 Task: Buy 4 EGR Valve Vacuum Solenoids from Exhaust & Emissions section under best seller category for shipping address: Elle Wilson, 1130 Star Trek Drive, Pensacola, Florida 32501, Cell Number 8503109646. Pay from credit card ending with 2005, CVV 3321
Action: Mouse moved to (21, 74)
Screenshot: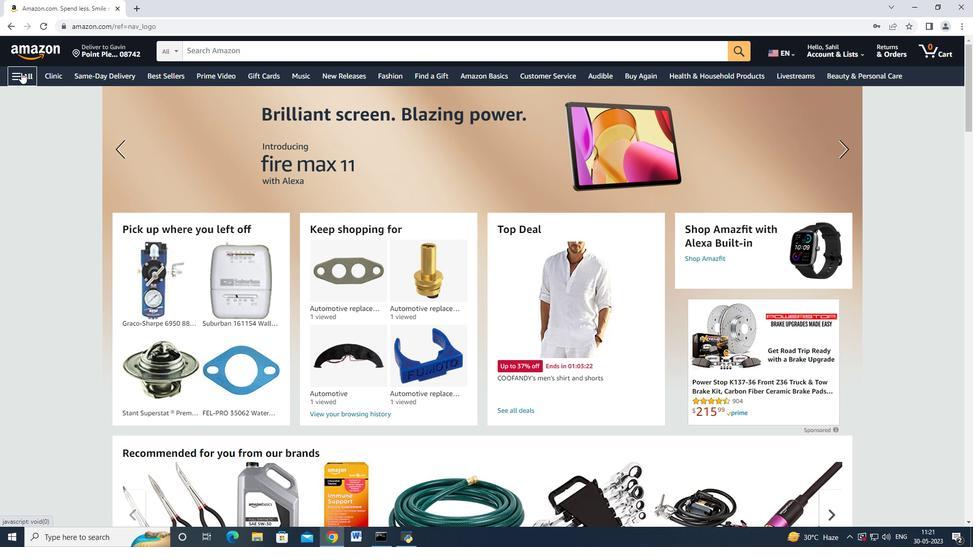 
Action: Mouse pressed left at (21, 74)
Screenshot: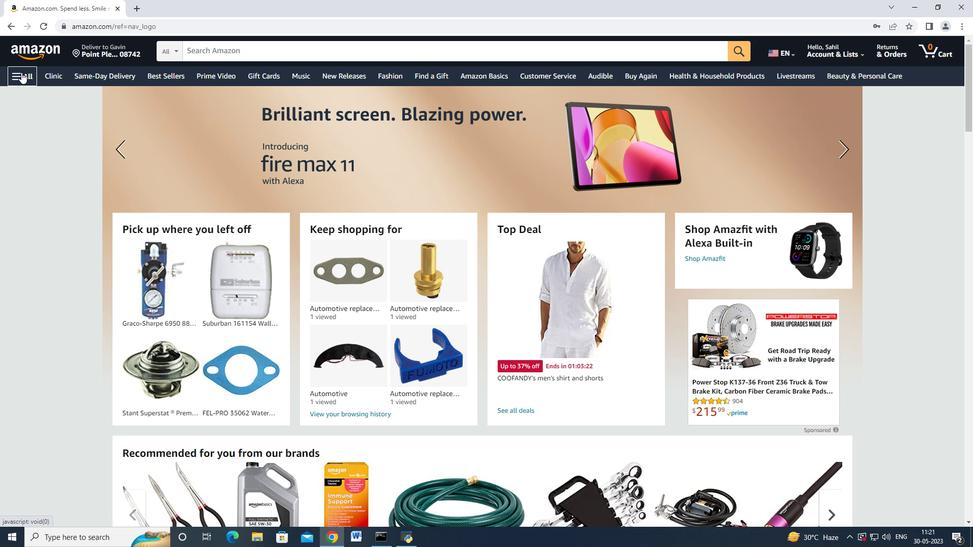 
Action: Mouse moved to (92, 237)
Screenshot: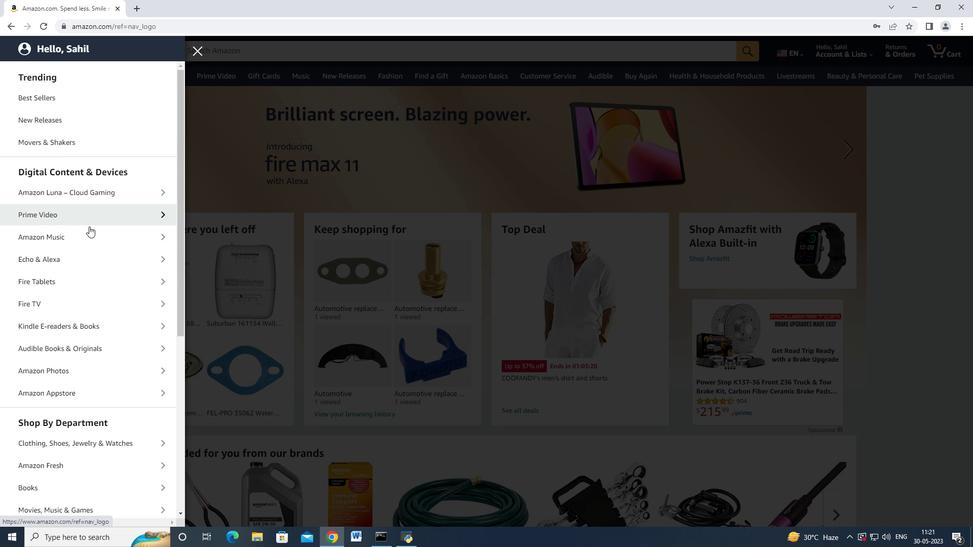
Action: Mouse scrolled (92, 237) with delta (0, 0)
Screenshot: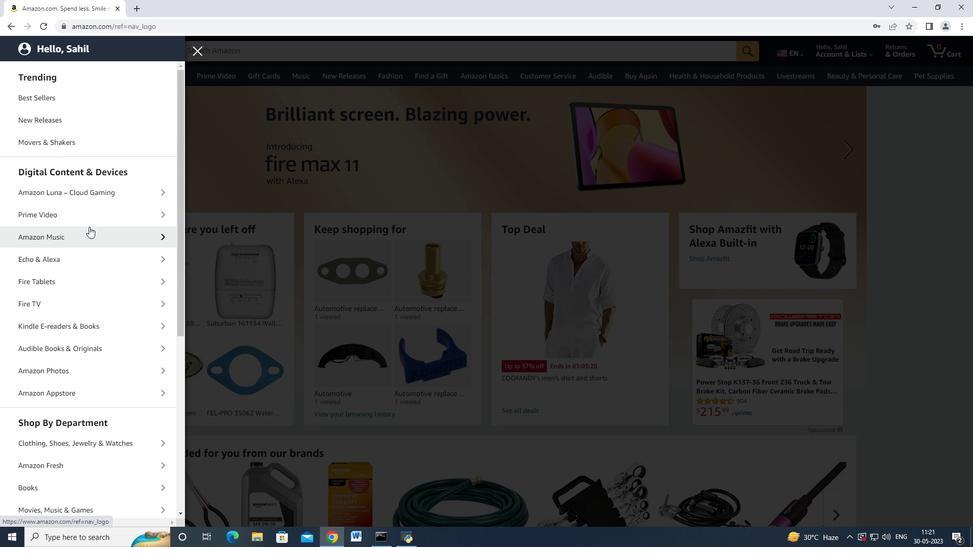 
Action: Mouse scrolled (92, 237) with delta (0, 0)
Screenshot: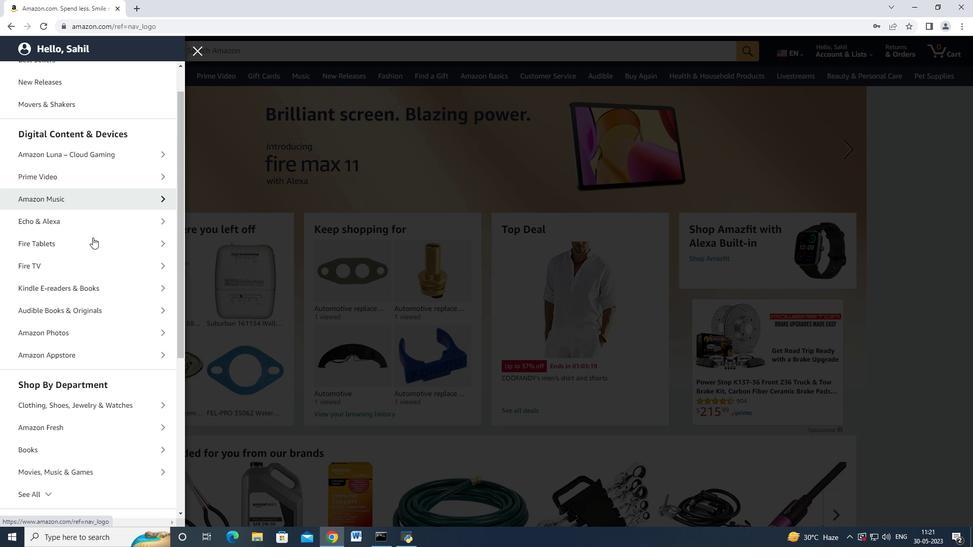 
Action: Mouse scrolled (92, 237) with delta (0, 0)
Screenshot: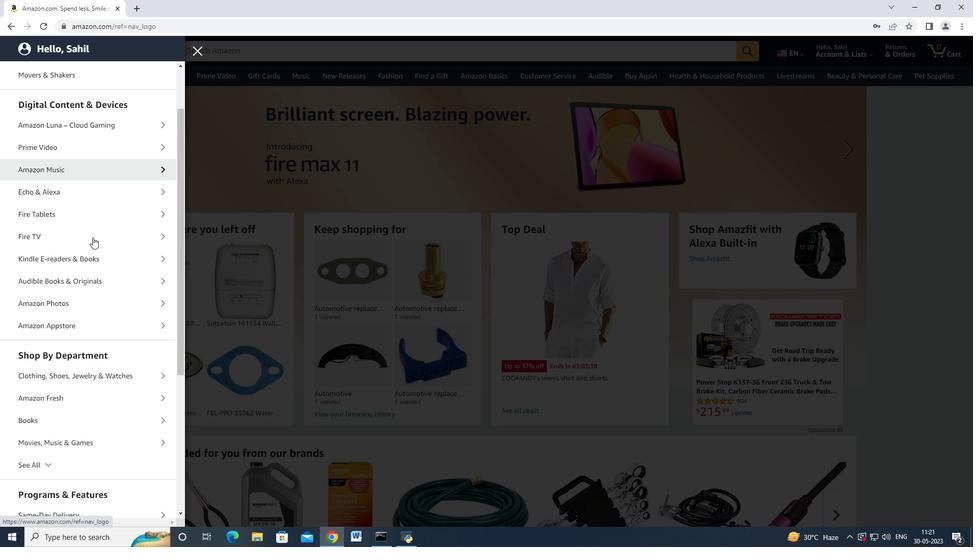 
Action: Mouse scrolled (92, 237) with delta (0, 0)
Screenshot: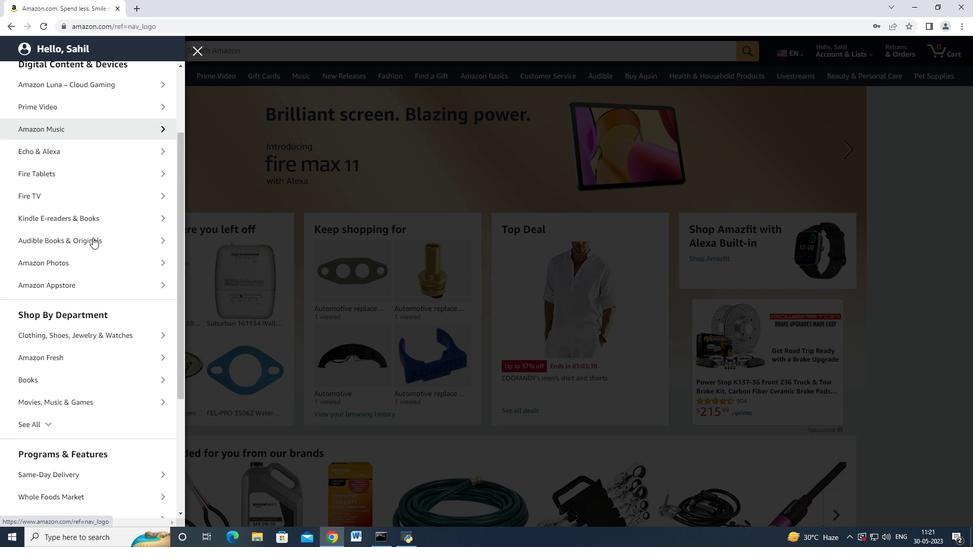 
Action: Mouse moved to (93, 237)
Screenshot: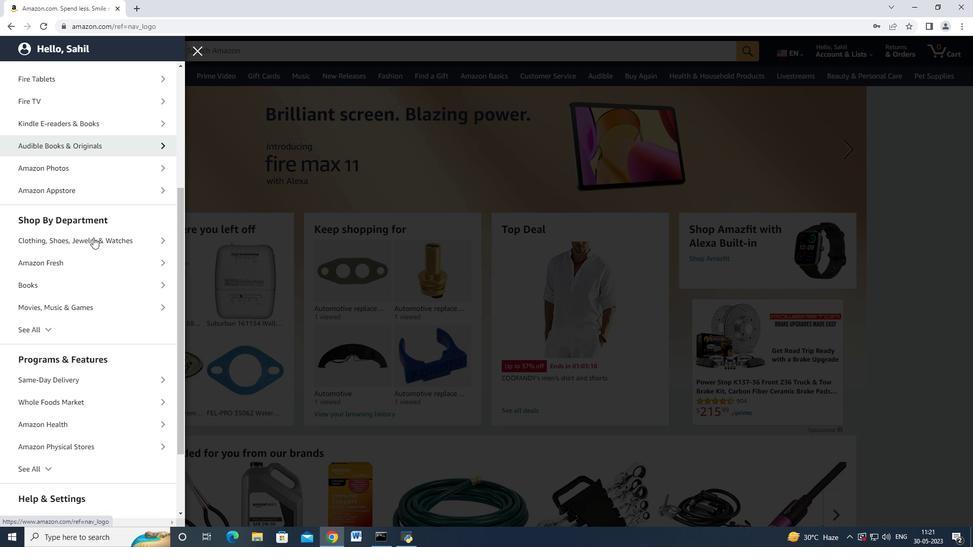 
Action: Mouse scrolled (93, 237) with delta (0, 0)
Screenshot: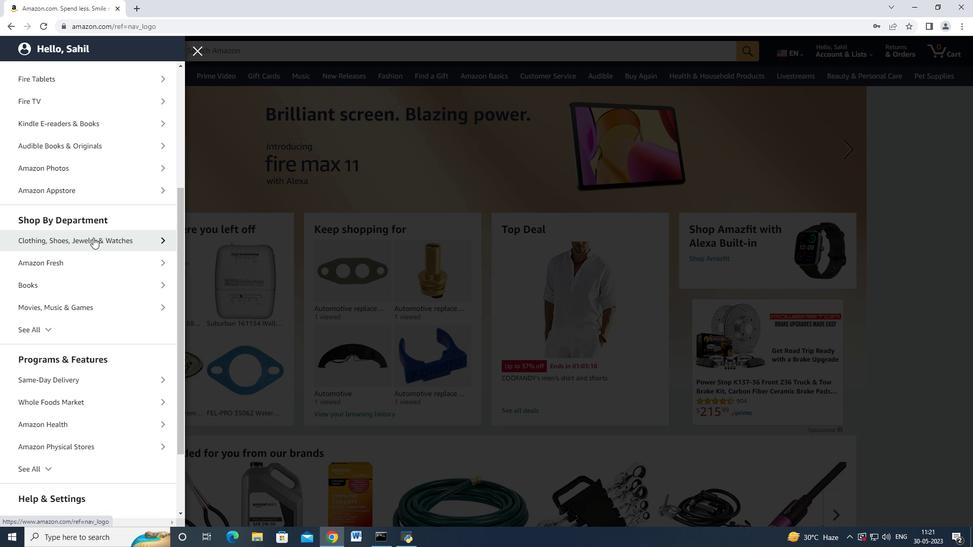 
Action: Mouse moved to (93, 232)
Screenshot: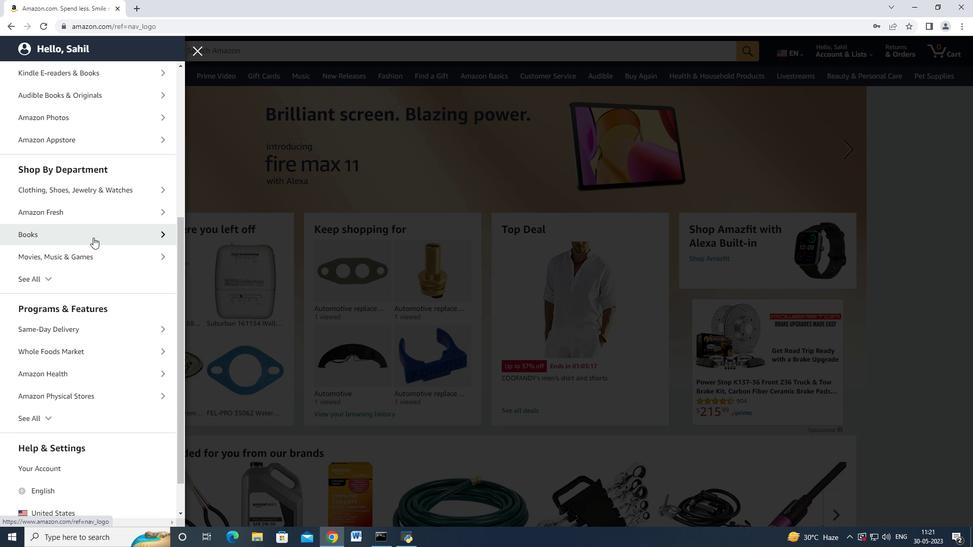 
Action: Mouse scrolled (93, 231) with delta (0, 0)
Screenshot: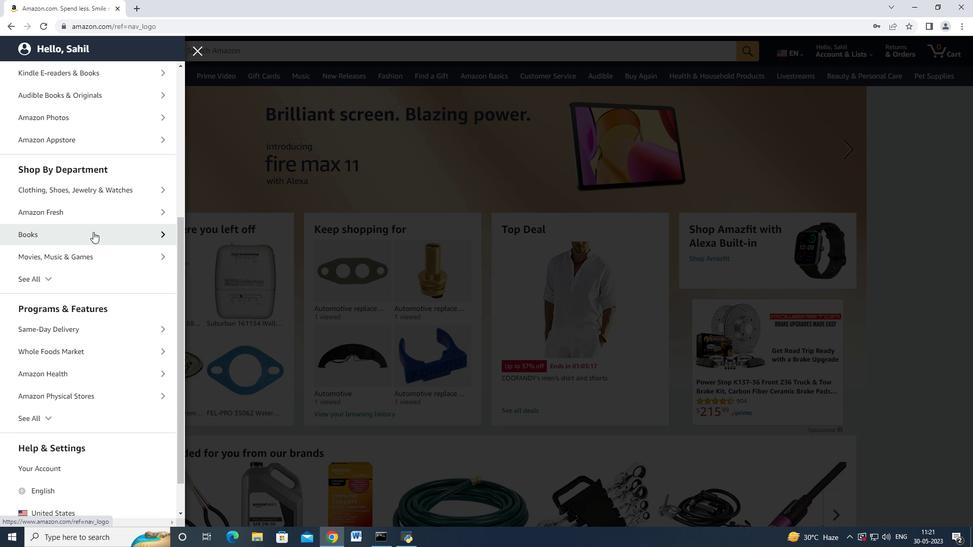
Action: Mouse scrolled (93, 231) with delta (0, 0)
Screenshot: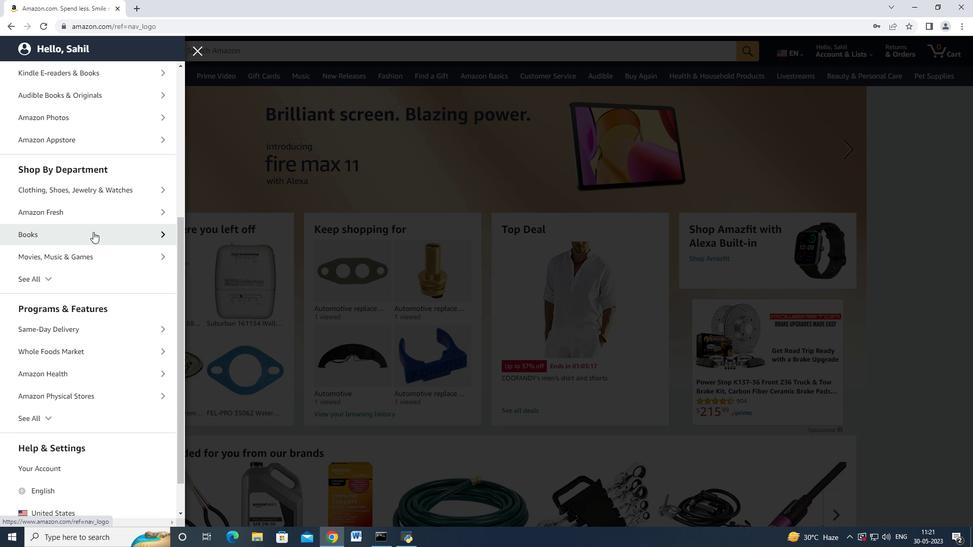 
Action: Mouse moved to (86, 240)
Screenshot: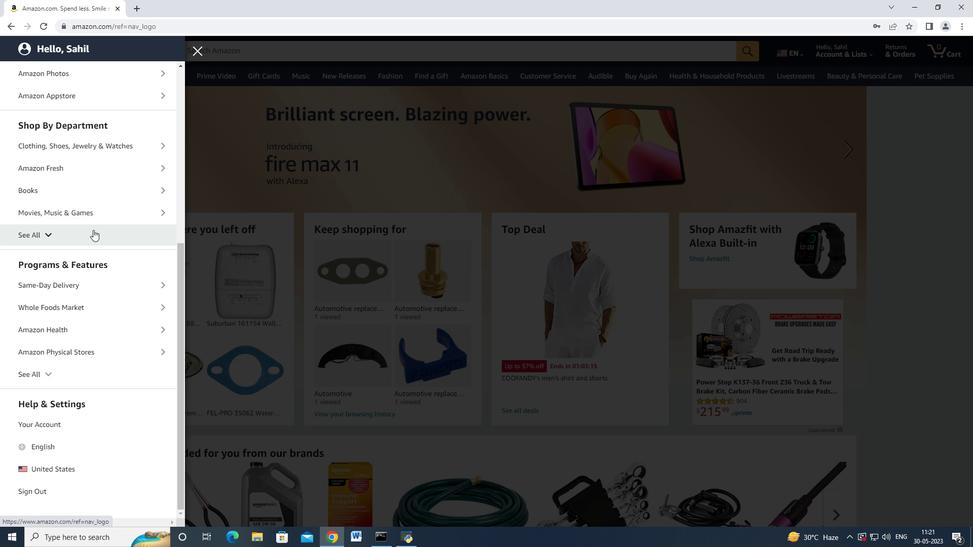 
Action: Mouse scrolled (86, 240) with delta (0, 0)
Screenshot: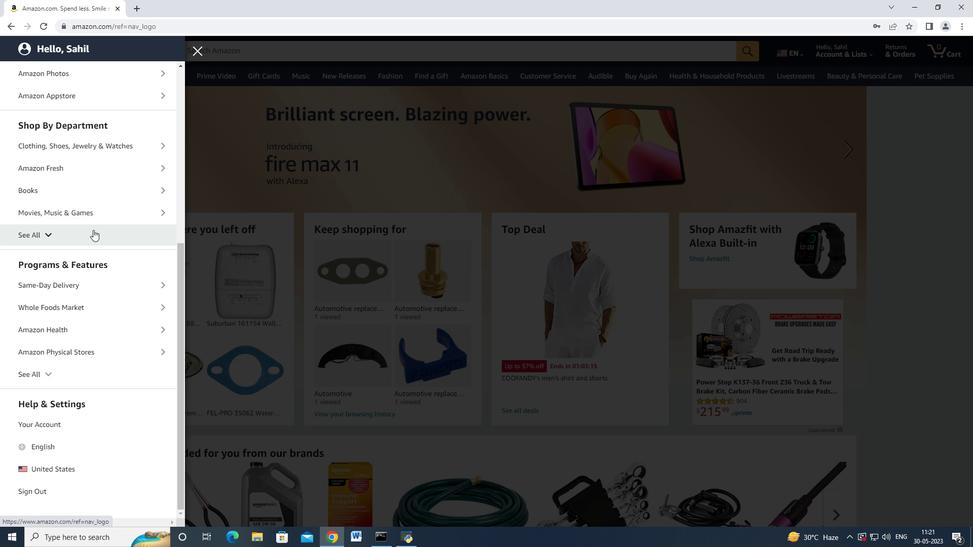 
Action: Mouse moved to (60, 286)
Screenshot: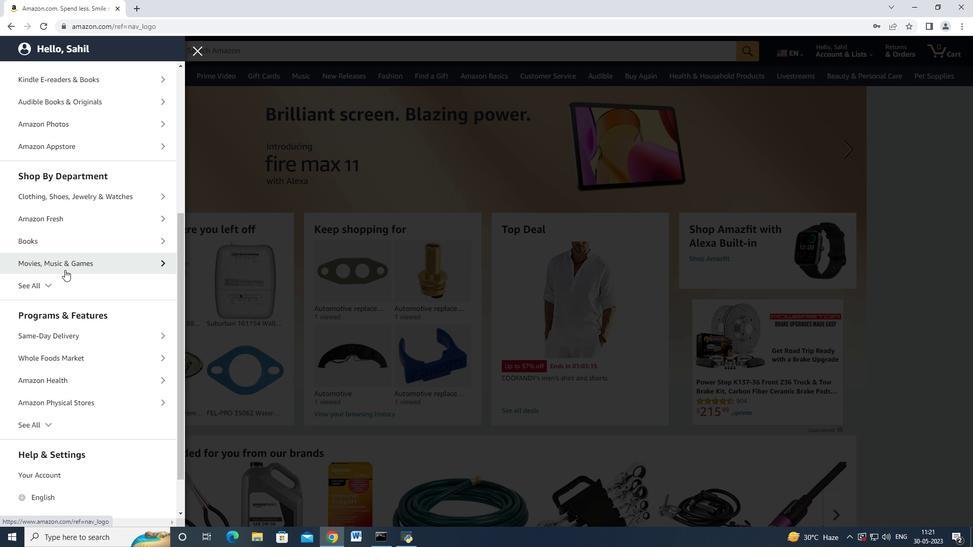 
Action: Mouse pressed left at (60, 286)
Screenshot: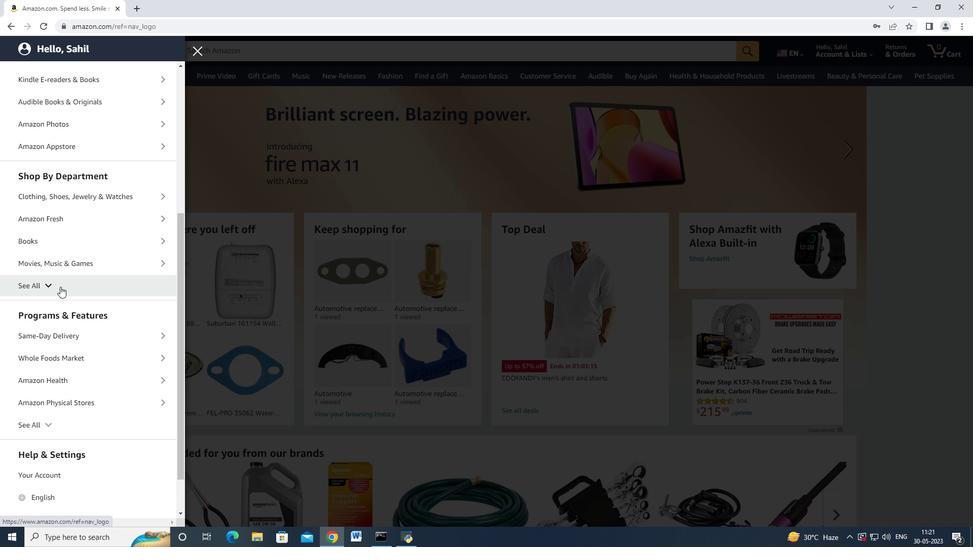 
Action: Mouse moved to (66, 282)
Screenshot: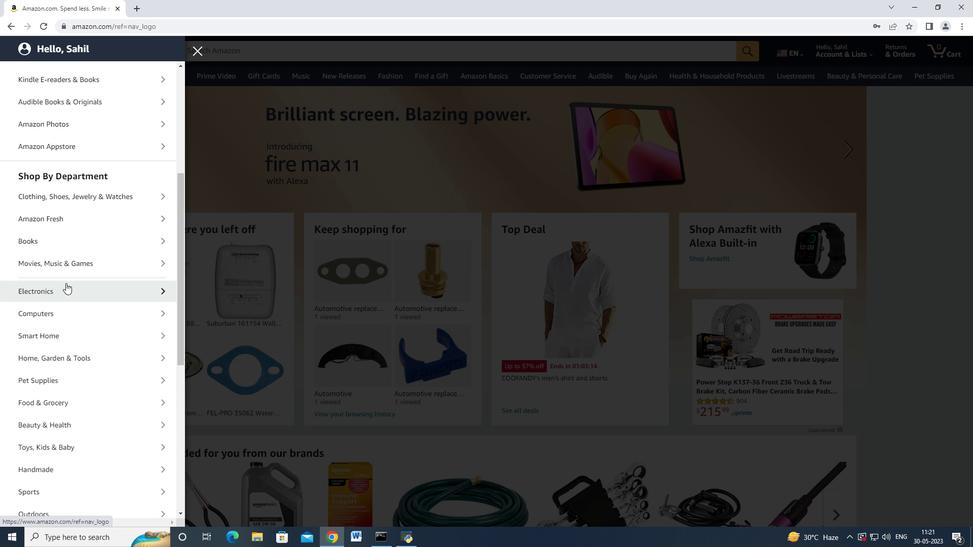
Action: Mouse scrolled (66, 281) with delta (0, 0)
Screenshot: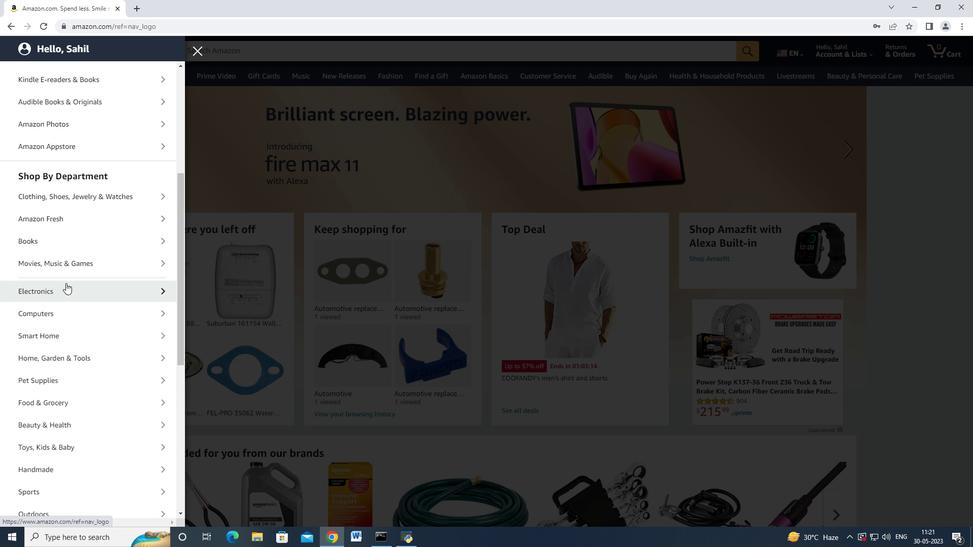 
Action: Mouse scrolled (66, 281) with delta (0, 0)
Screenshot: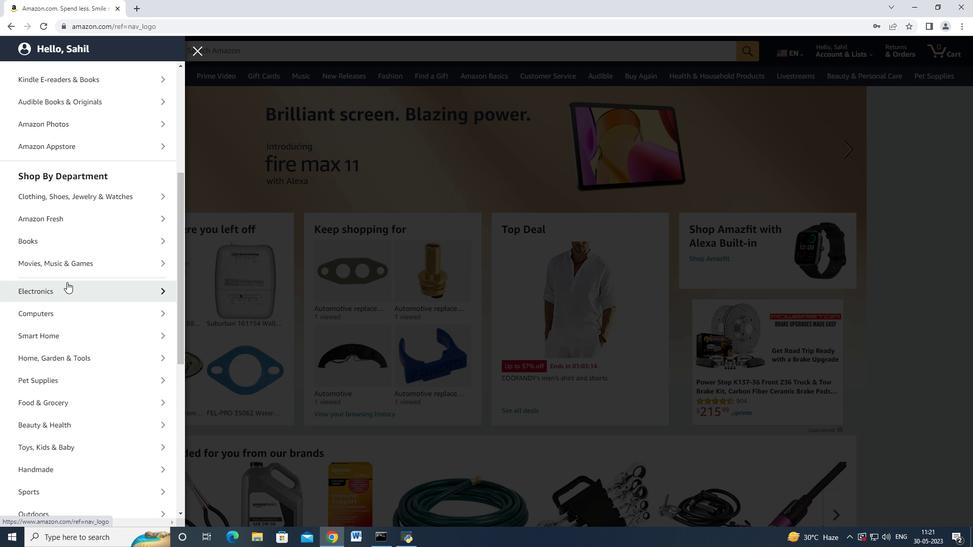 
Action: Mouse scrolled (66, 281) with delta (0, 0)
Screenshot: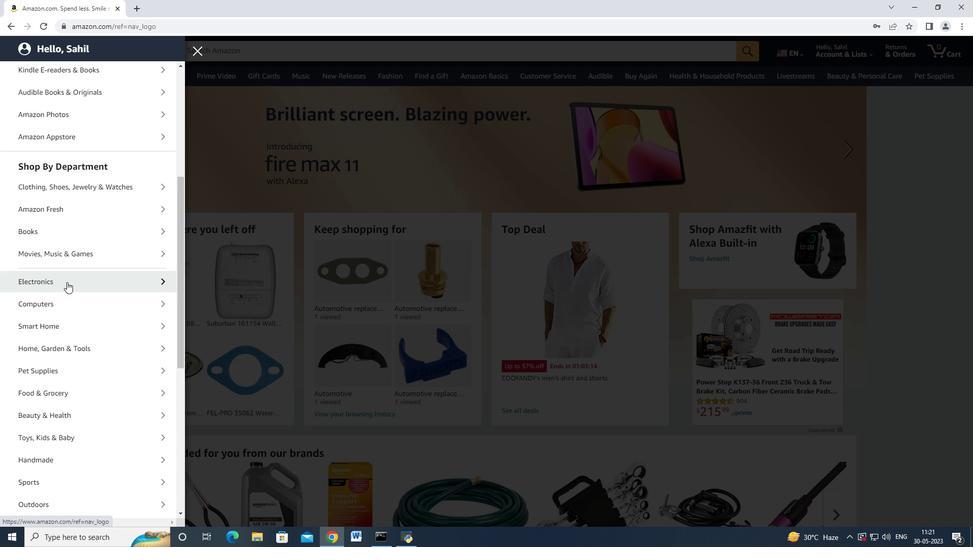 
Action: Mouse moved to (64, 380)
Screenshot: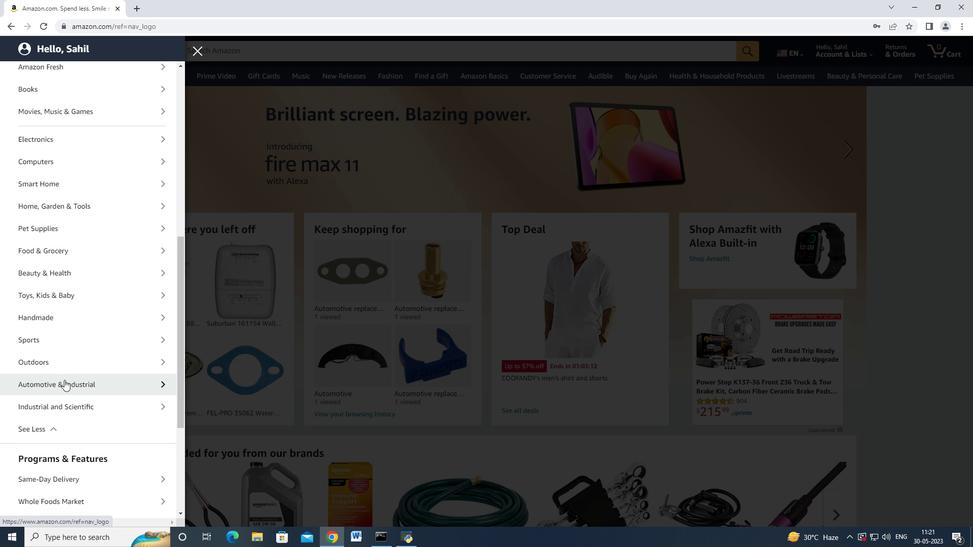 
Action: Mouse pressed left at (64, 380)
Screenshot: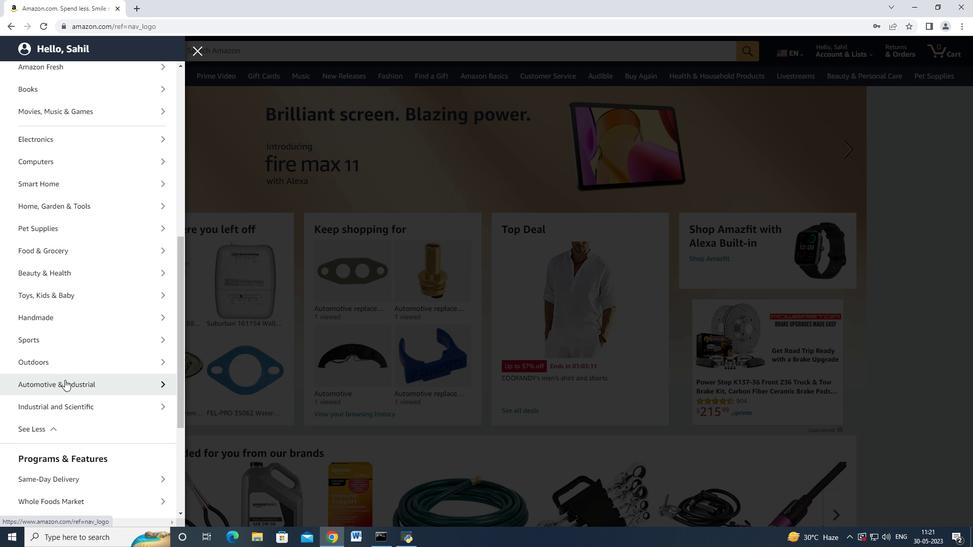 
Action: Mouse moved to (85, 127)
Screenshot: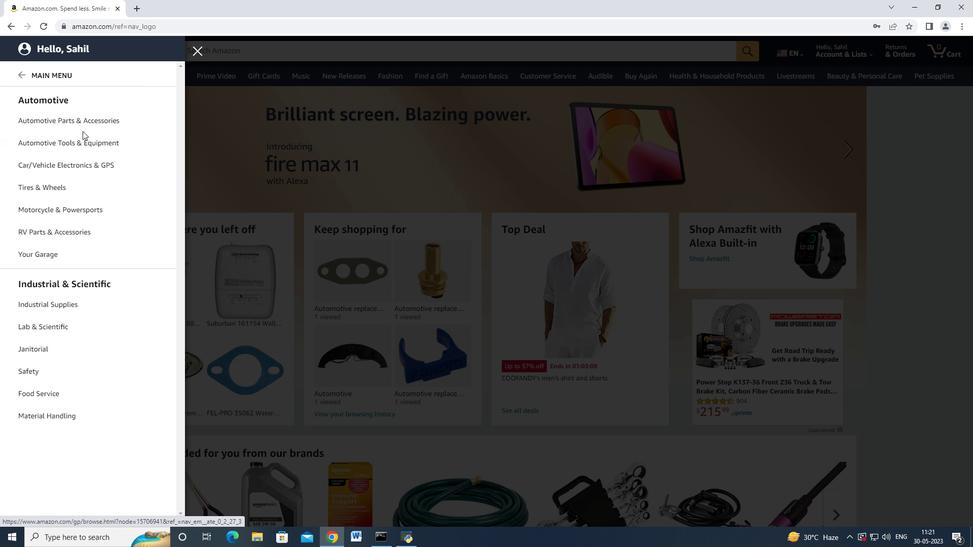 
Action: Mouse pressed left at (85, 127)
Screenshot: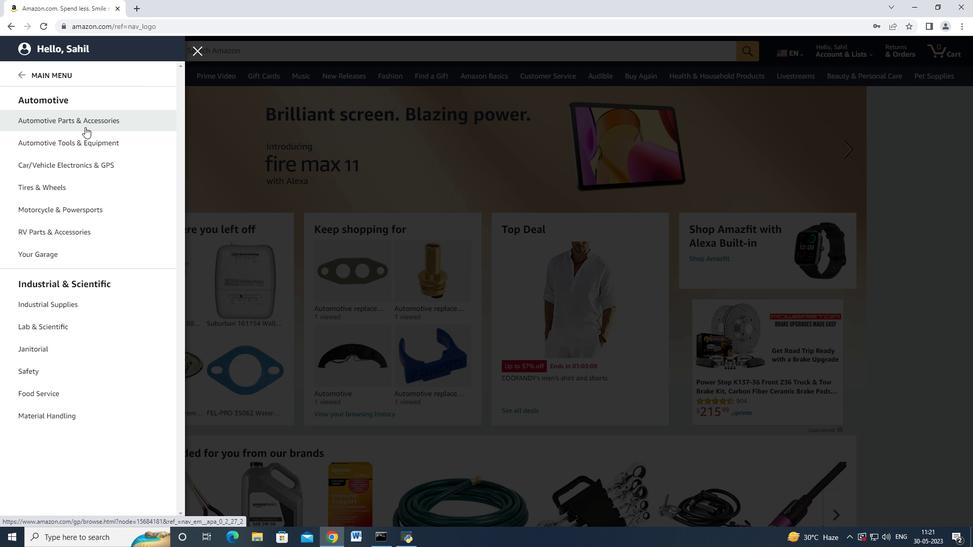 
Action: Mouse moved to (131, 187)
Screenshot: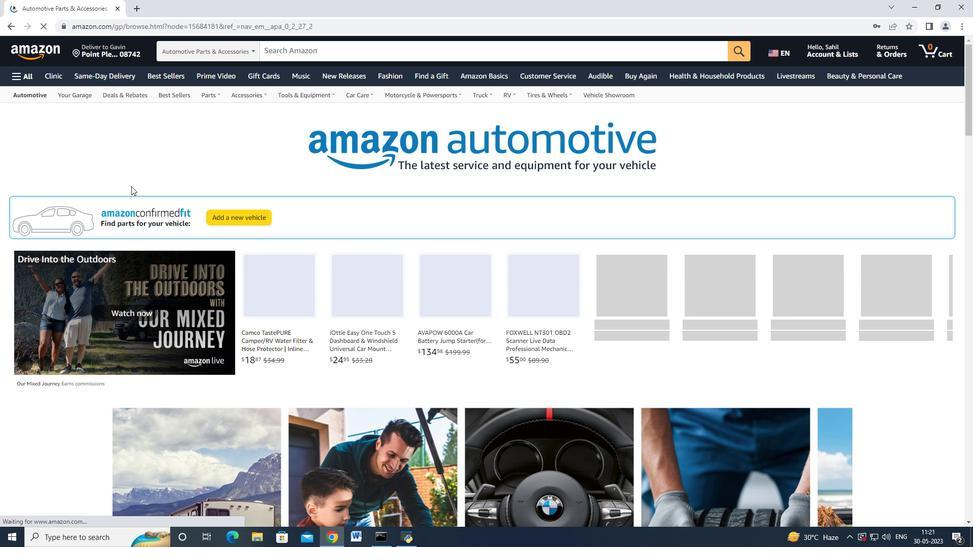 
Action: Mouse scrolled (131, 186) with delta (0, 0)
Screenshot: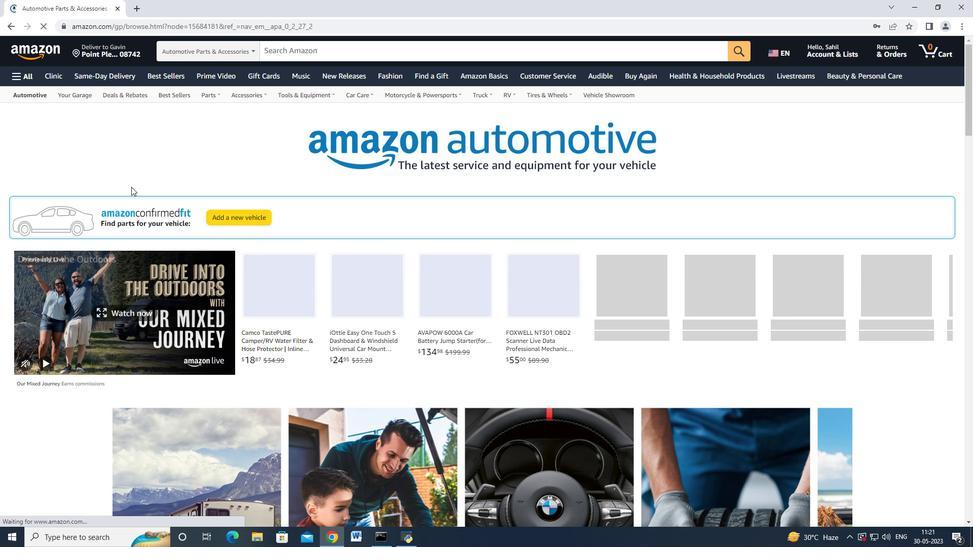 
Action: Mouse moved to (131, 187)
Screenshot: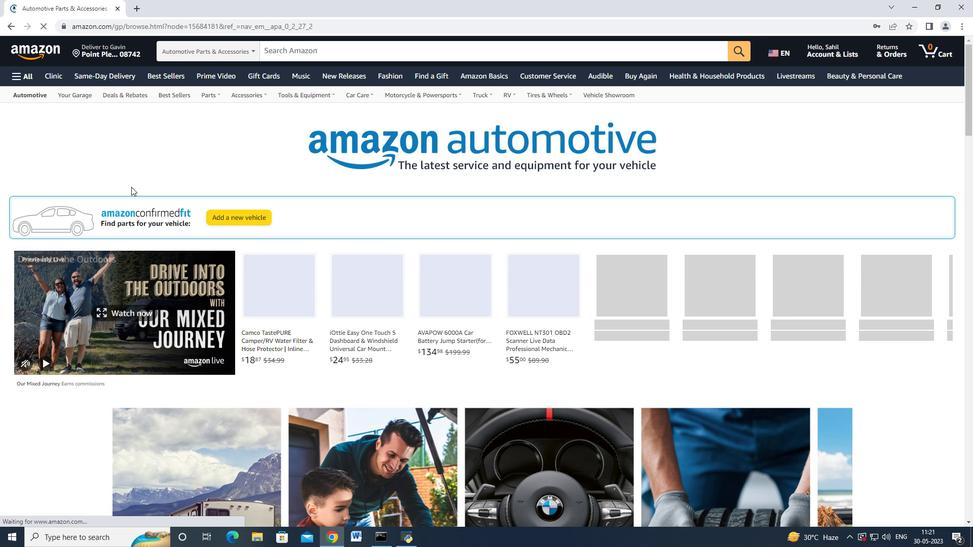 
Action: Mouse scrolled (131, 188) with delta (0, 0)
Screenshot: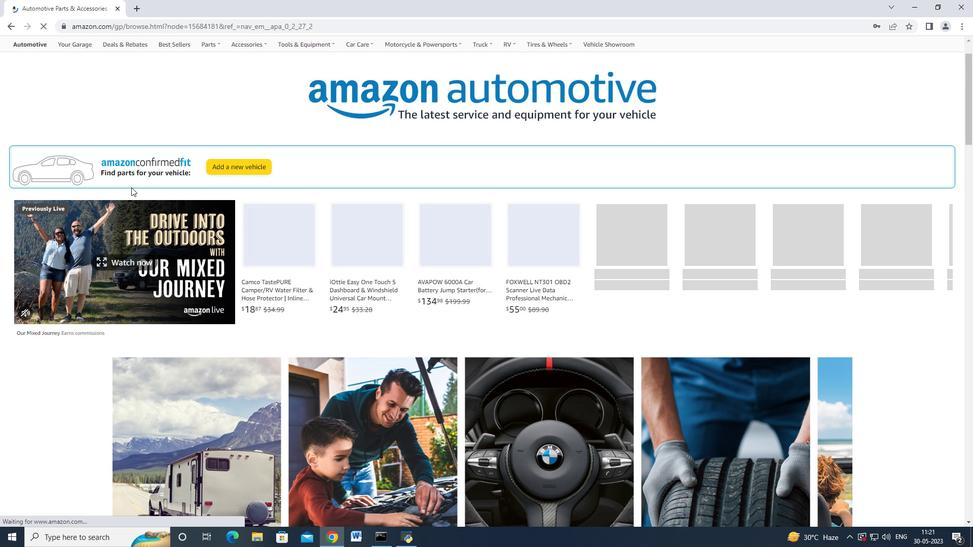 
Action: Mouse moved to (175, 93)
Screenshot: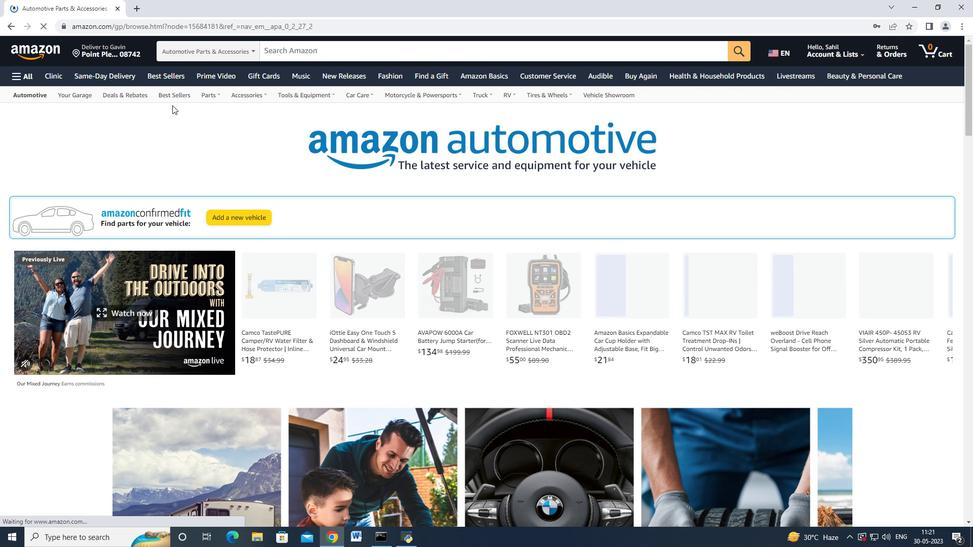 
Action: Mouse pressed left at (175, 93)
Screenshot: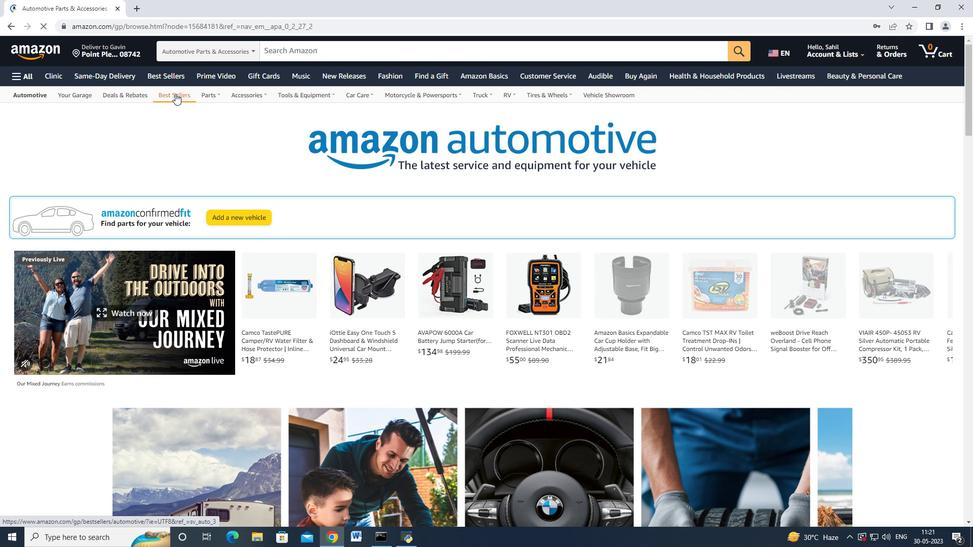 
Action: Mouse moved to (69, 323)
Screenshot: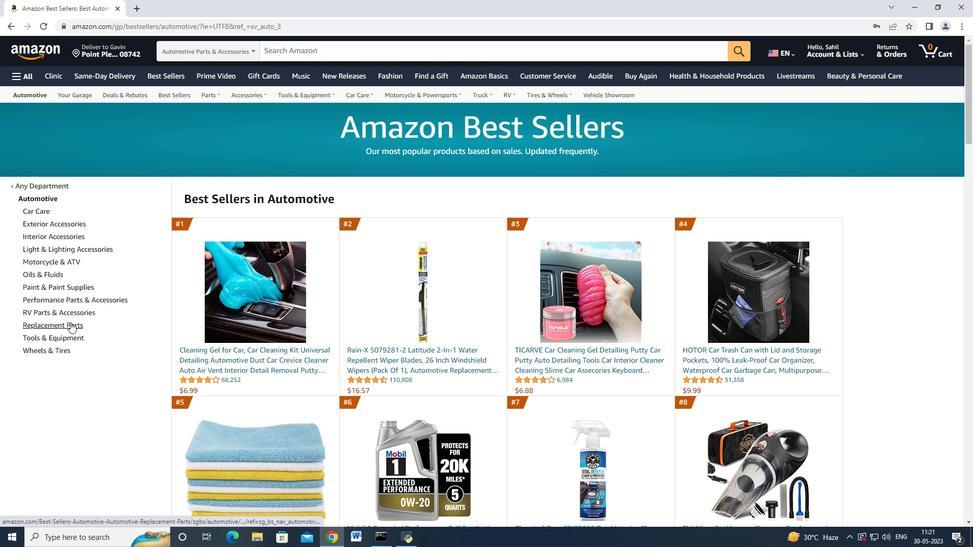 
Action: Mouse pressed left at (69, 323)
Screenshot: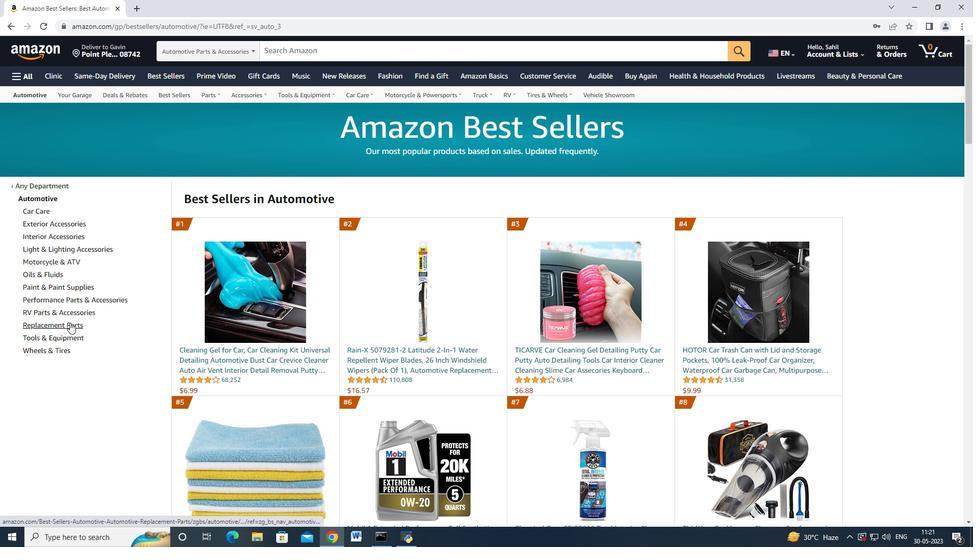 
Action: Mouse moved to (79, 307)
Screenshot: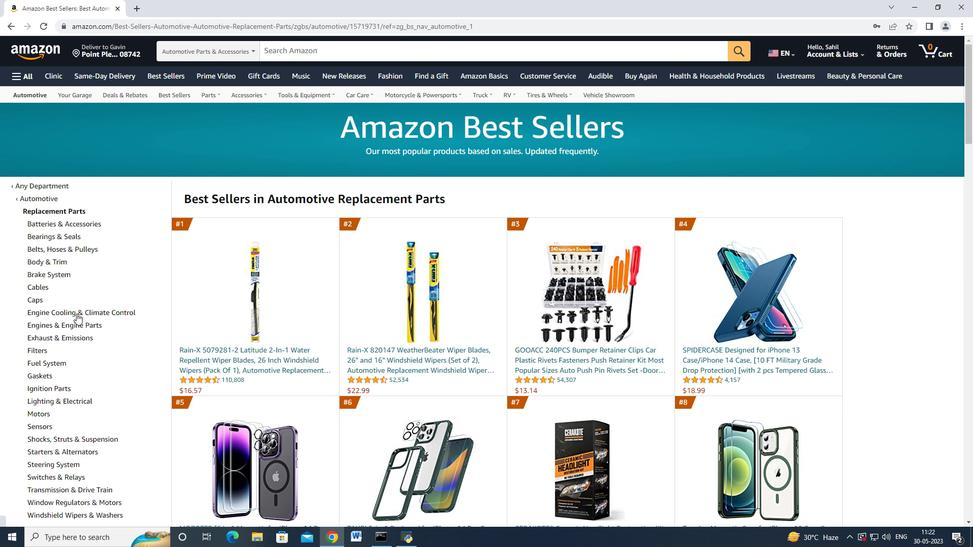 
Action: Mouse scrolled (79, 307) with delta (0, 0)
Screenshot: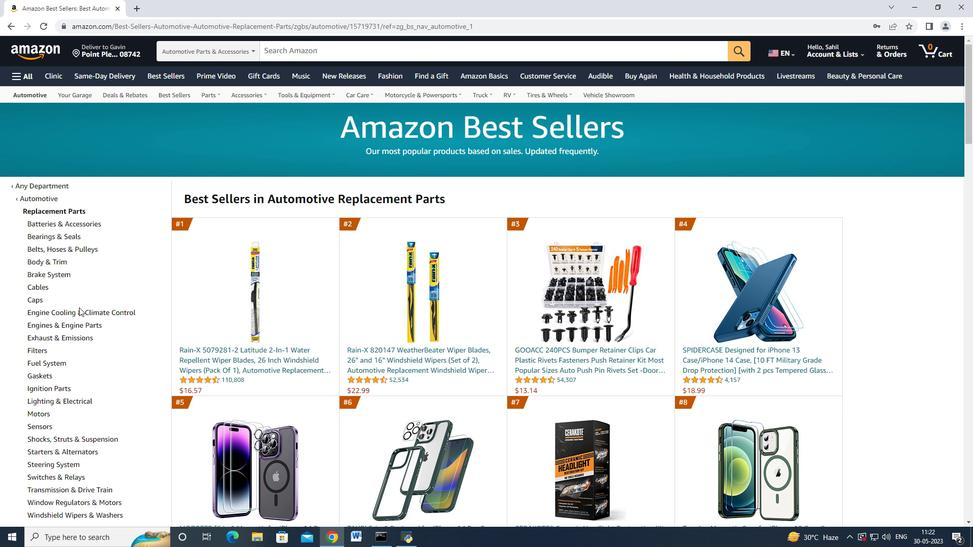
Action: Mouse moved to (77, 285)
Screenshot: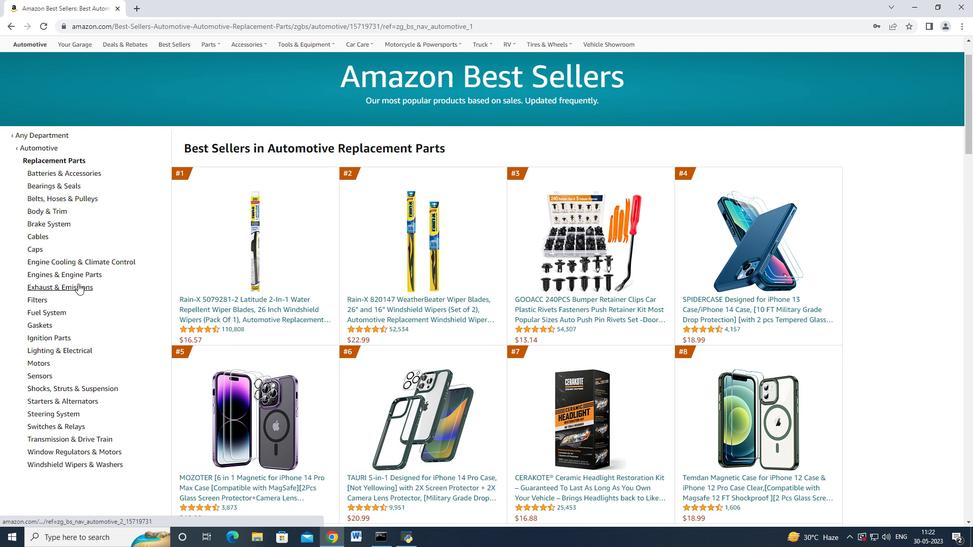 
Action: Mouse pressed left at (77, 285)
Screenshot: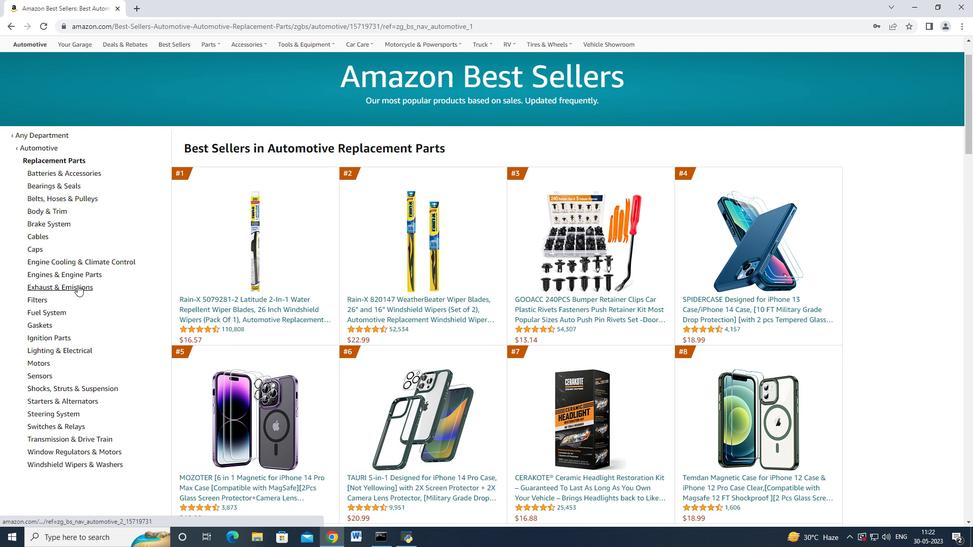 
Action: Mouse moved to (88, 259)
Screenshot: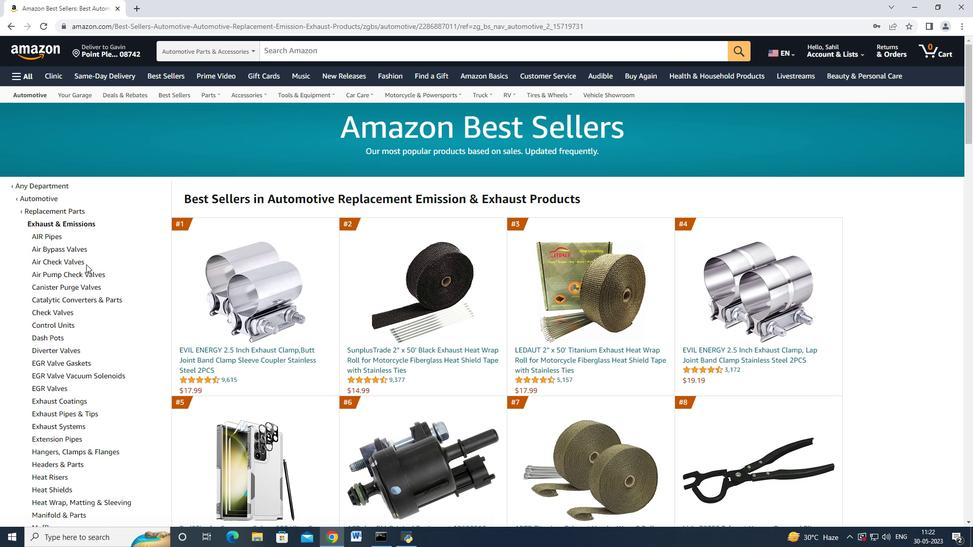 
Action: Mouse scrolled (88, 259) with delta (0, 0)
Screenshot: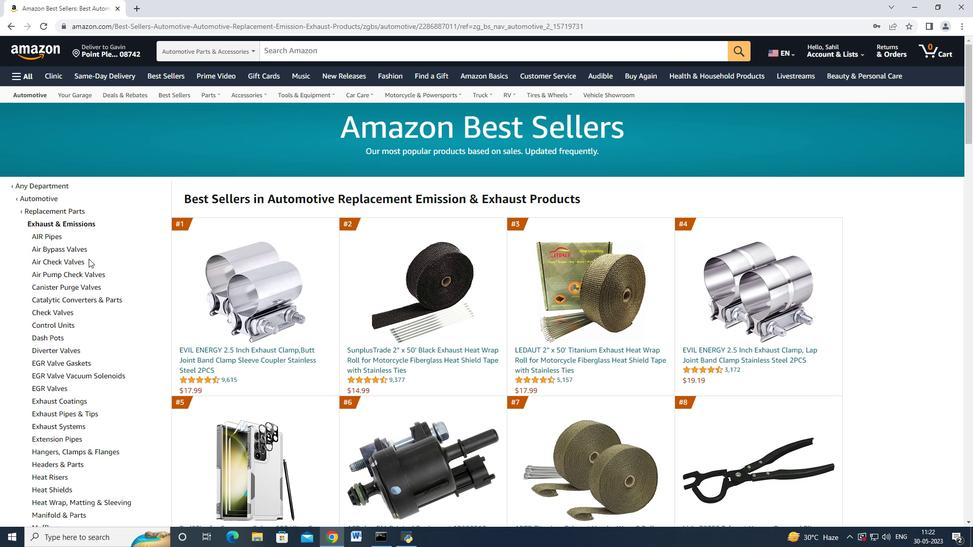 
Action: Mouse moved to (88, 259)
Screenshot: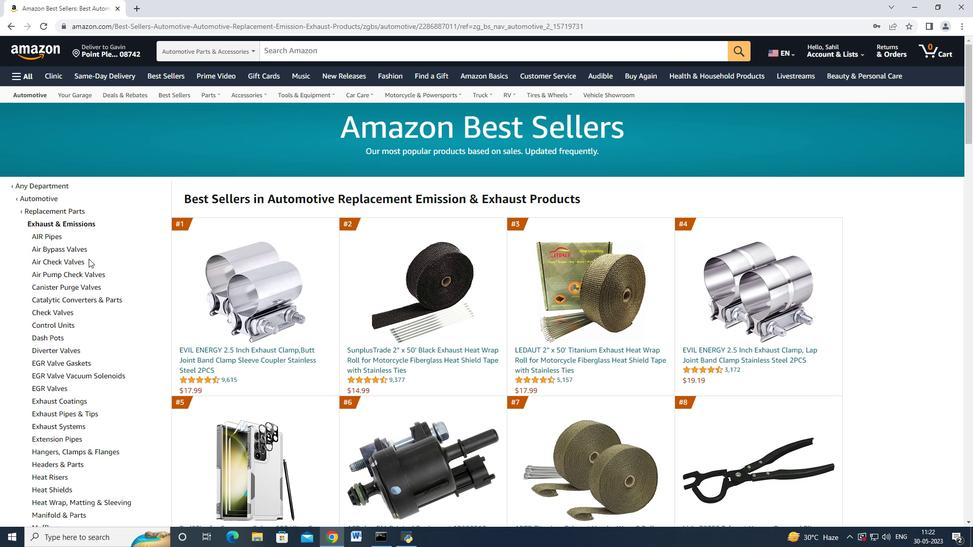 
Action: Mouse scrolled (88, 259) with delta (0, 0)
Screenshot: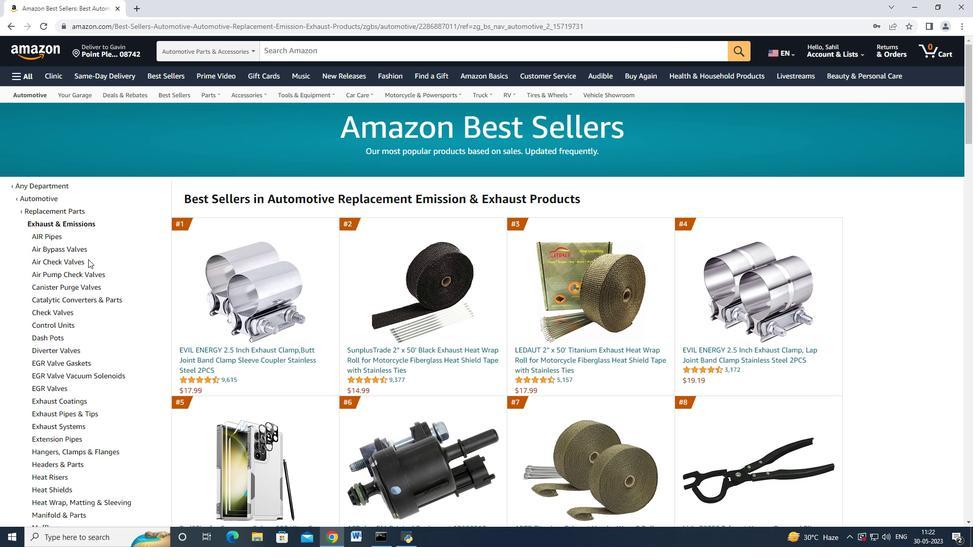 
Action: Mouse moved to (87, 260)
Screenshot: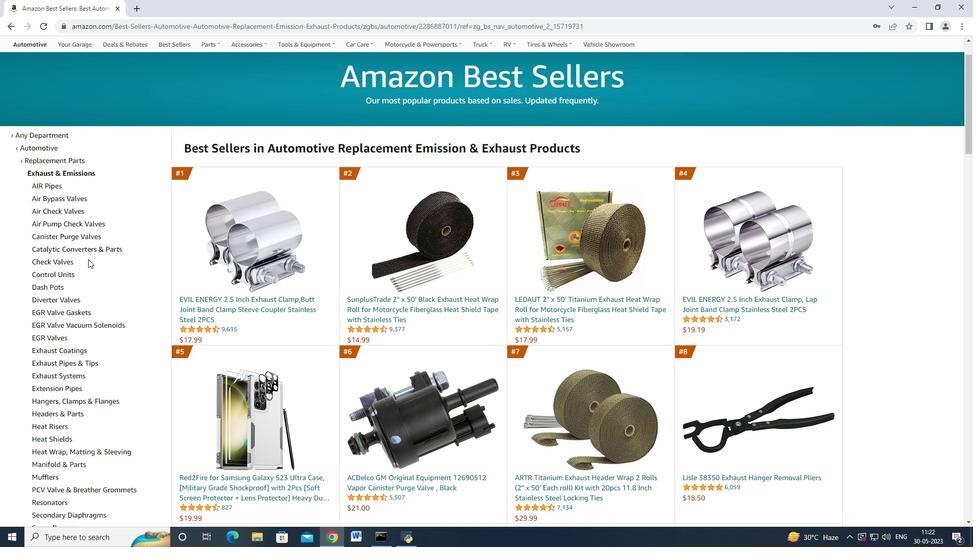 
Action: Mouse scrolled (87, 259) with delta (0, 0)
Screenshot: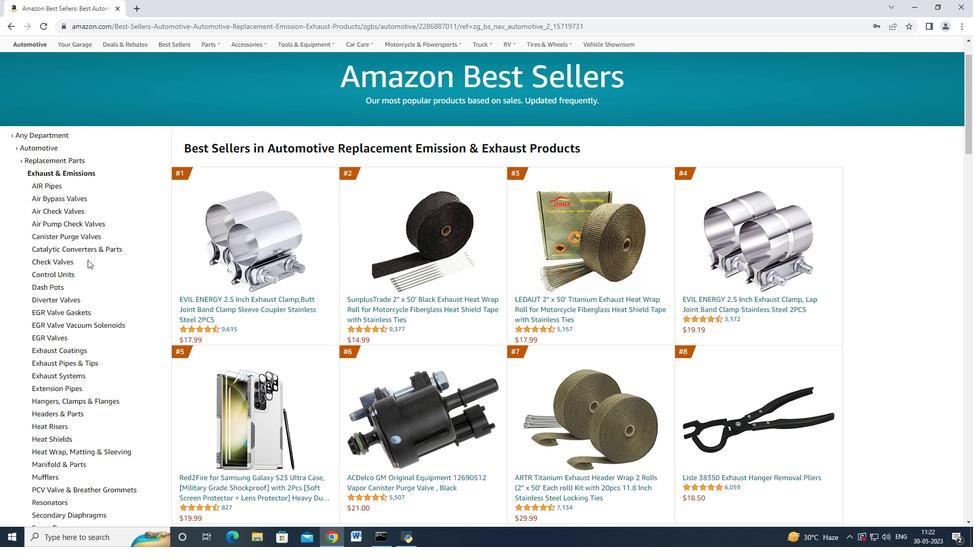 
Action: Mouse moved to (88, 273)
Screenshot: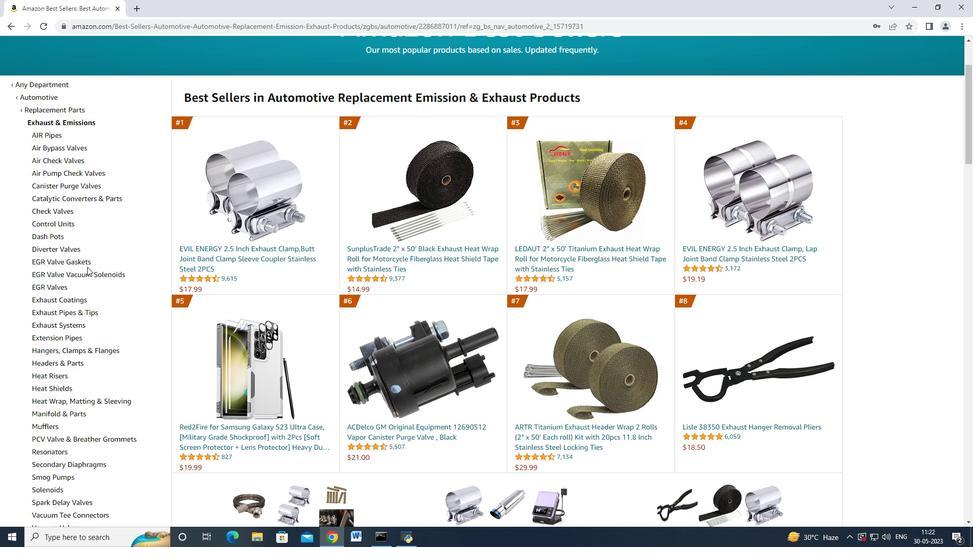 
Action: Mouse pressed left at (88, 273)
Screenshot: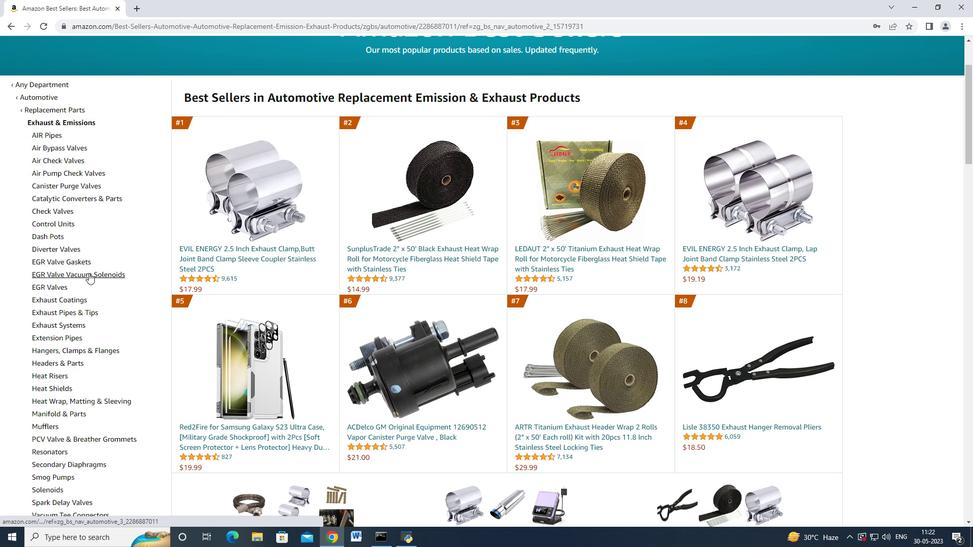
Action: Mouse moved to (292, 267)
Screenshot: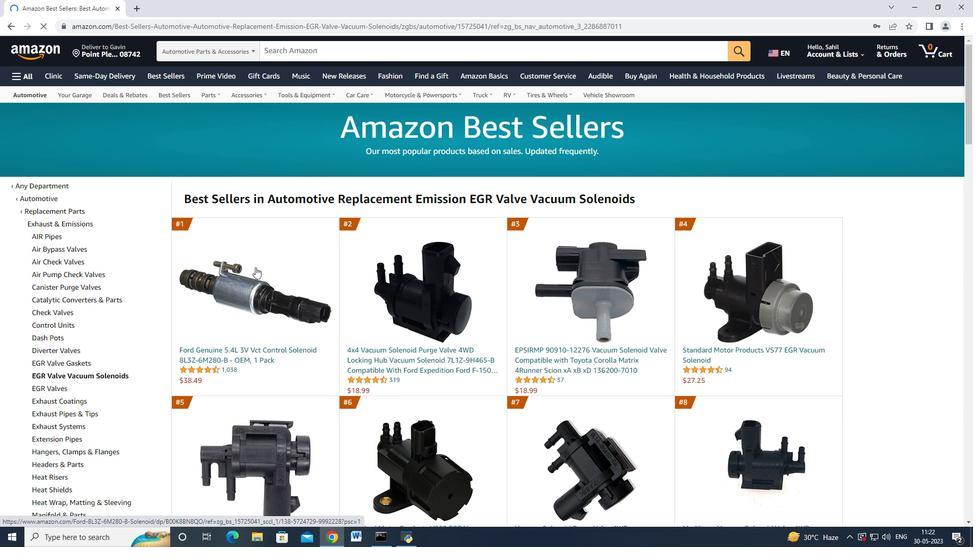 
Action: Mouse scrolled (292, 267) with delta (0, 0)
Screenshot: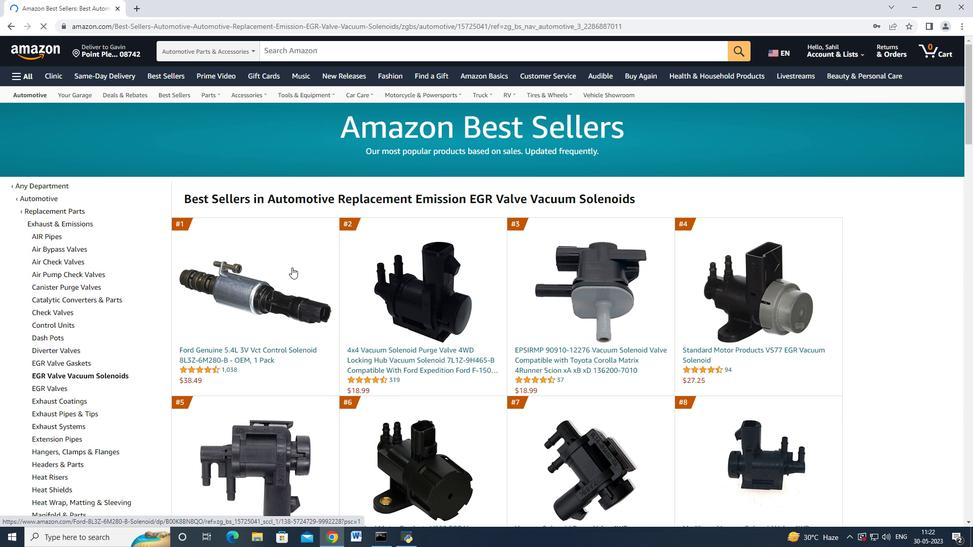 
Action: Mouse moved to (332, 270)
Screenshot: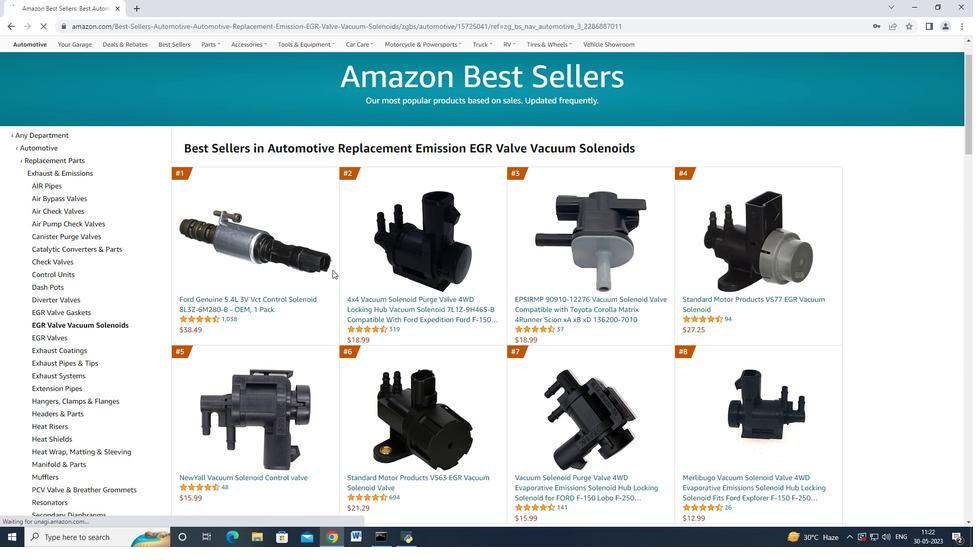 
Action: Mouse scrolled (332, 270) with delta (0, 0)
Screenshot: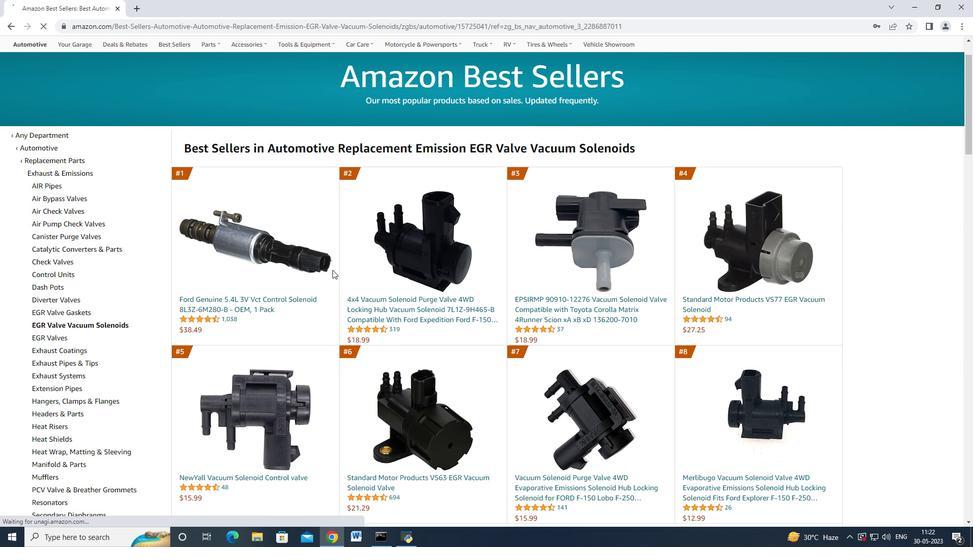 
Action: Mouse moved to (366, 252)
Screenshot: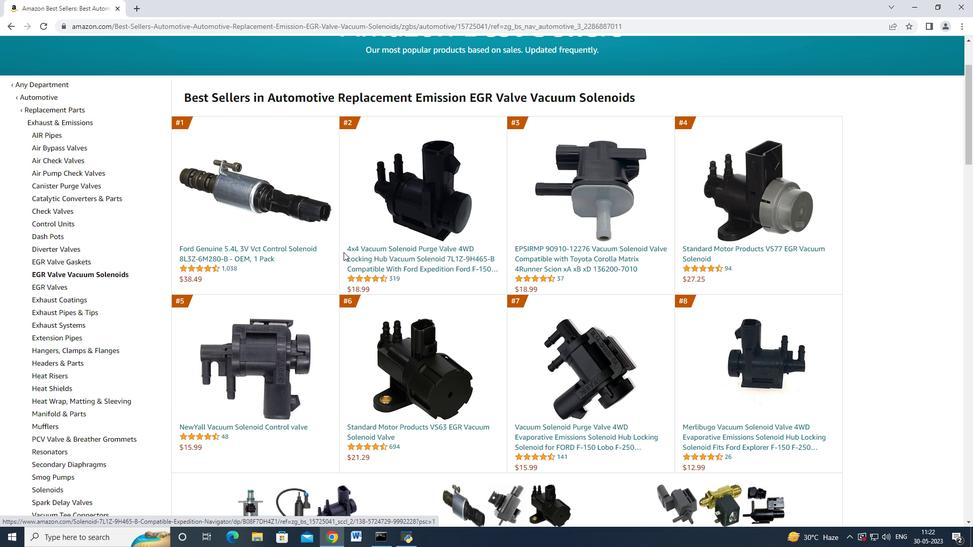 
Action: Mouse pressed left at (366, 252)
Screenshot: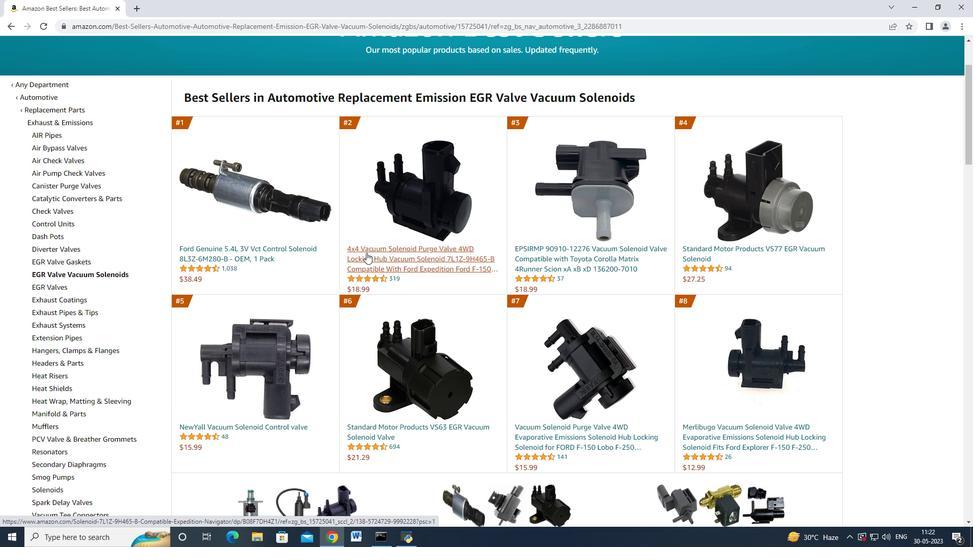 
Action: Mouse moved to (422, 319)
Screenshot: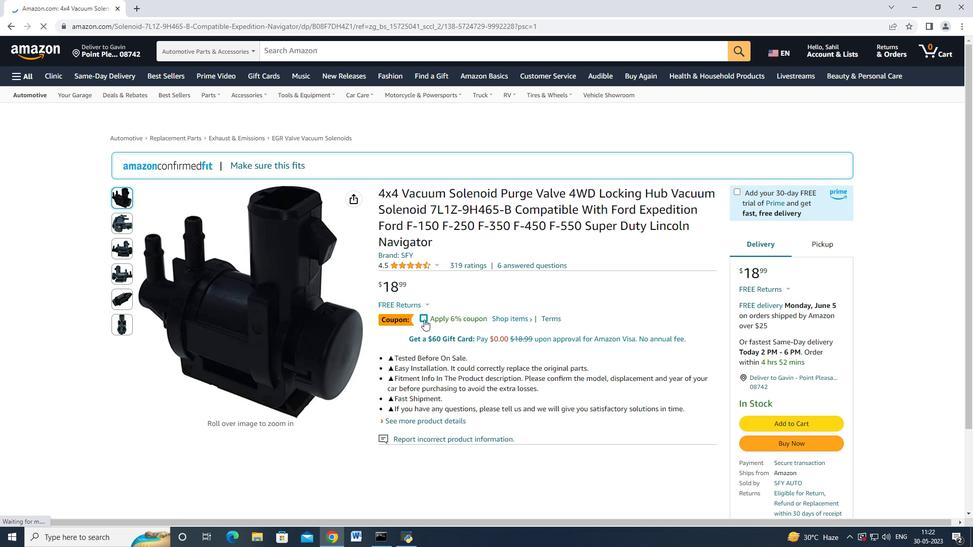 
Action: Mouse pressed left at (422, 319)
Screenshot: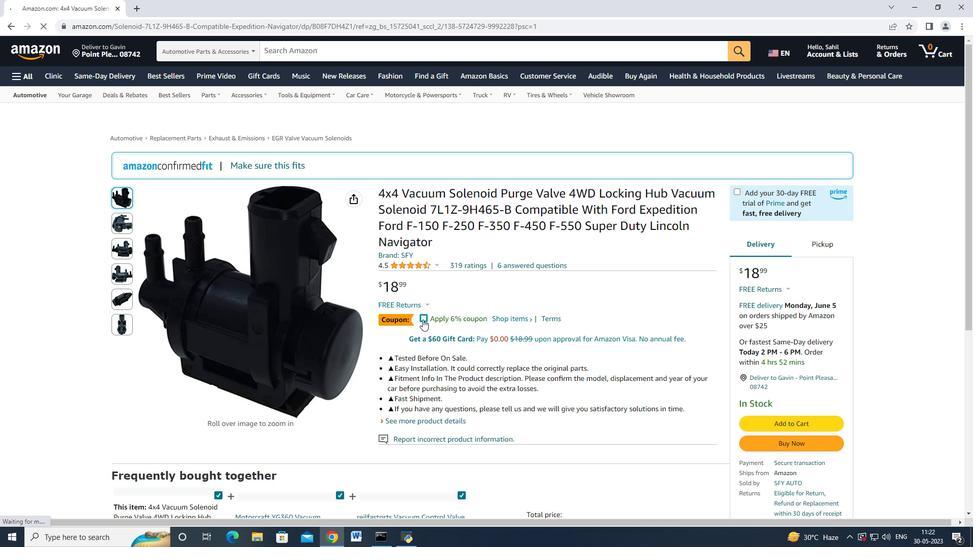 
Action: Mouse moved to (547, 295)
Screenshot: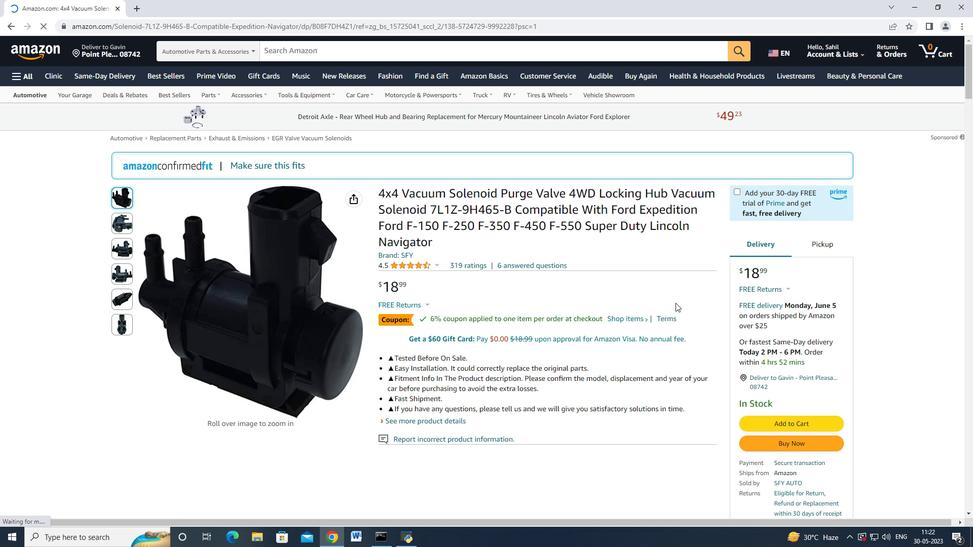 
Action: Mouse scrolled (547, 295) with delta (0, 0)
Screenshot: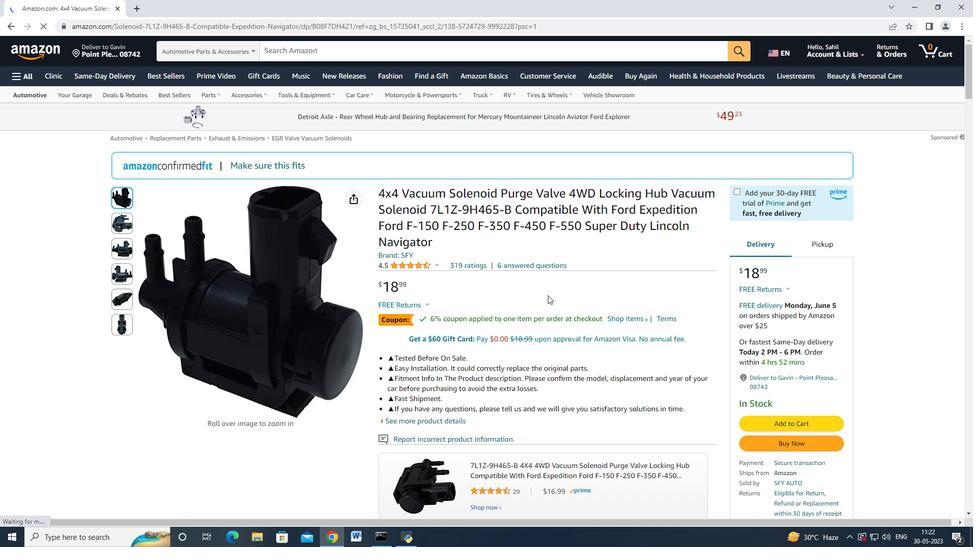 
Action: Mouse scrolled (547, 295) with delta (0, 0)
Screenshot: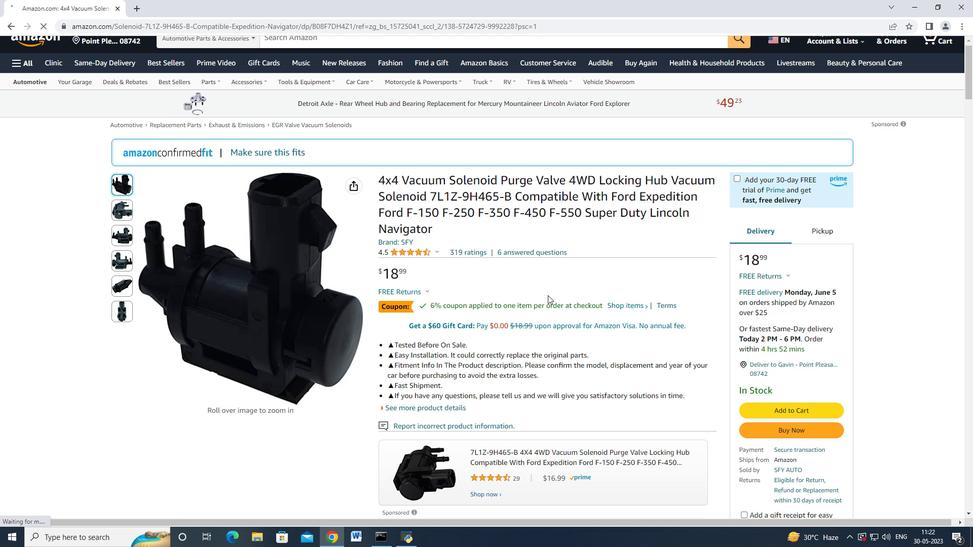 
Action: Mouse moved to (764, 322)
Screenshot: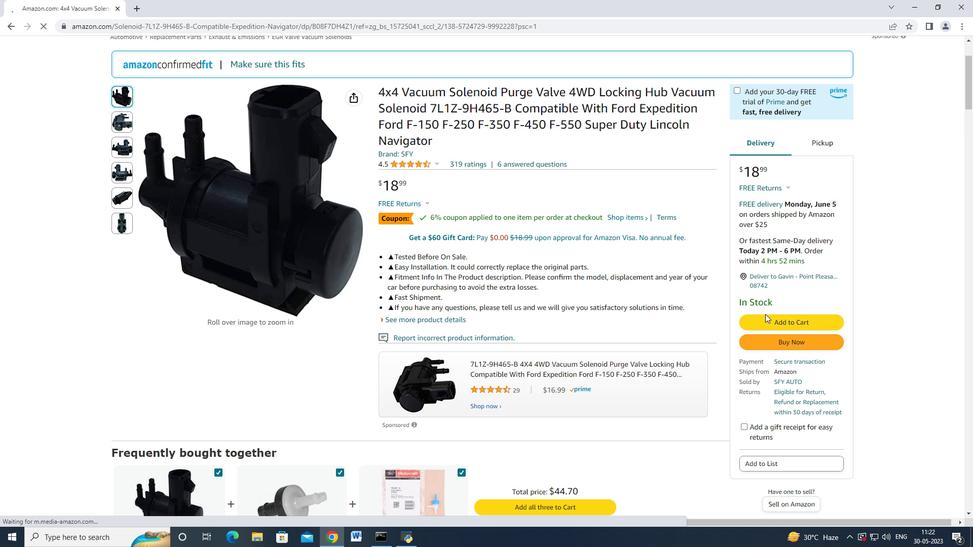 
Action: Mouse pressed left at (764, 322)
Screenshot: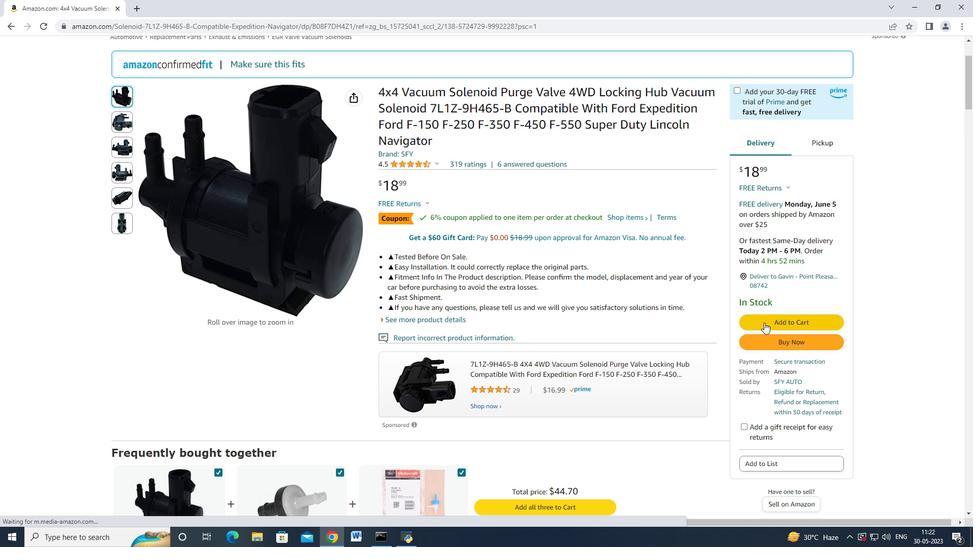 
Action: Mouse moved to (922, 214)
Screenshot: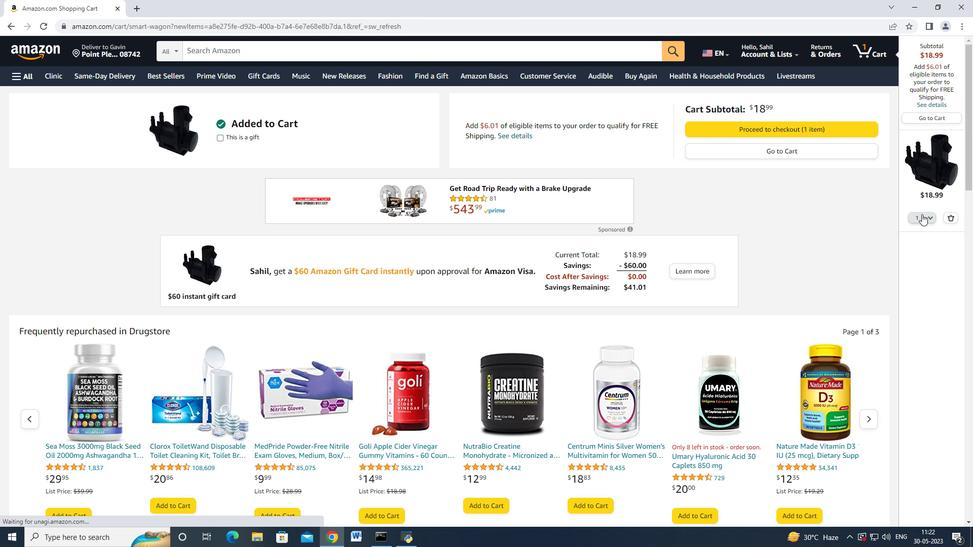 
Action: Mouse pressed left at (922, 214)
Screenshot: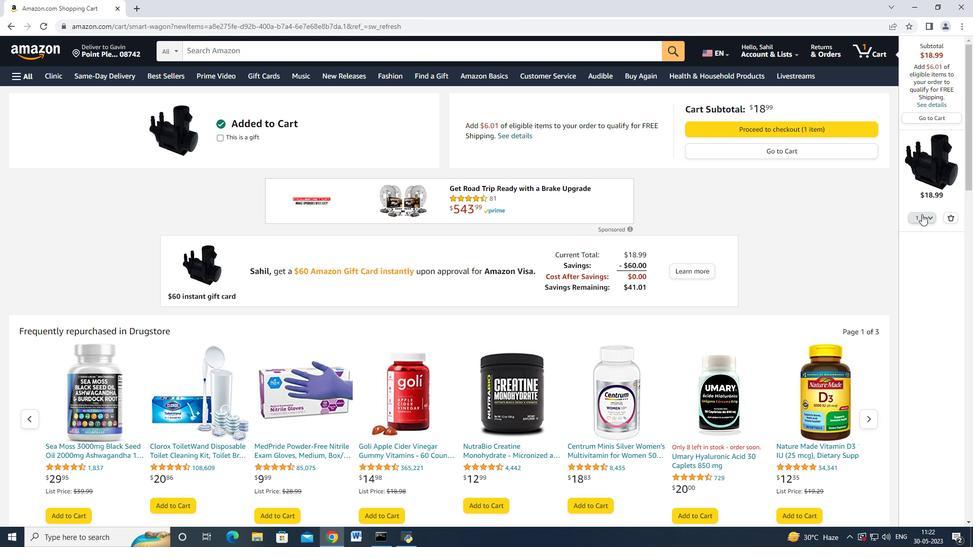 
Action: Mouse moved to (902, 279)
Screenshot: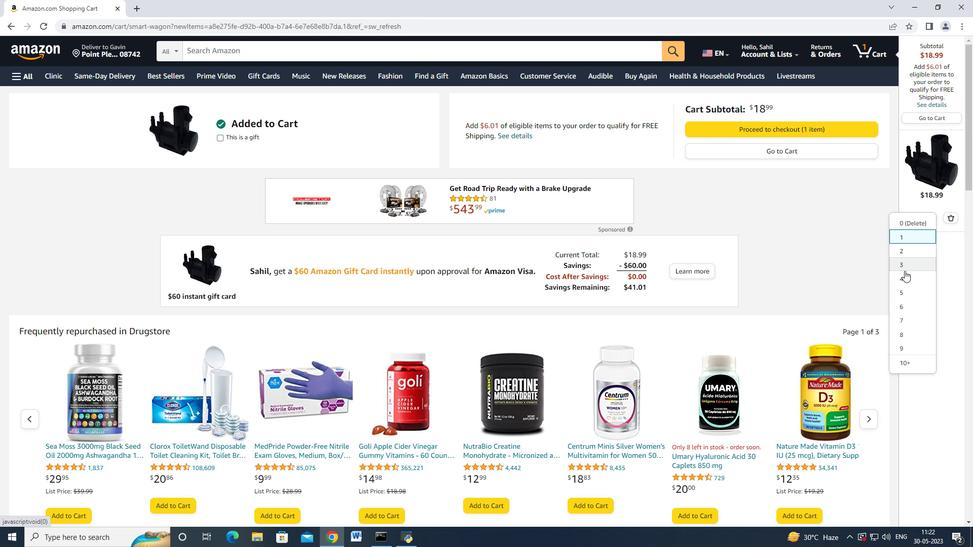 
Action: Mouse pressed left at (902, 279)
Screenshot: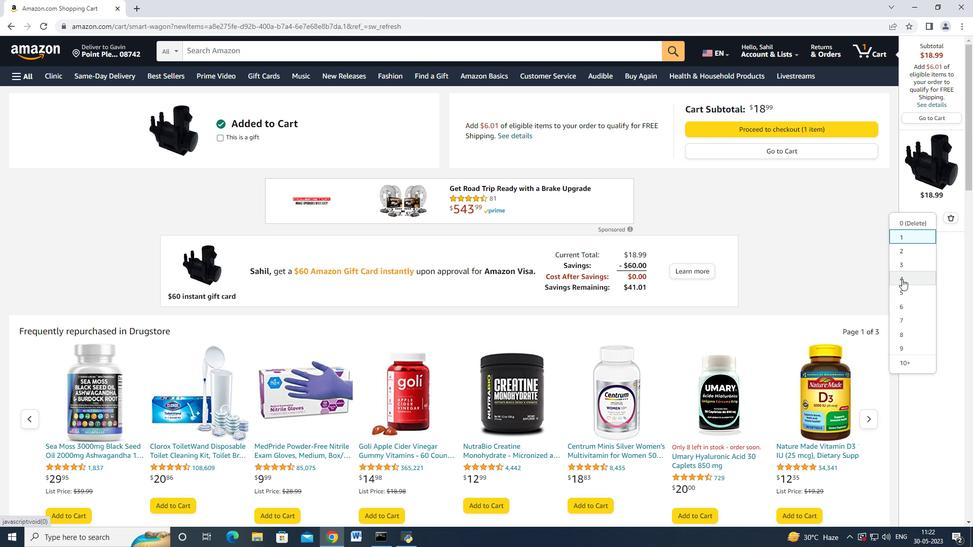 
Action: Mouse moved to (913, 214)
Screenshot: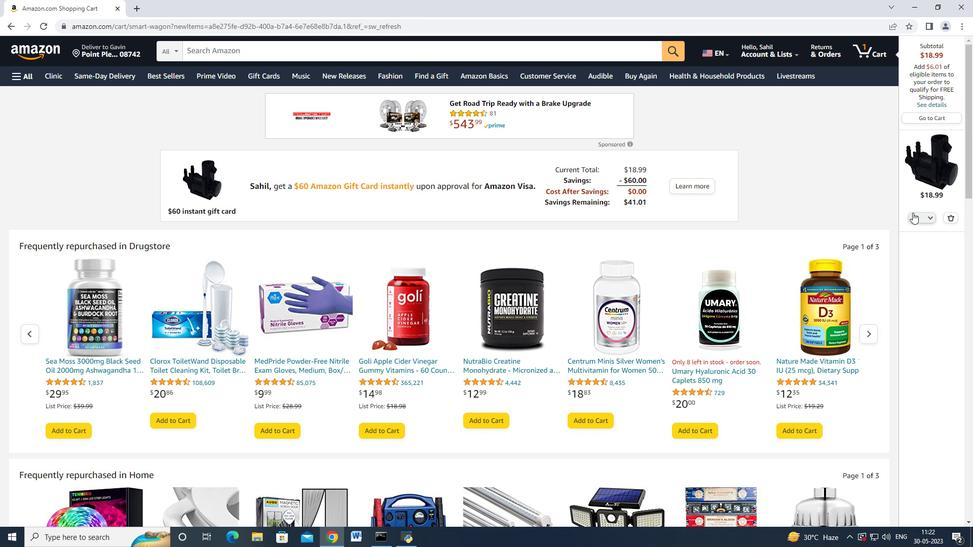
Action: Mouse pressed left at (913, 214)
Screenshot: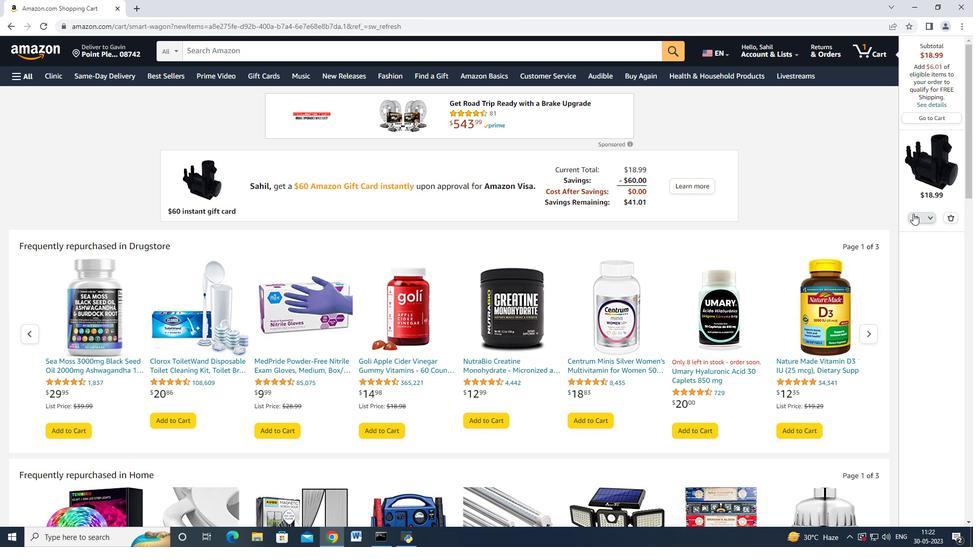 
Action: Mouse moved to (902, 275)
Screenshot: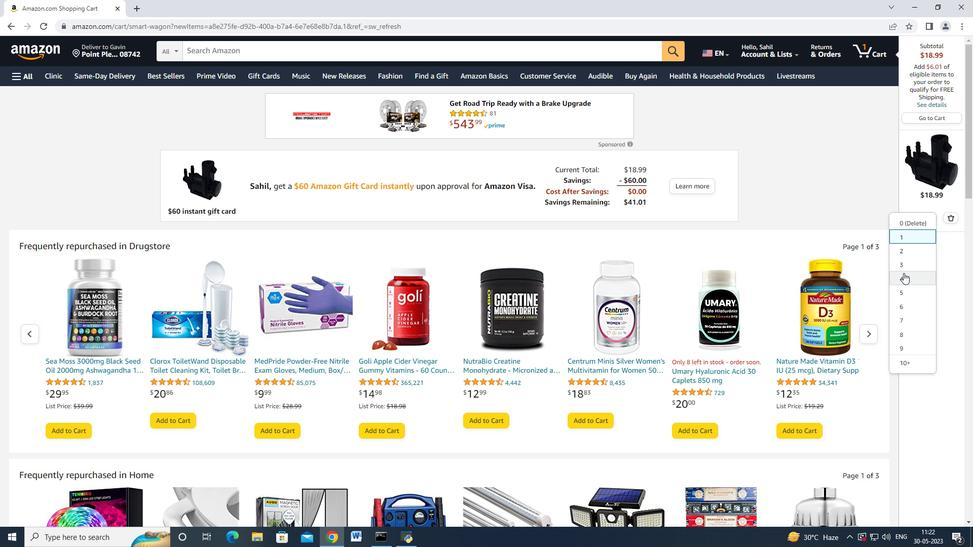 
Action: Mouse pressed left at (902, 275)
Screenshot: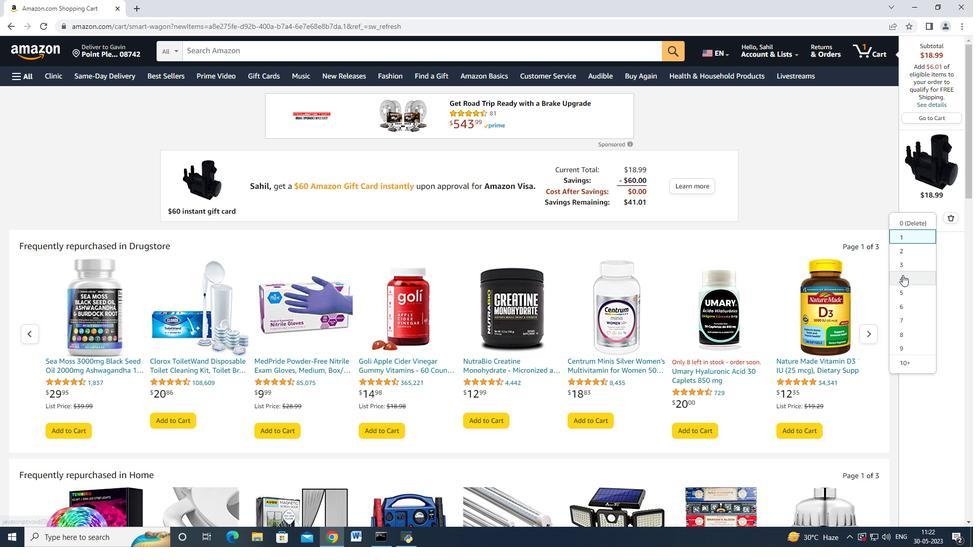 
Action: Mouse moved to (927, 215)
Screenshot: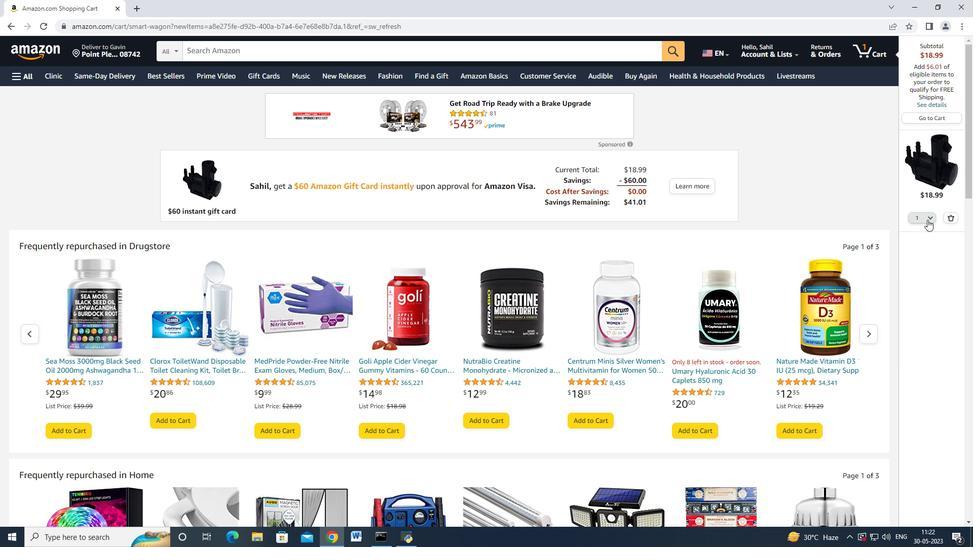 
Action: Mouse pressed left at (927, 215)
Screenshot: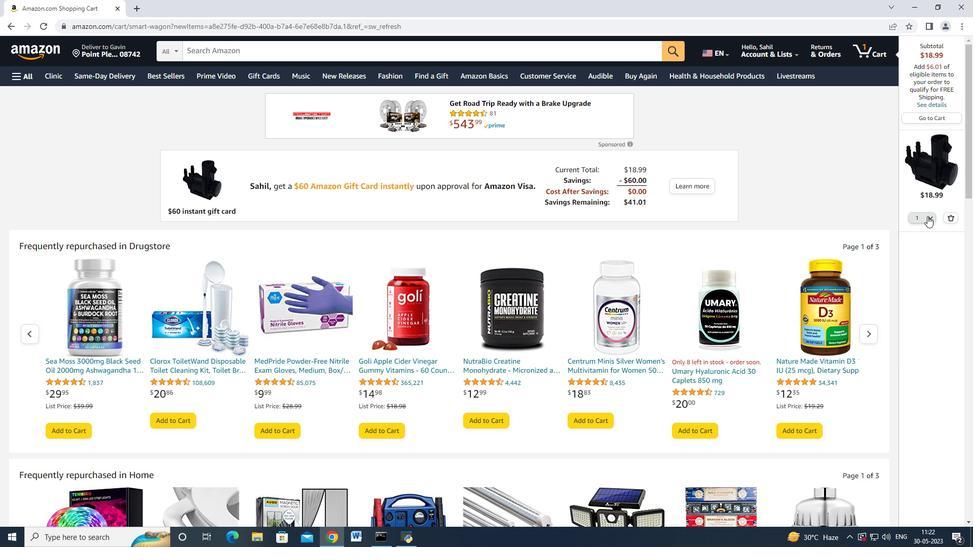 
Action: Mouse moved to (809, 150)
Screenshot: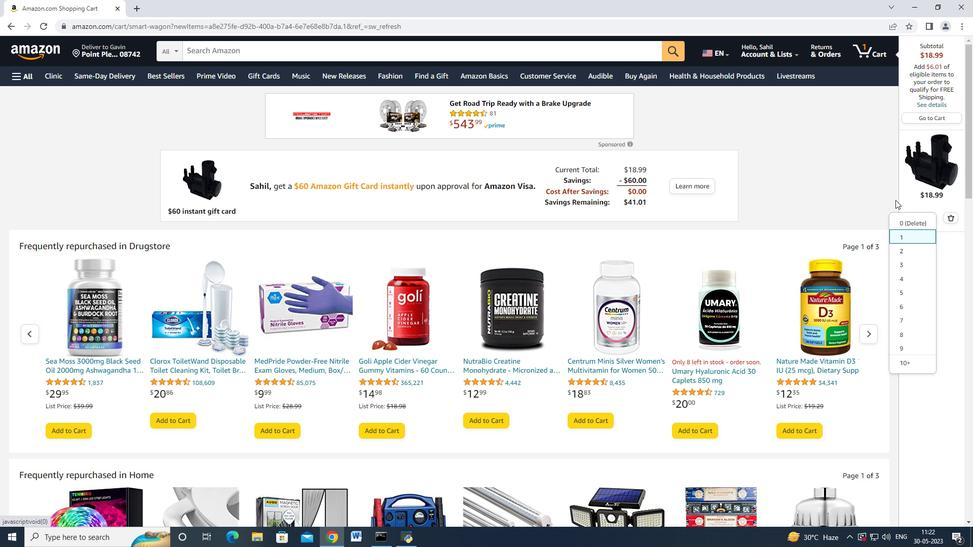 
Action: Mouse pressed left at (809, 150)
Screenshot: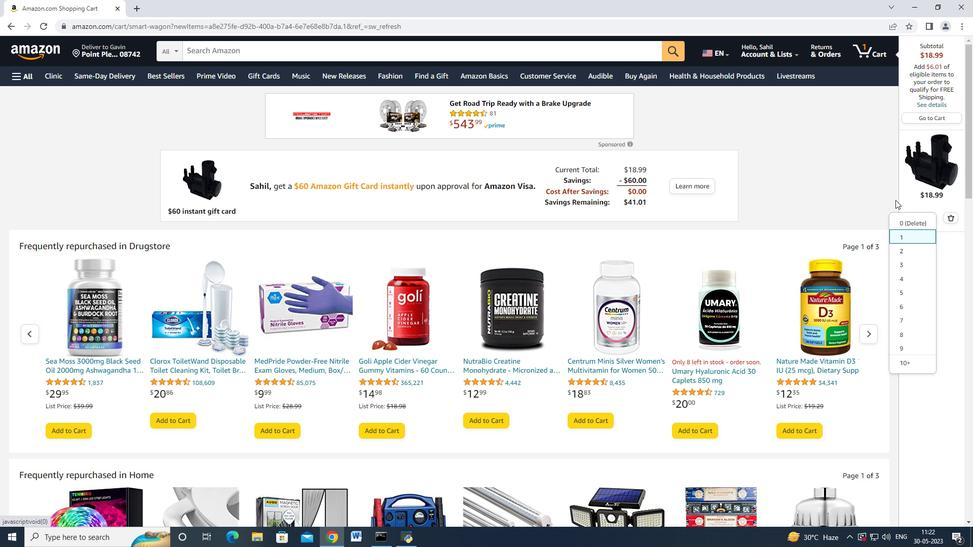 
Action: Mouse moved to (0, 22)
Screenshot: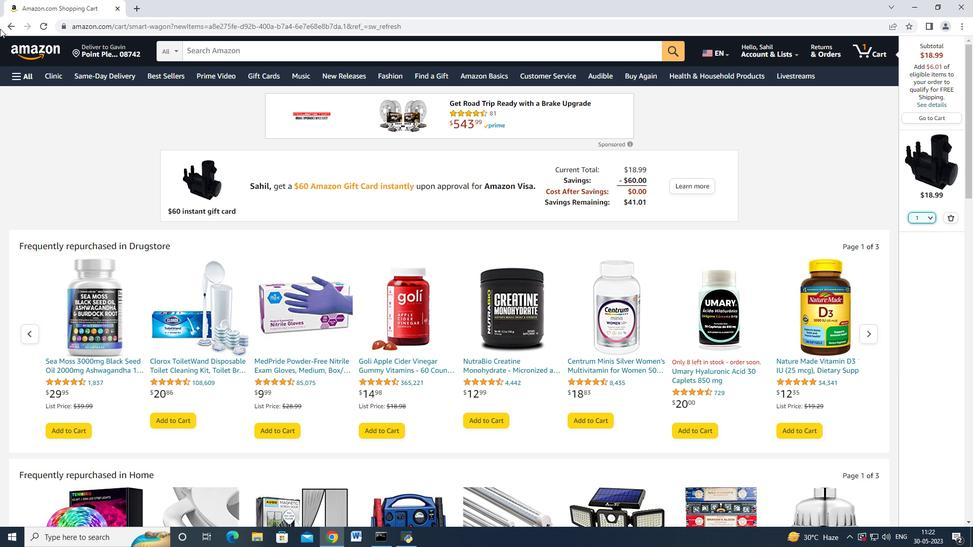 
Action: Mouse pressed left at (0, 22)
Screenshot: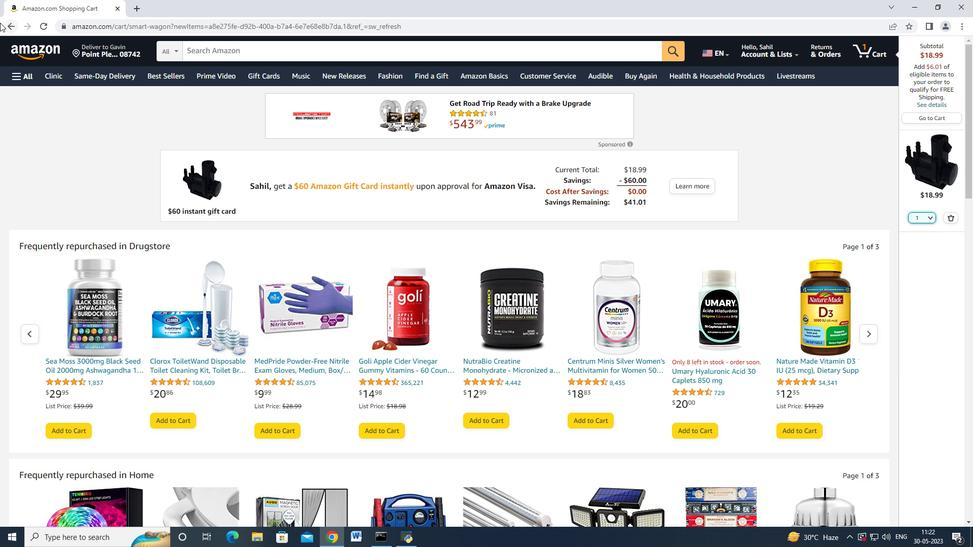 
Action: Mouse moved to (0, 22)
Screenshot: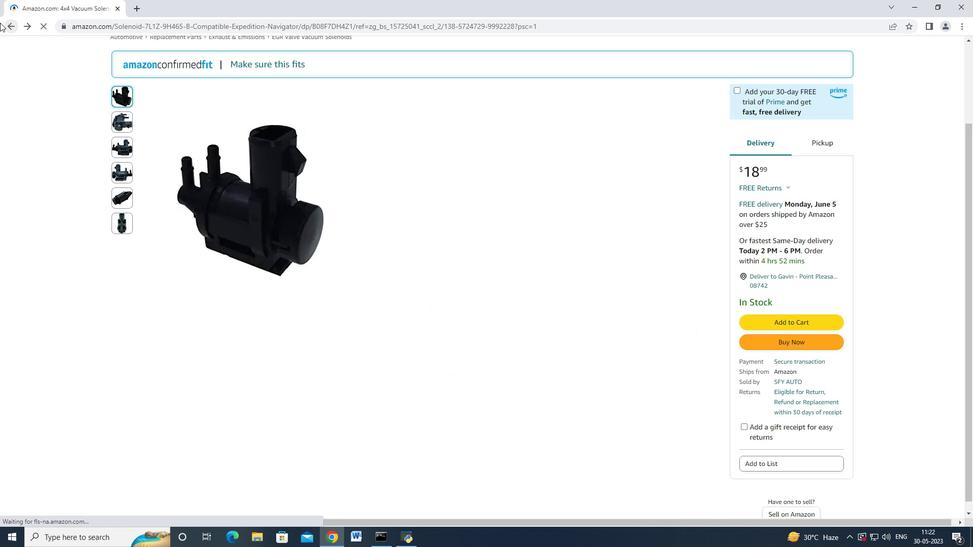 
Action: Mouse pressed left at (0, 22)
Screenshot: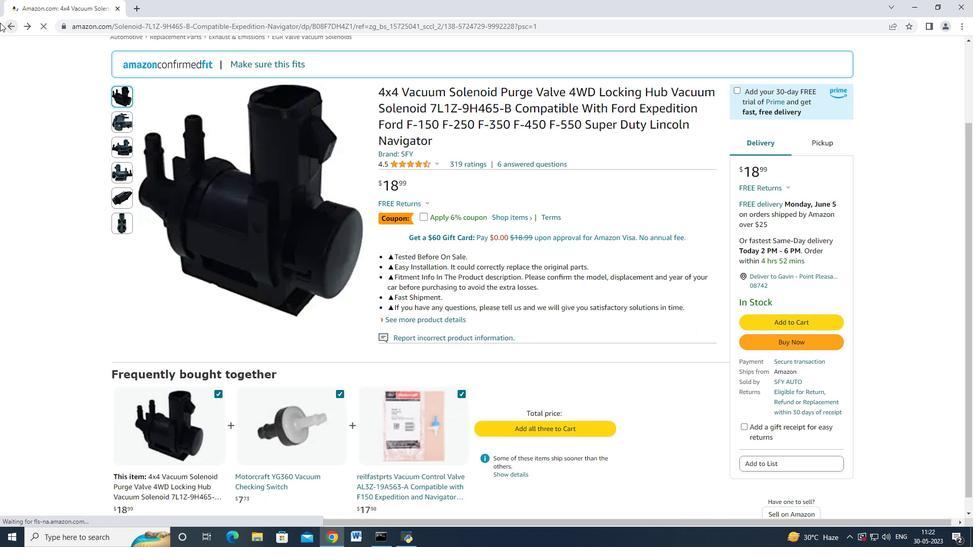 
Action: Mouse moved to (554, 267)
Screenshot: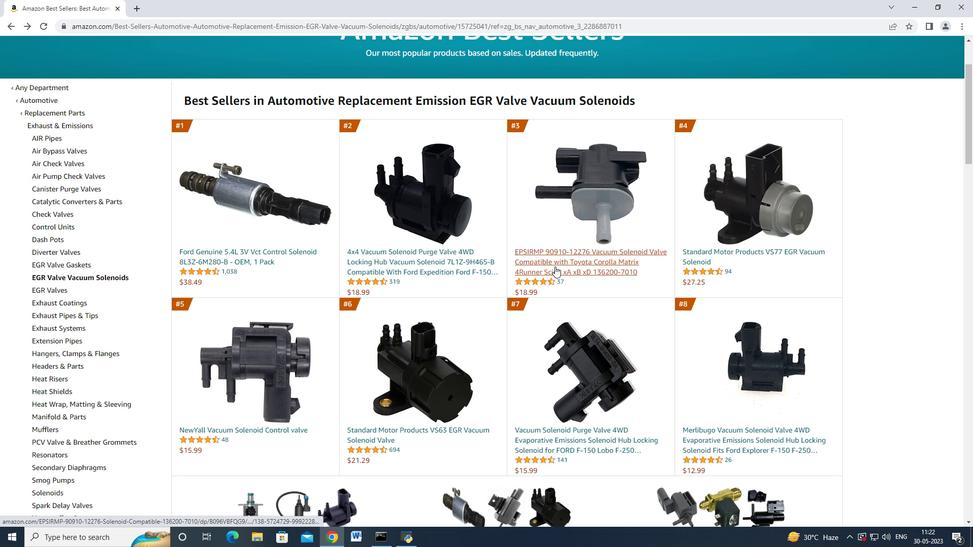 
Action: Mouse pressed left at (554, 267)
Screenshot: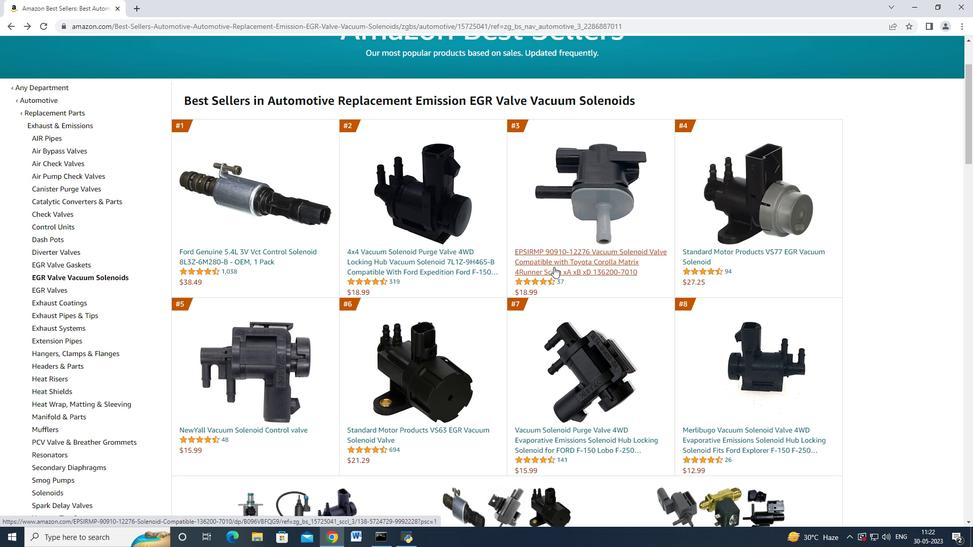 
Action: Mouse moved to (728, 386)
Screenshot: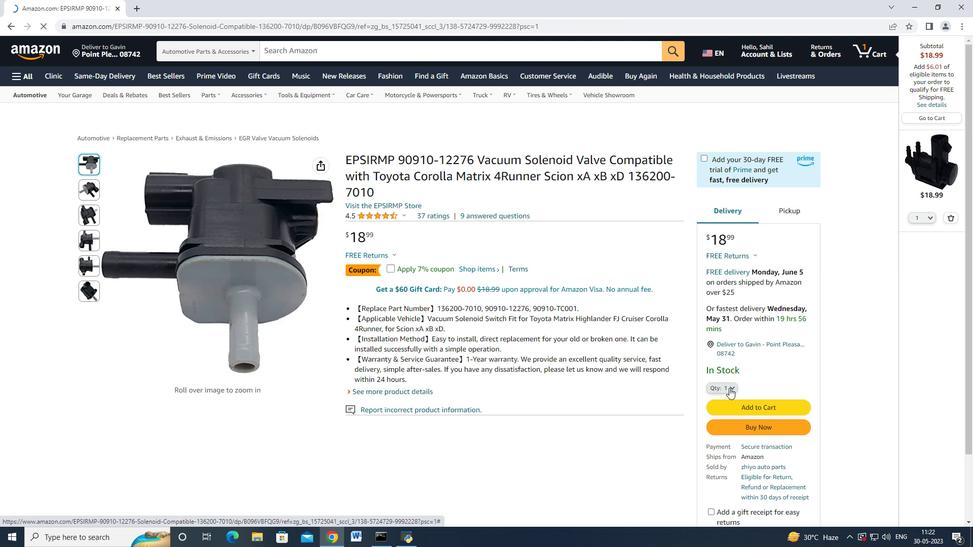 
Action: Mouse pressed left at (728, 386)
Screenshot: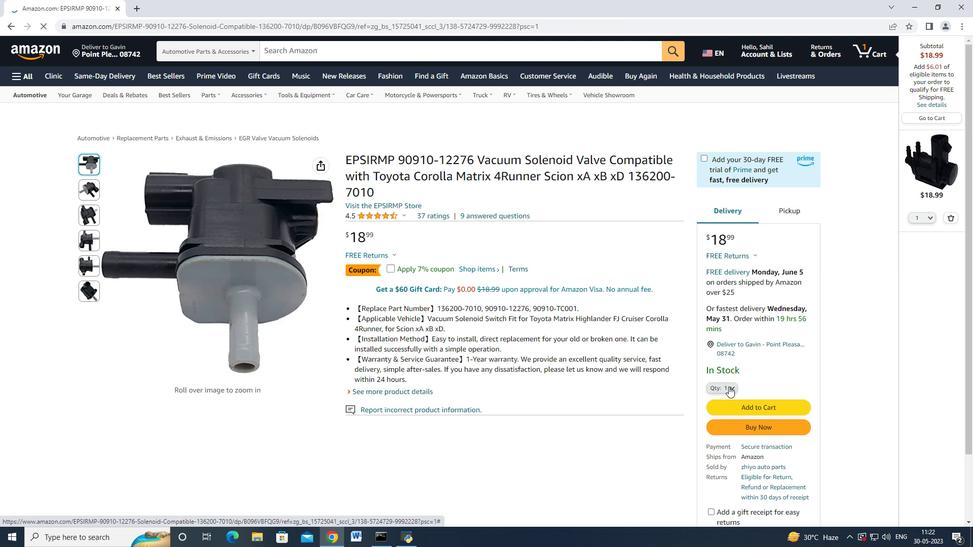 
Action: Mouse moved to (717, 85)
Screenshot: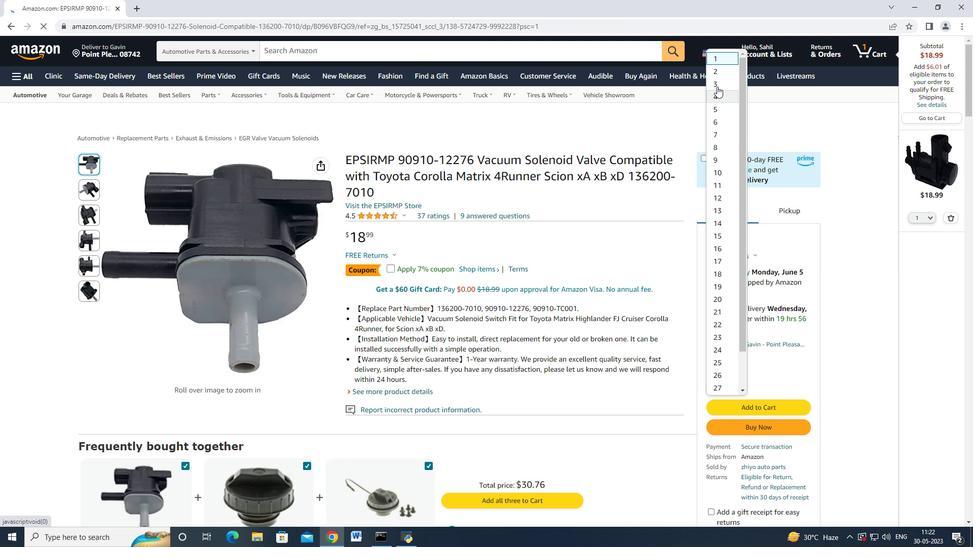 
Action: Mouse pressed left at (717, 85)
Screenshot: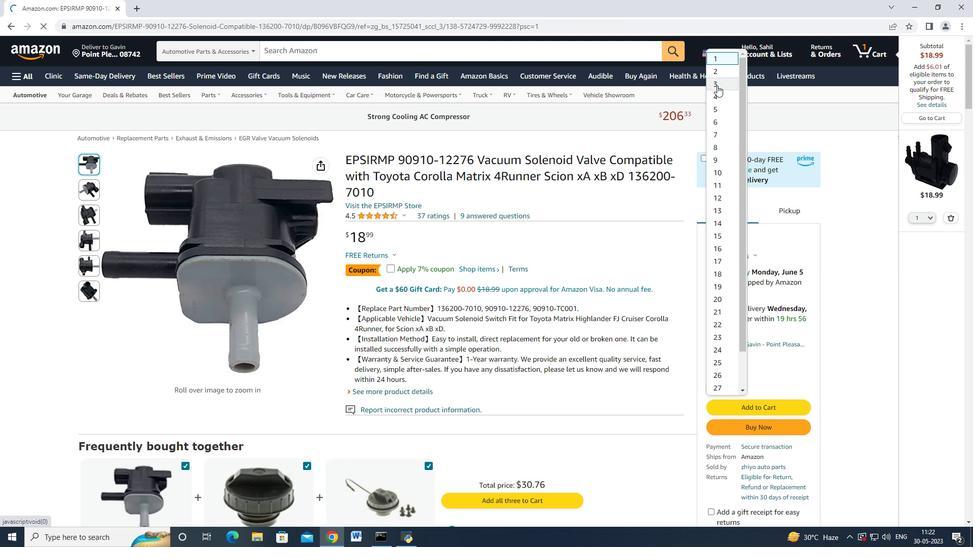
Action: Mouse moved to (753, 385)
Screenshot: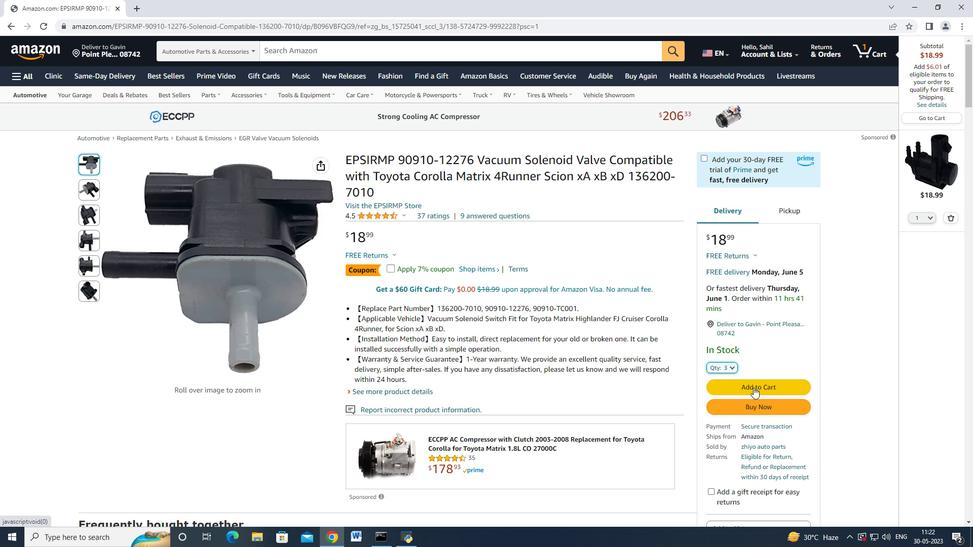 
Action: Mouse pressed left at (753, 385)
Screenshot: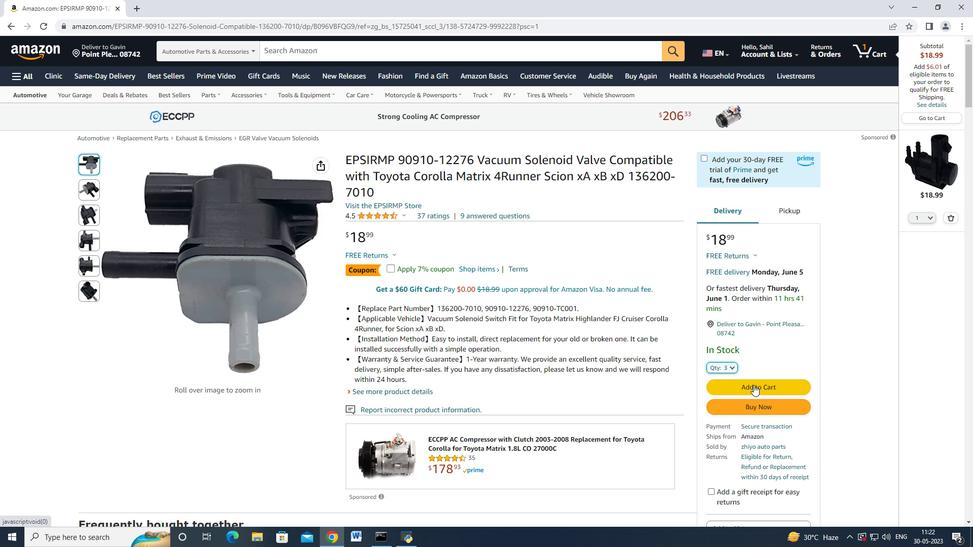 
Action: Mouse moved to (925, 205)
Screenshot: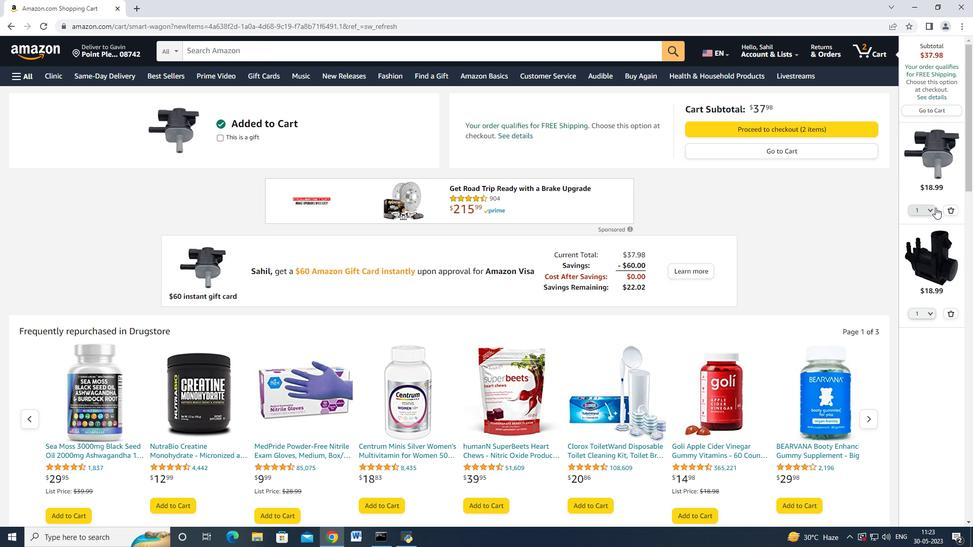 
Action: Mouse pressed left at (925, 205)
Screenshot: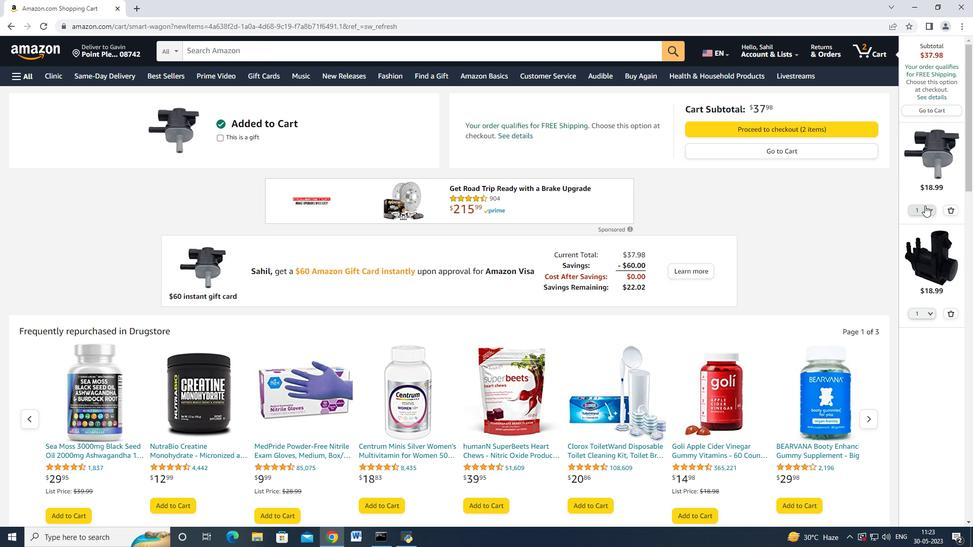 
Action: Mouse moved to (908, 256)
Screenshot: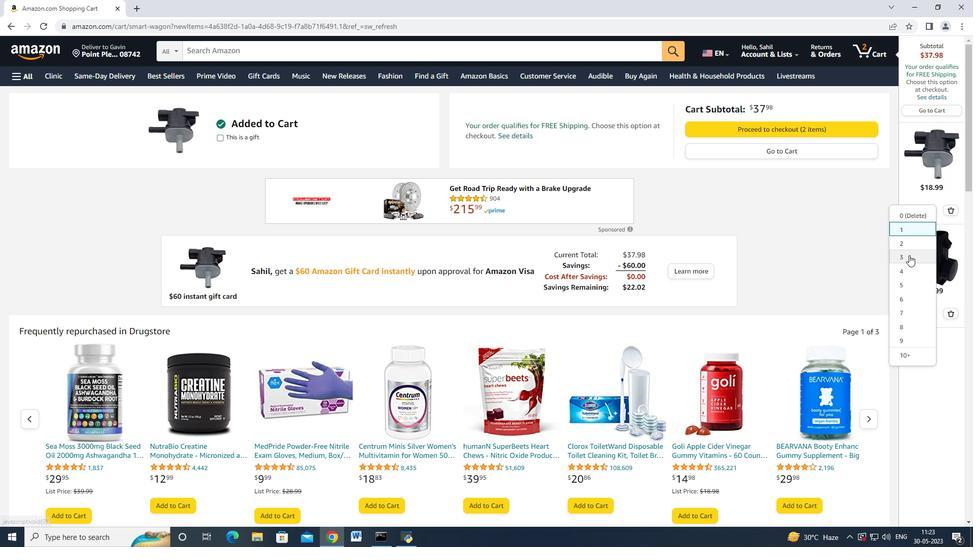 
Action: Mouse pressed left at (908, 256)
Screenshot: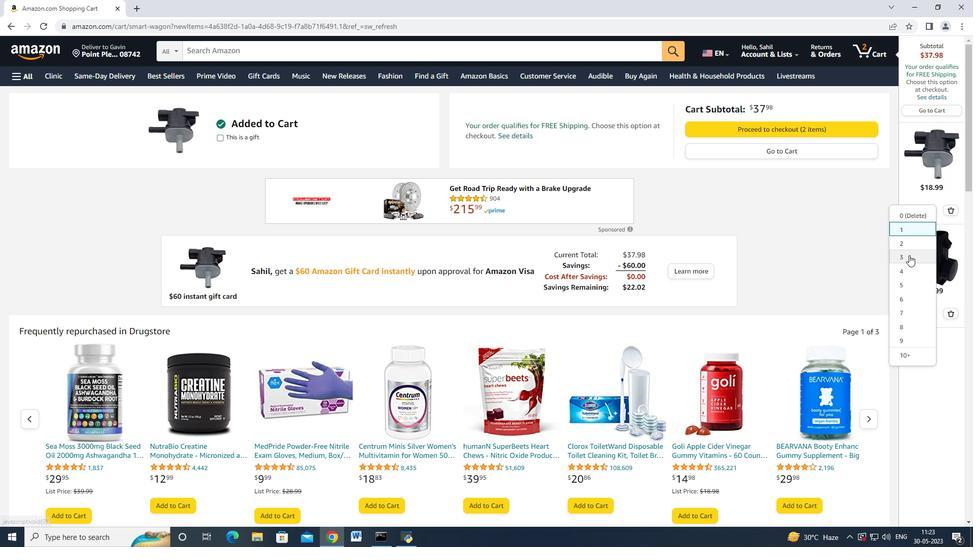 
Action: Mouse moved to (916, 109)
Screenshot: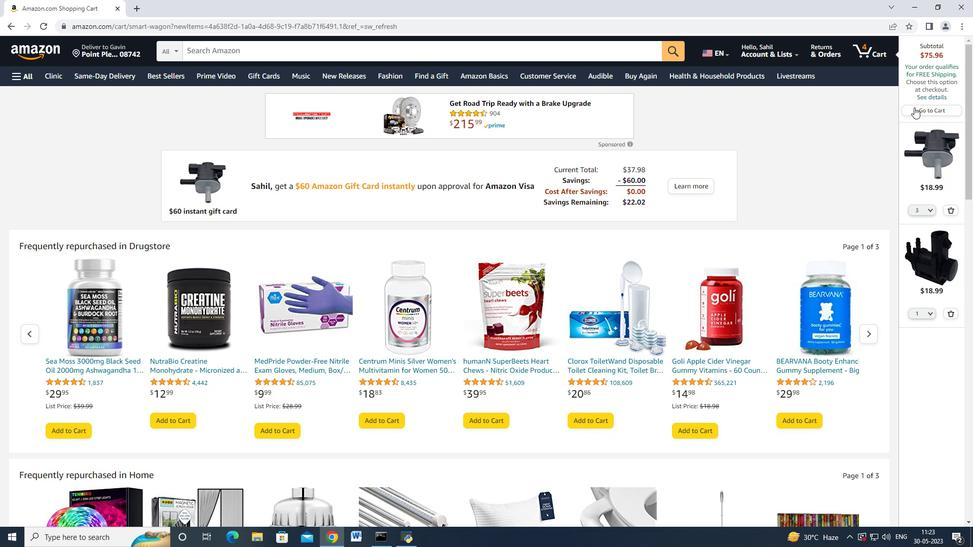 
Action: Mouse pressed left at (916, 109)
Screenshot: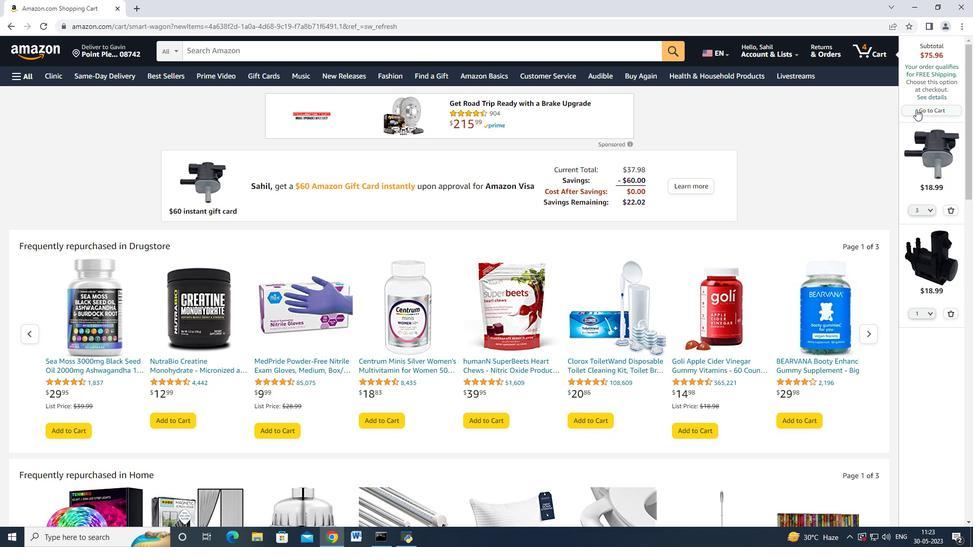 
Action: Mouse moved to (785, 238)
Screenshot: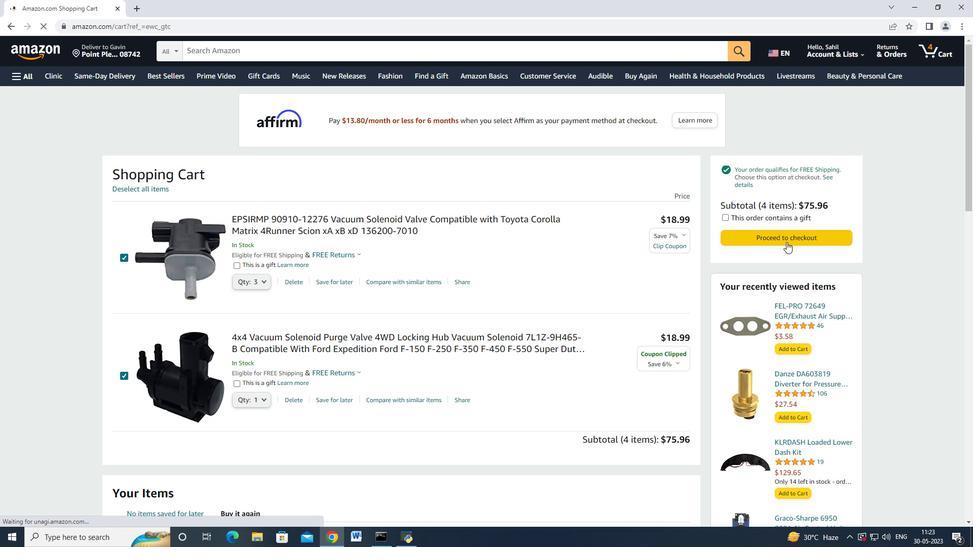 
Action: Mouse pressed left at (785, 238)
Screenshot: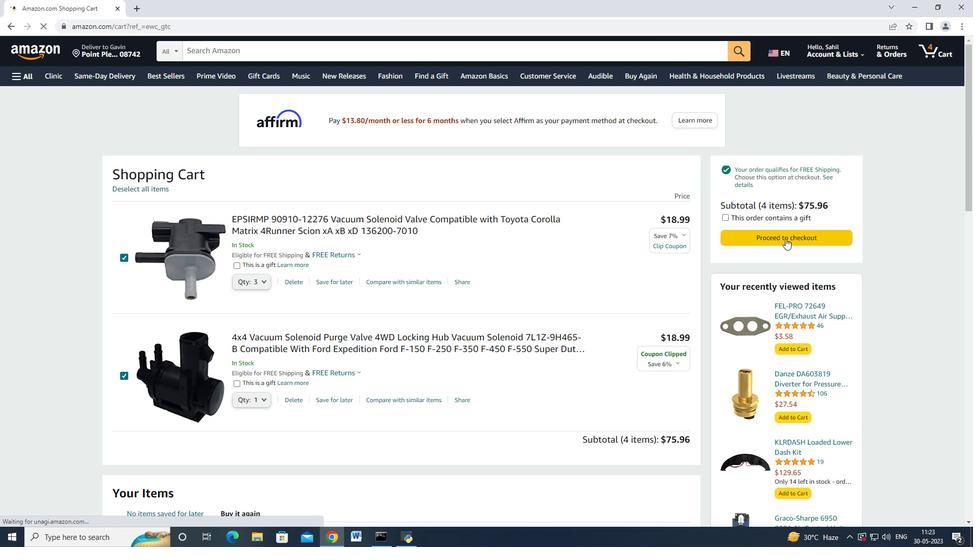 
Action: Mouse moved to (349, 265)
Screenshot: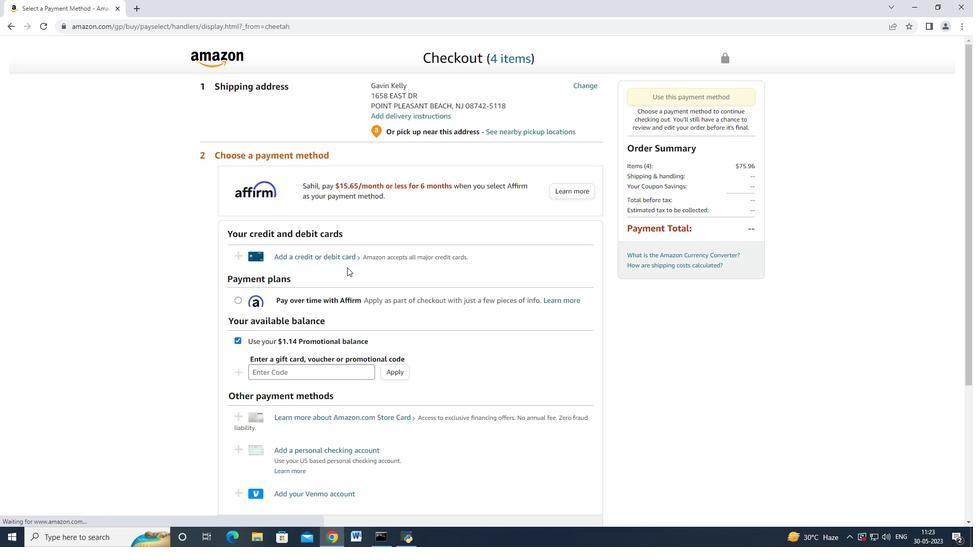 
Action: Mouse scrolled (349, 265) with delta (0, 0)
Screenshot: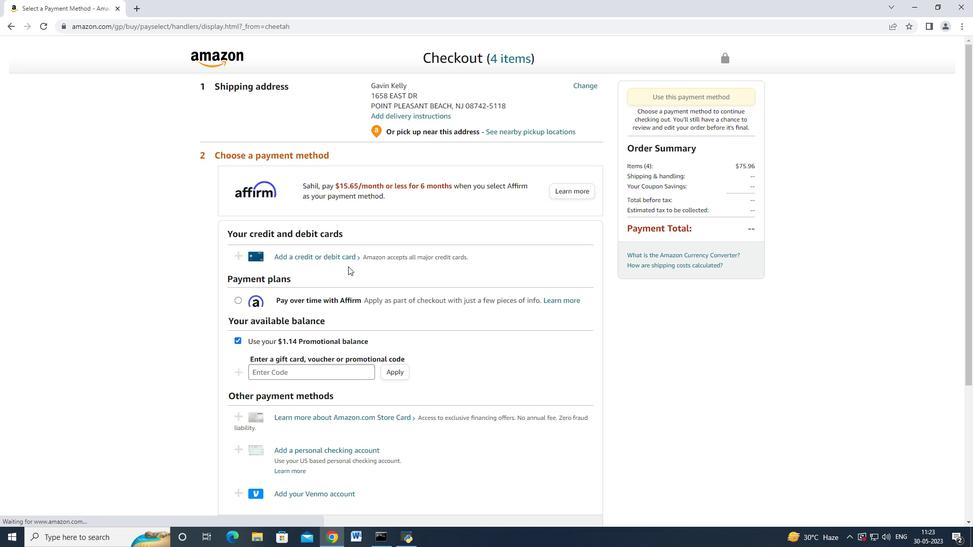 
Action: Mouse moved to (357, 191)
Screenshot: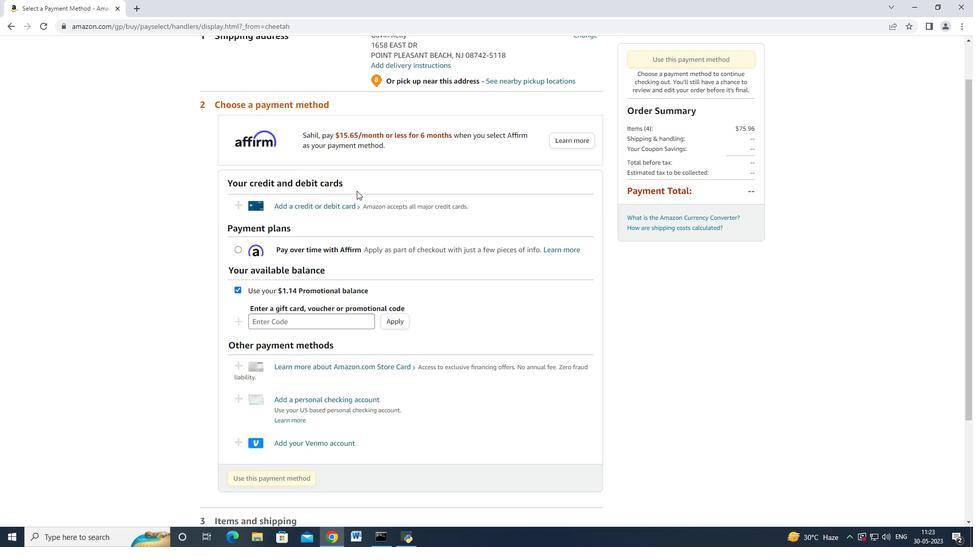 
Action: Mouse scrolled (357, 191) with delta (0, 0)
Screenshot: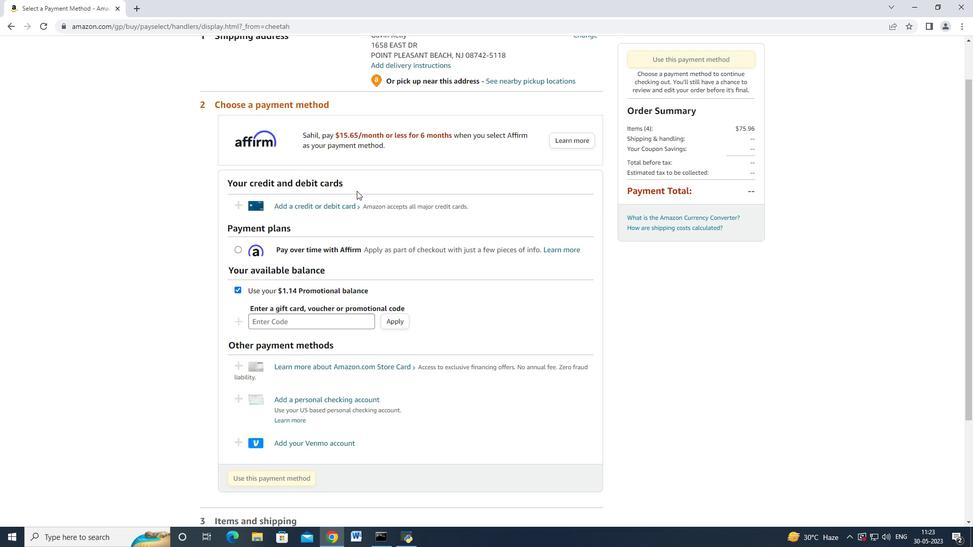 
Action: Mouse moved to (577, 83)
Screenshot: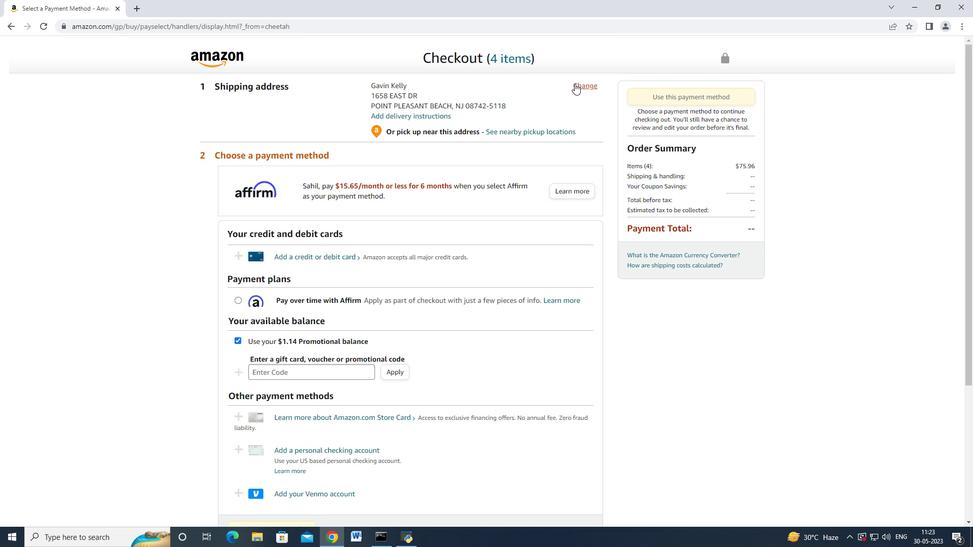
Action: Mouse pressed left at (577, 83)
Screenshot: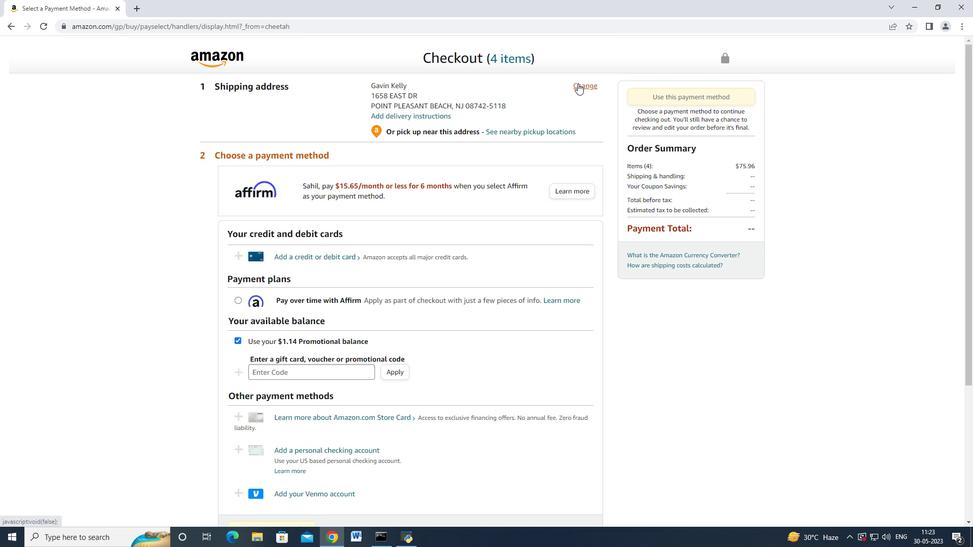 
Action: Mouse moved to (453, 142)
Screenshot: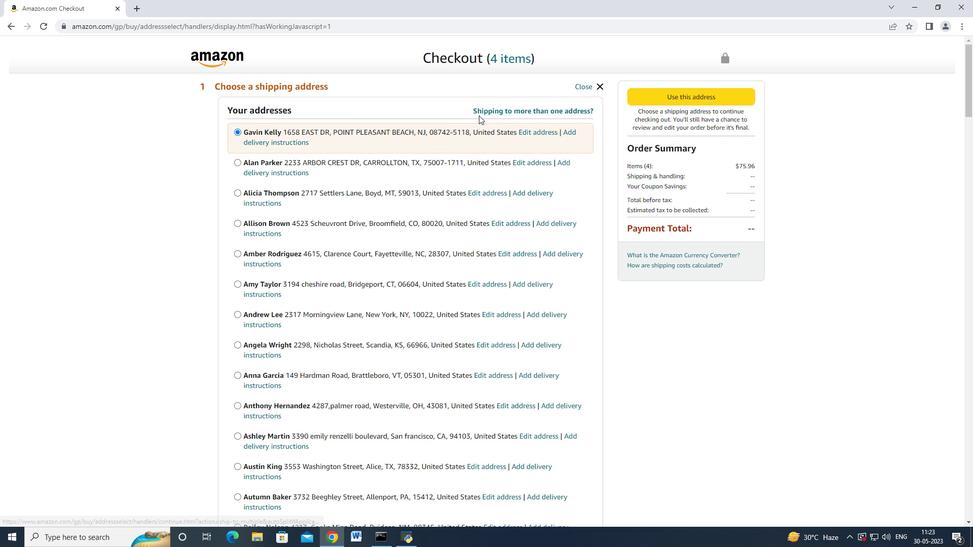 
Action: Mouse scrolled (474, 119) with delta (0, 0)
Screenshot: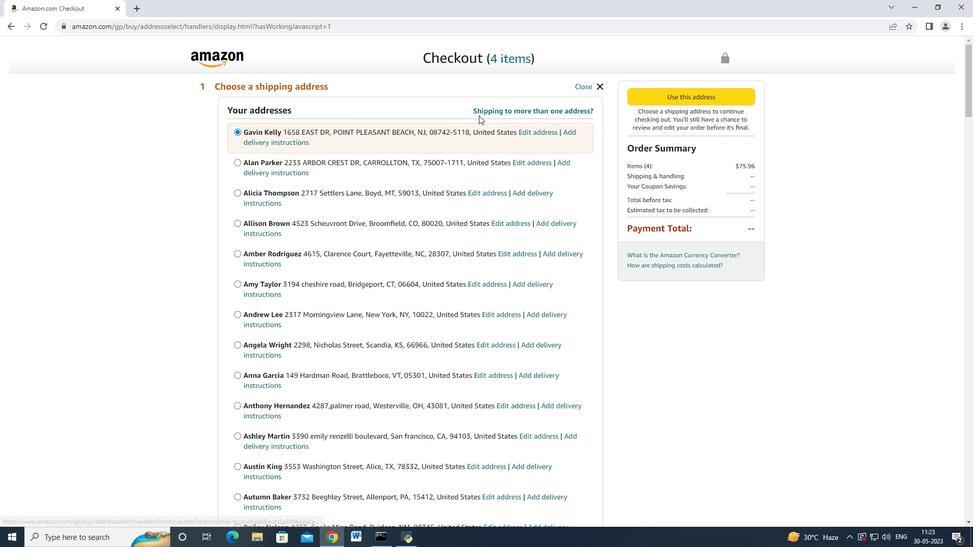 
Action: Mouse moved to (451, 143)
Screenshot: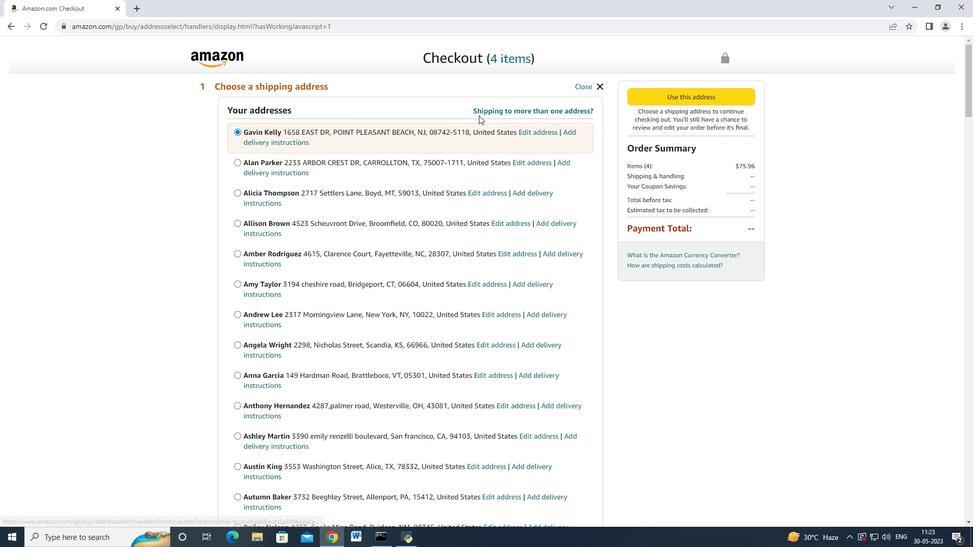 
Action: Mouse scrolled (462, 132) with delta (0, 0)
Screenshot: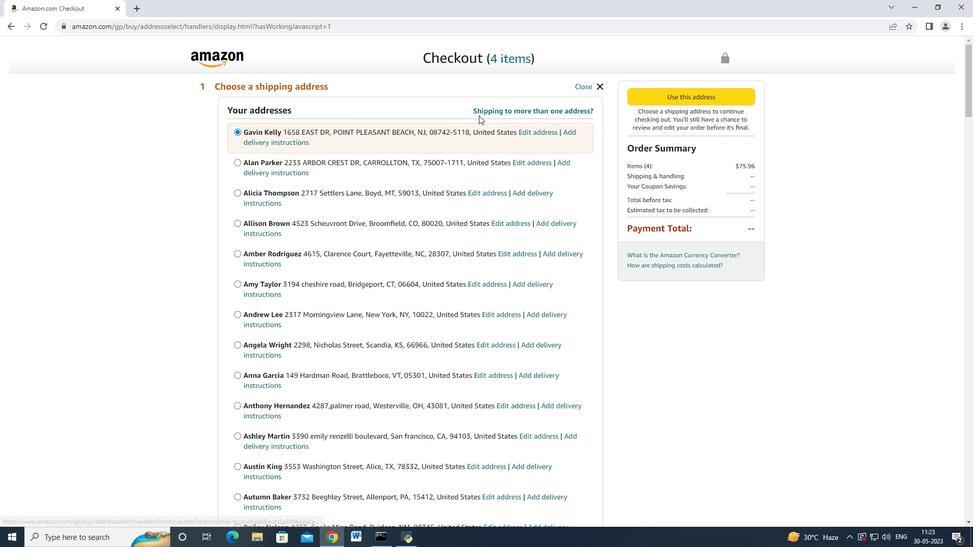 
Action: Mouse moved to (450, 144)
Screenshot: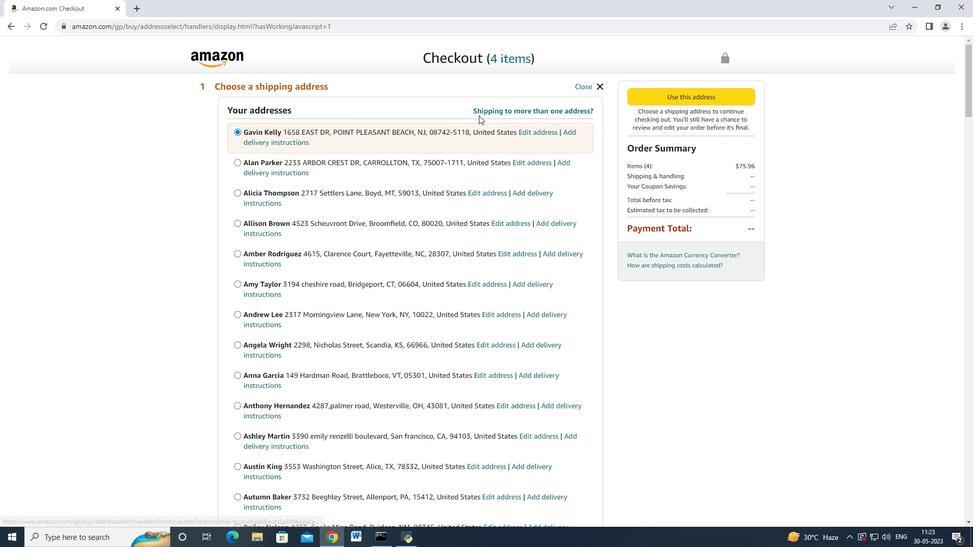 
Action: Mouse scrolled (455, 140) with delta (0, 0)
Screenshot: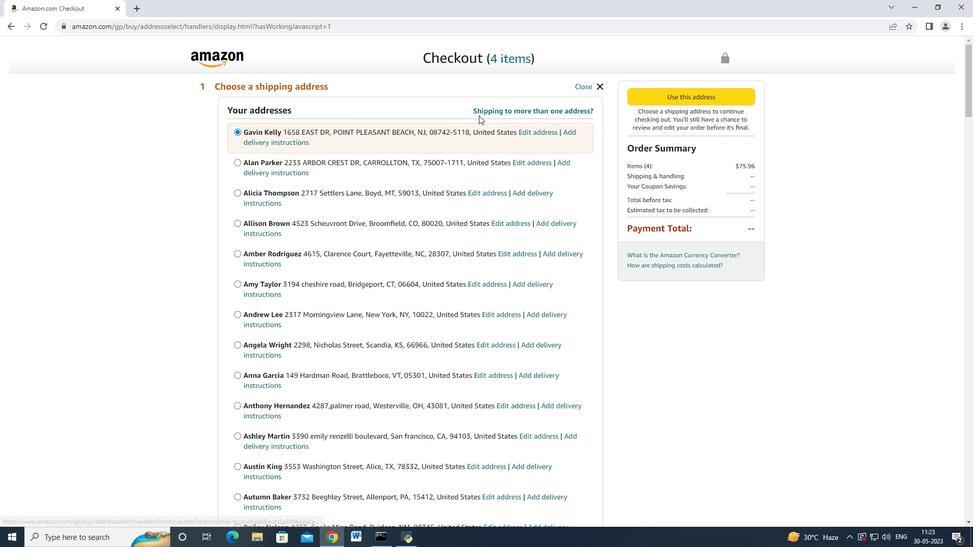 
Action: Mouse moved to (449, 145)
Screenshot: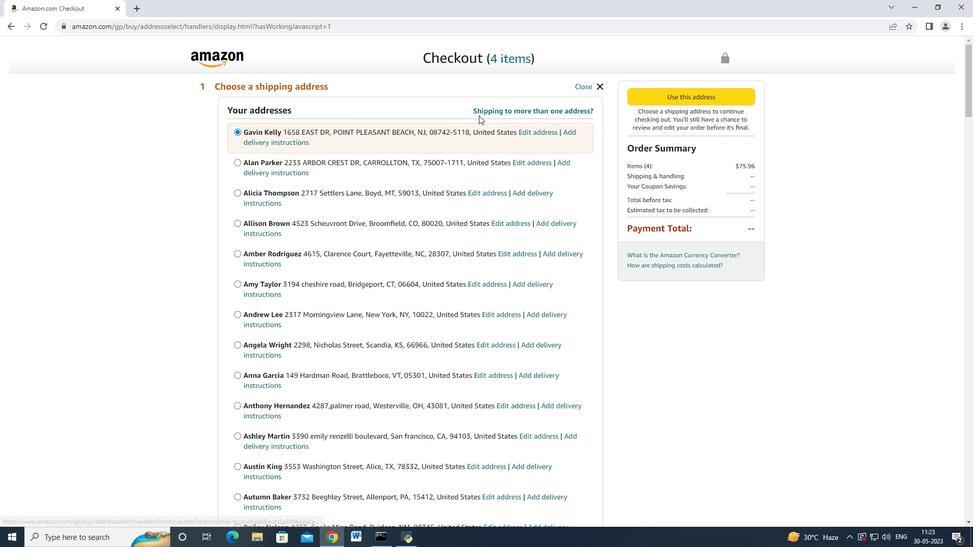 
Action: Mouse scrolled (451, 142) with delta (0, 0)
Screenshot: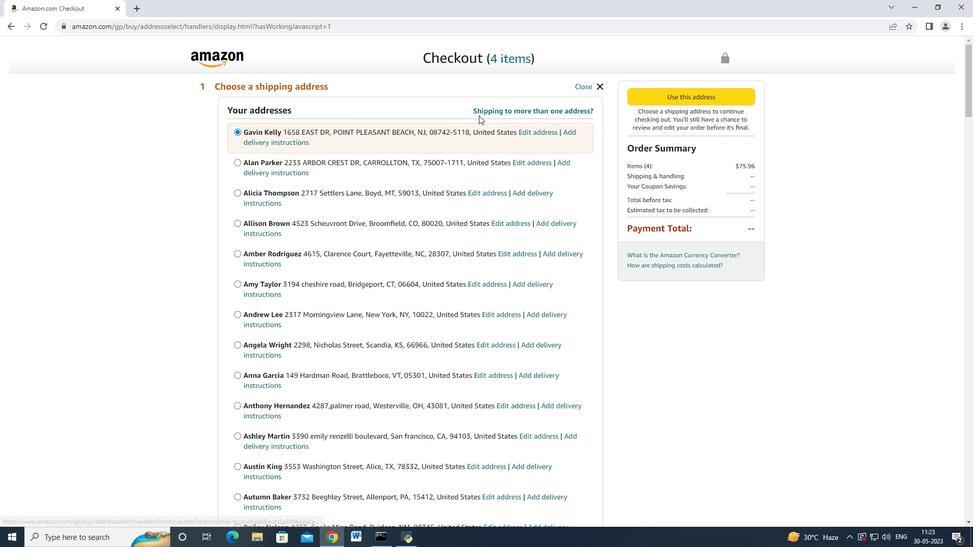 
Action: Mouse moved to (444, 150)
Screenshot: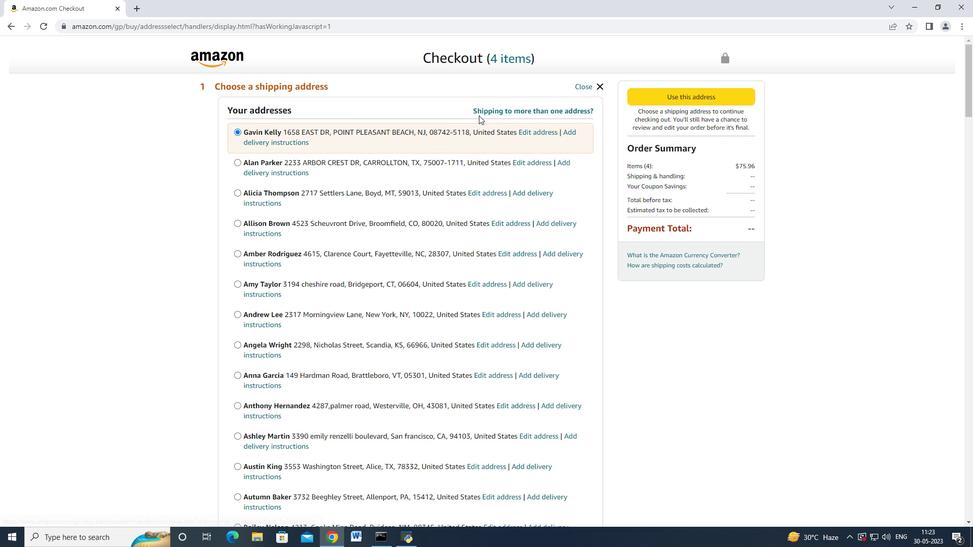 
Action: Mouse scrolled (449, 145) with delta (0, 0)
Screenshot: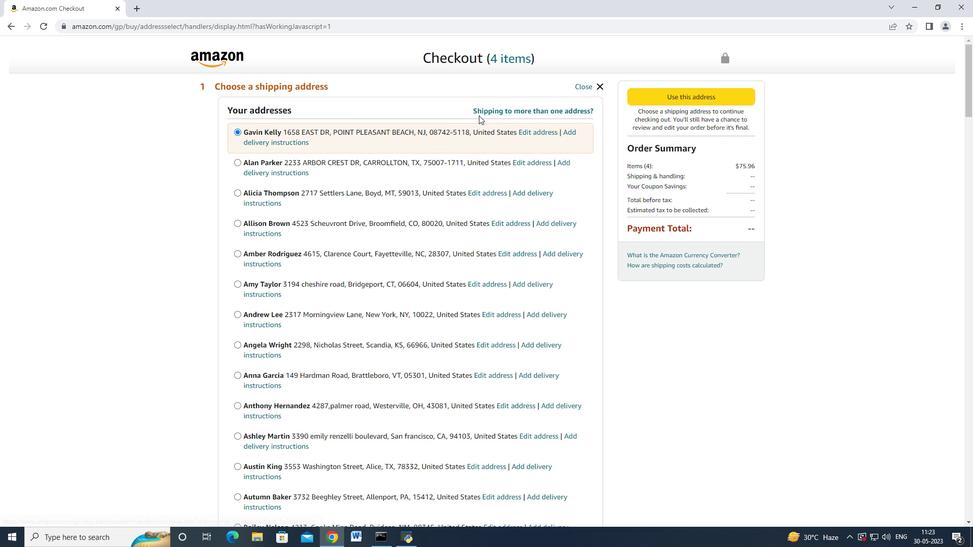 
Action: Mouse moved to (427, 161)
Screenshot: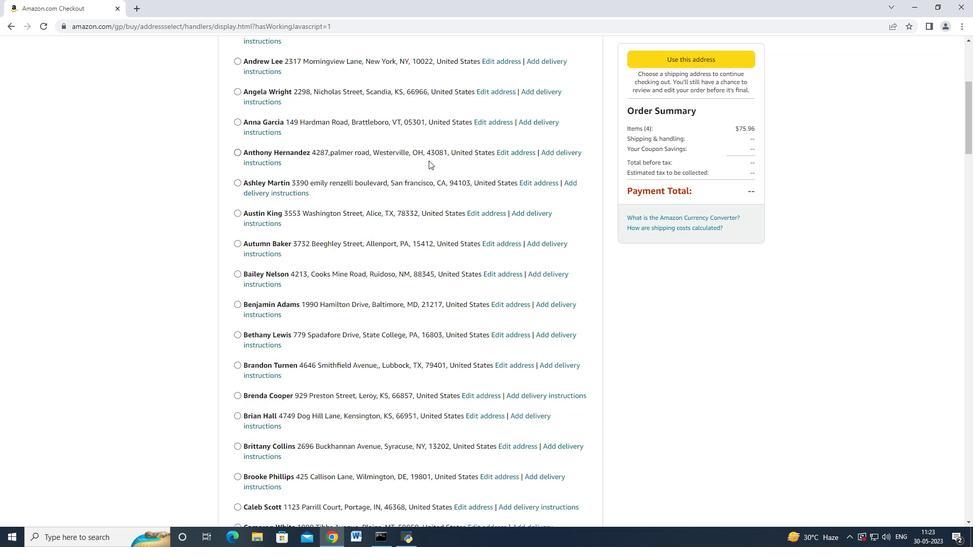 
Action: Mouse scrolled (427, 161) with delta (0, 0)
Screenshot: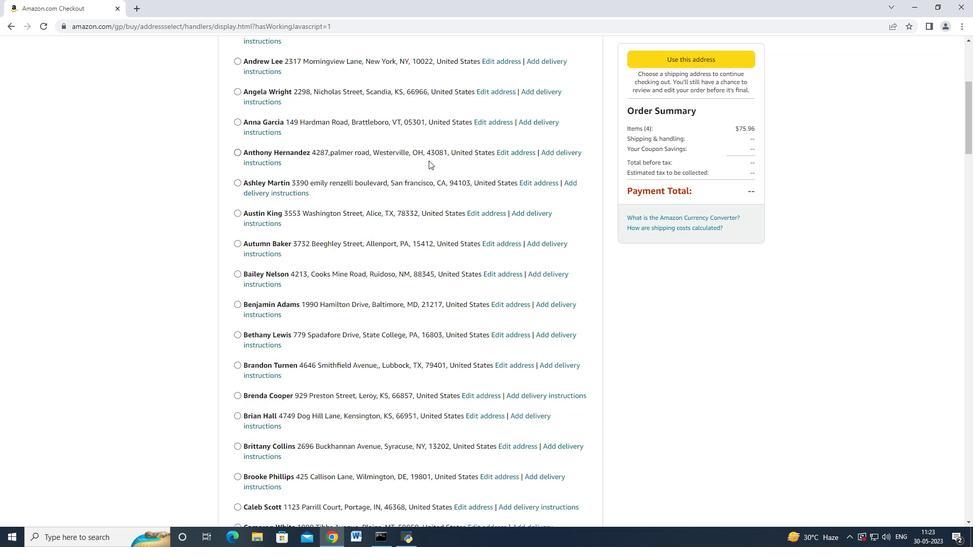 
Action: Mouse moved to (424, 166)
Screenshot: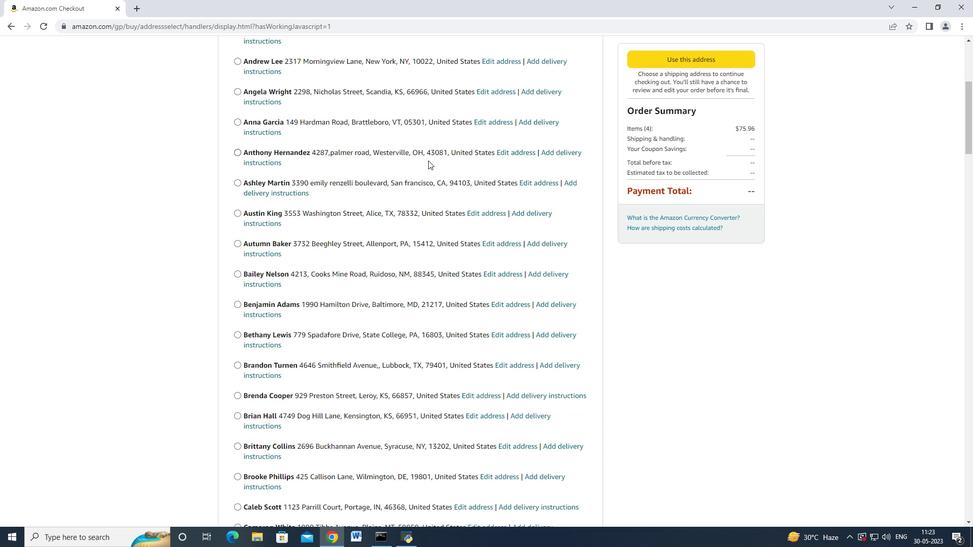
Action: Mouse scrolled (424, 165) with delta (0, 0)
Screenshot: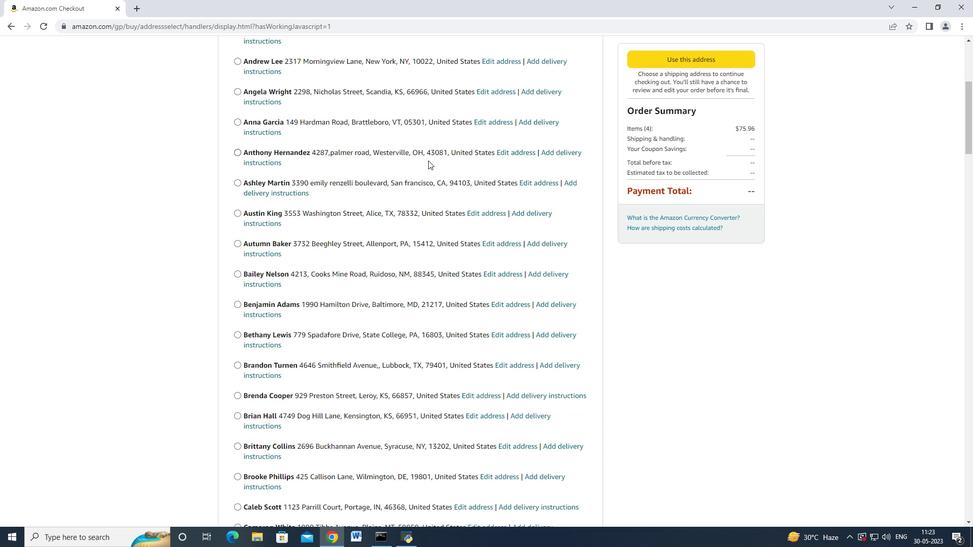 
Action: Mouse moved to (422, 167)
Screenshot: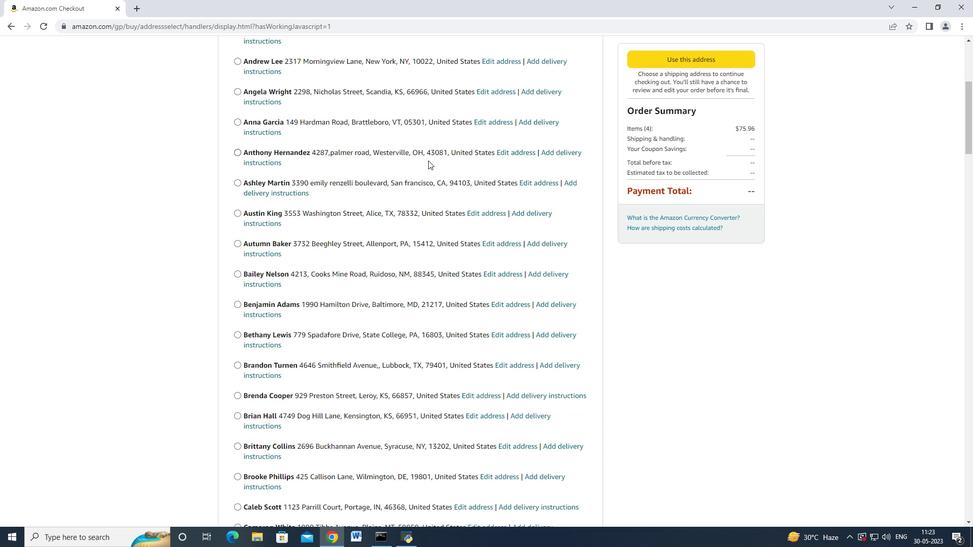 
Action: Mouse scrolled (423, 166) with delta (0, 0)
Screenshot: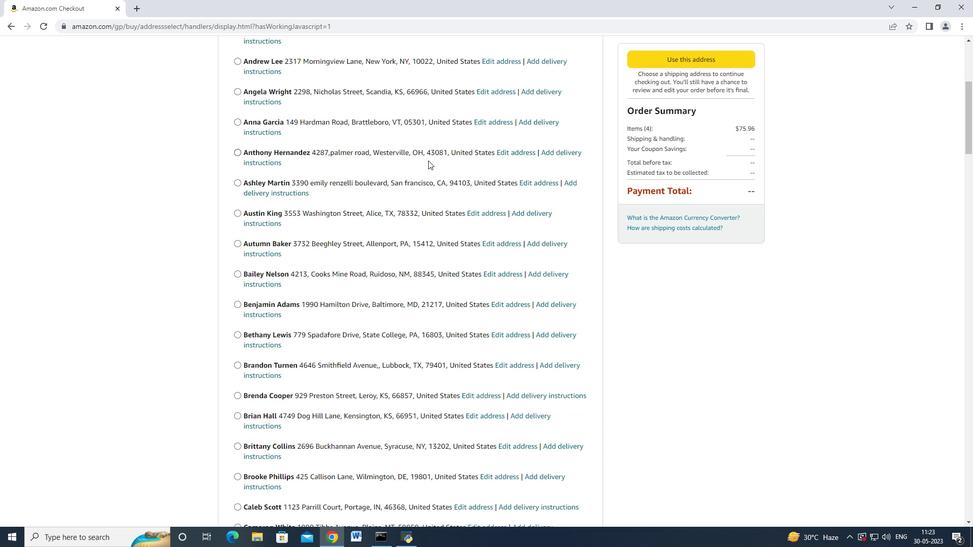 
Action: Mouse moved to (422, 168)
Screenshot: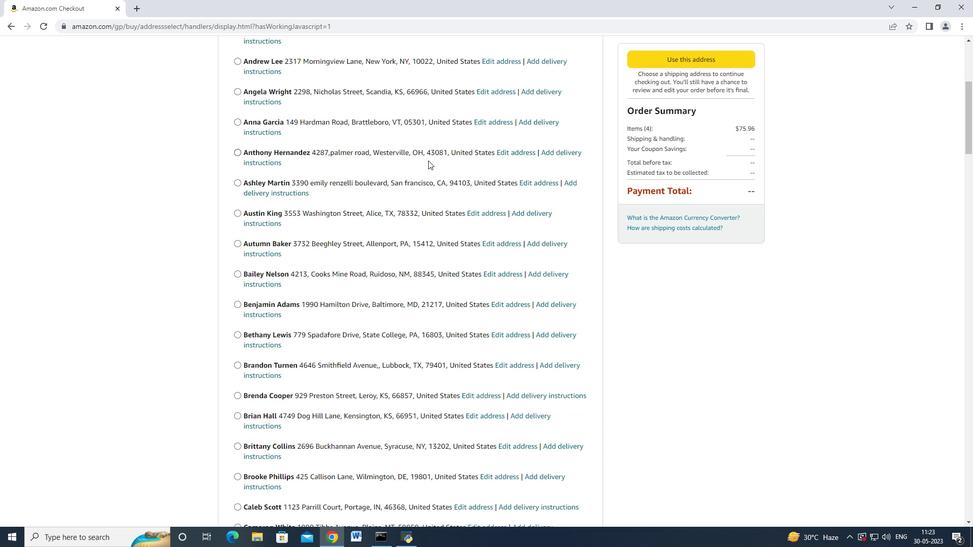 
Action: Mouse scrolled (422, 167) with delta (0, 0)
Screenshot: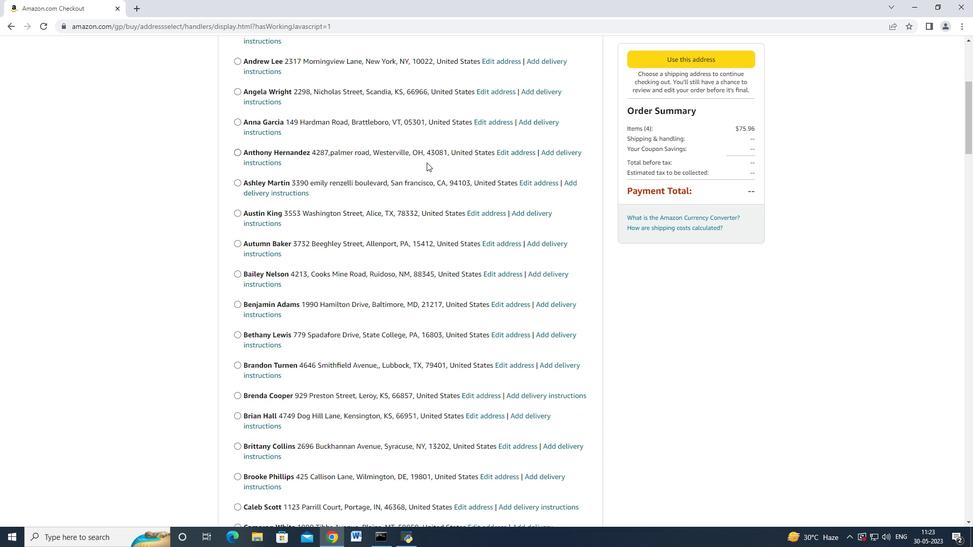 
Action: Mouse moved to (418, 172)
Screenshot: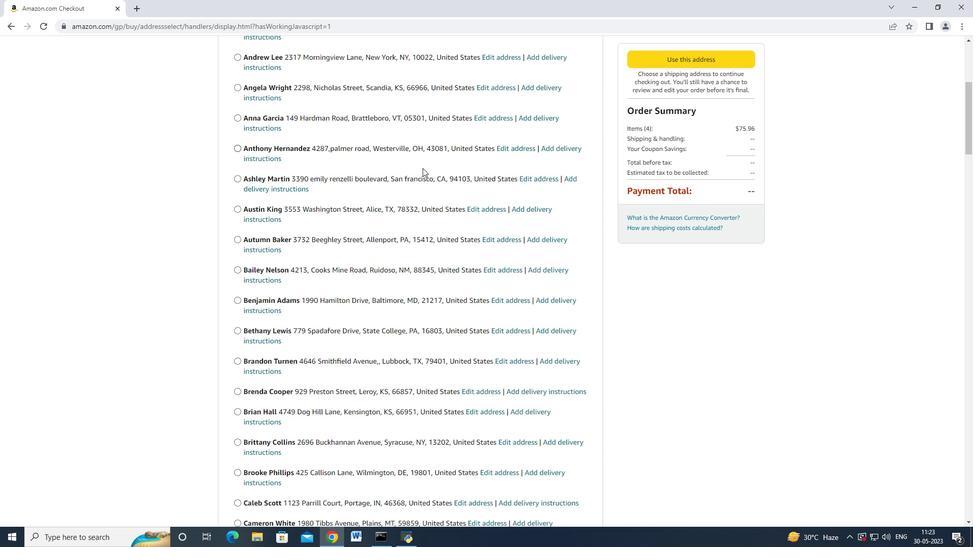 
Action: Mouse scrolled (418, 171) with delta (0, 0)
Screenshot: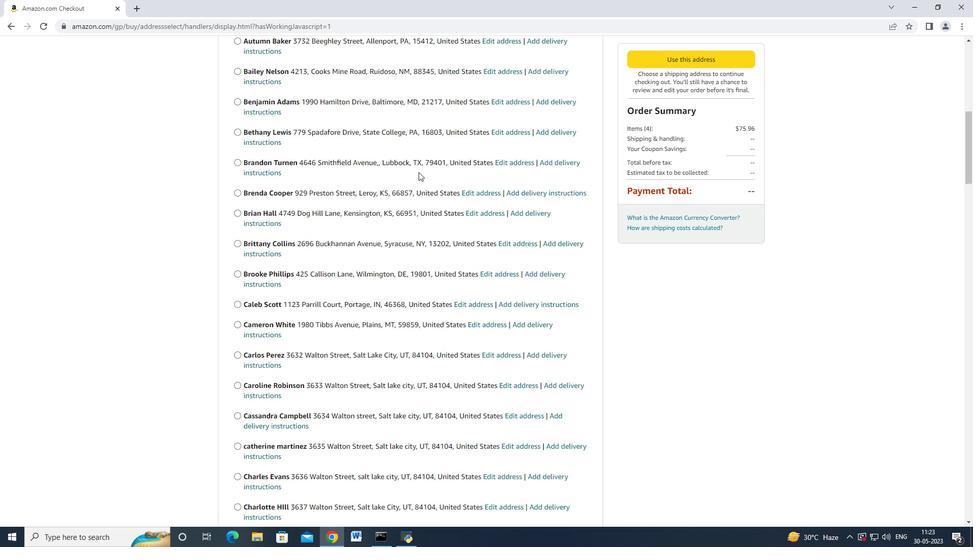
Action: Mouse scrolled (418, 171) with delta (0, 0)
Screenshot: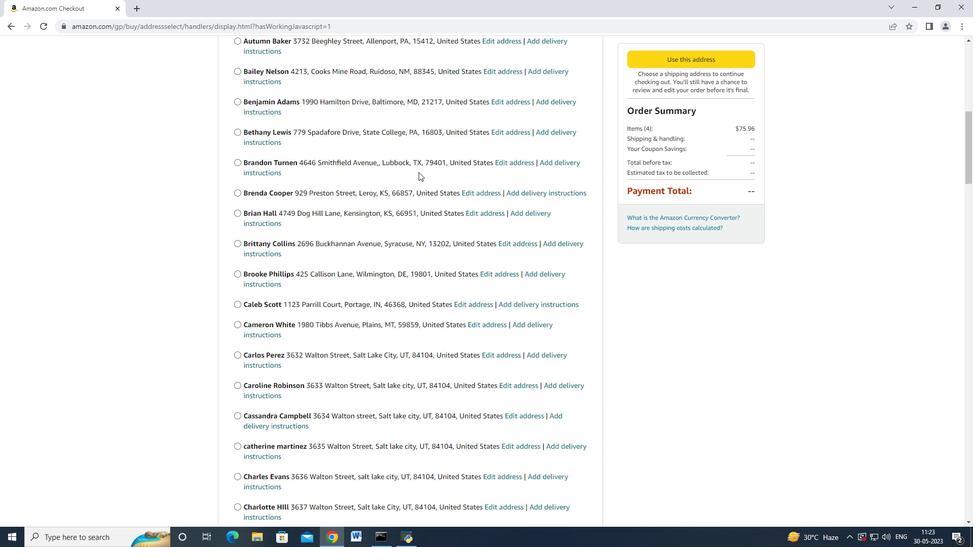 
Action: Mouse scrolled (418, 171) with delta (0, 0)
Screenshot: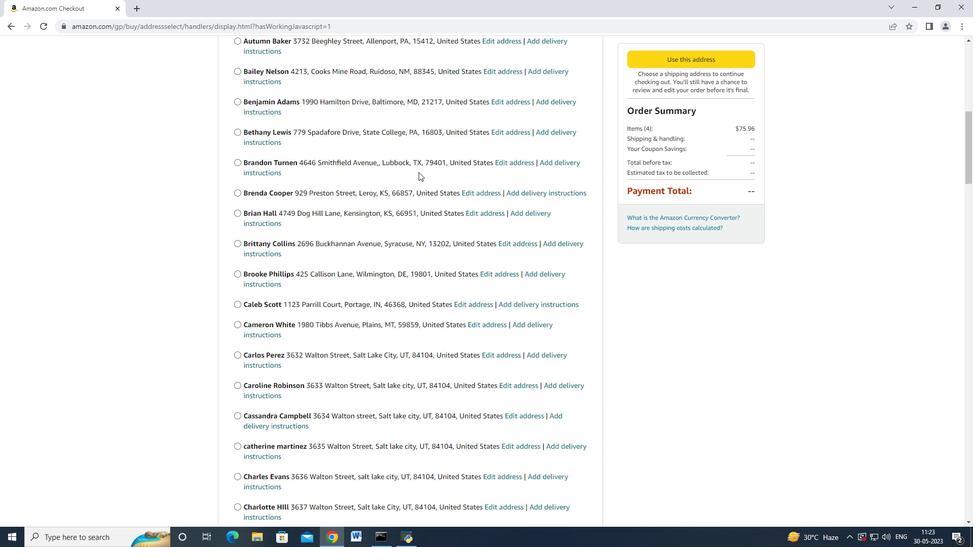 
Action: Mouse scrolled (418, 171) with delta (0, 0)
Screenshot: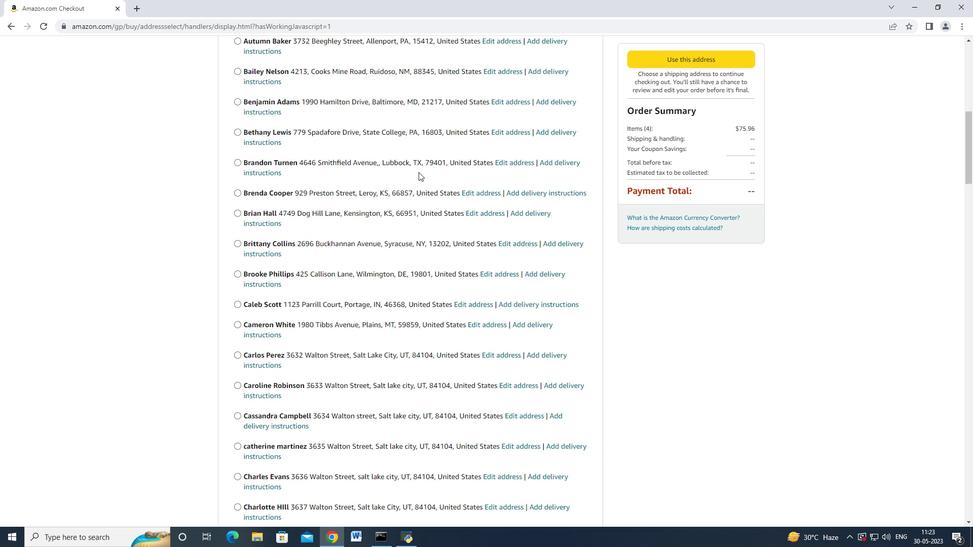 
Action: Mouse scrolled (418, 171) with delta (0, 0)
Screenshot: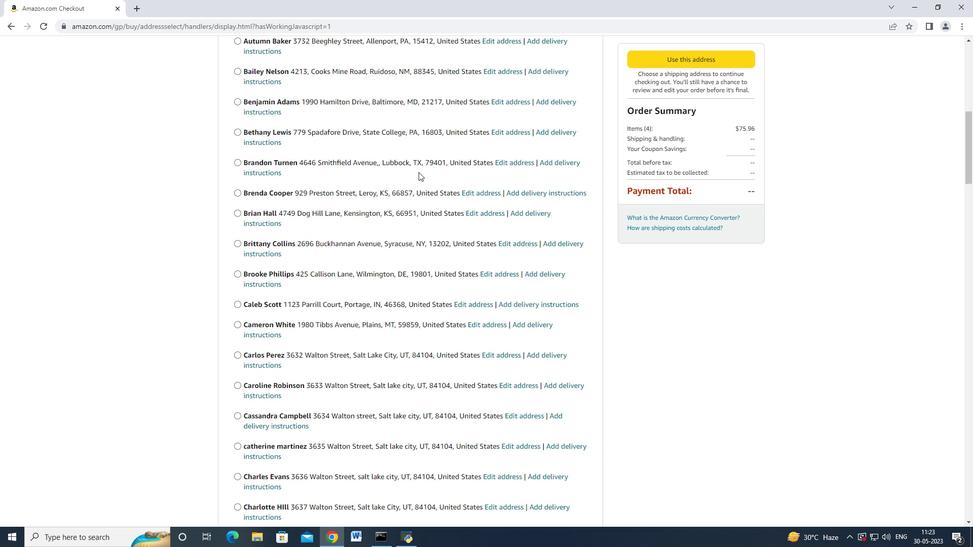
Action: Mouse scrolled (418, 171) with delta (0, 0)
Screenshot: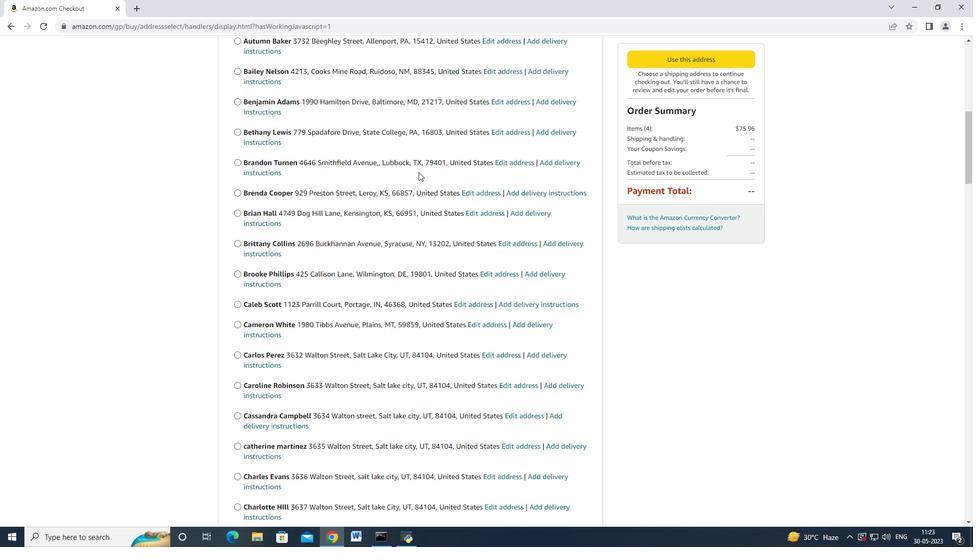 
Action: Mouse scrolled (418, 171) with delta (0, 0)
Screenshot: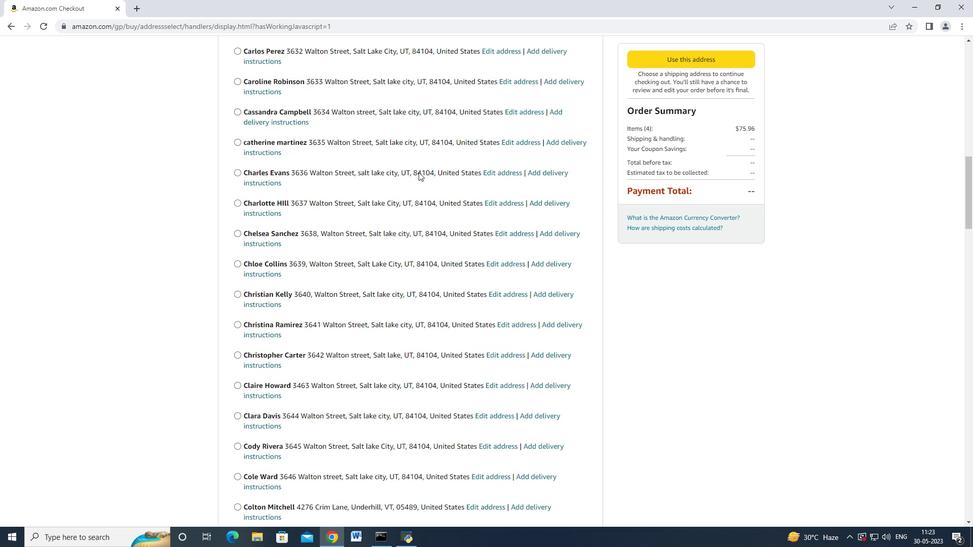 
Action: Mouse scrolled (418, 171) with delta (0, 0)
Screenshot: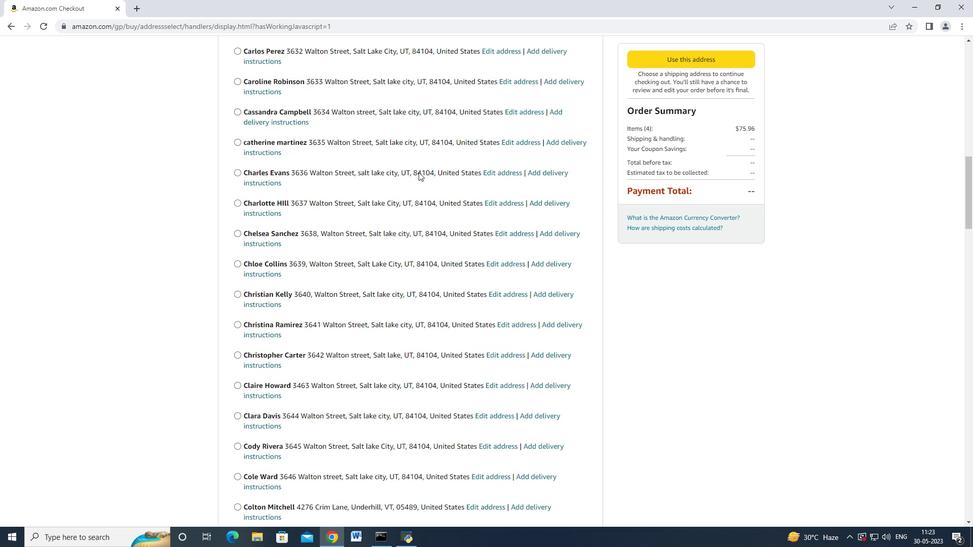 
Action: Mouse scrolled (418, 171) with delta (0, 0)
Screenshot: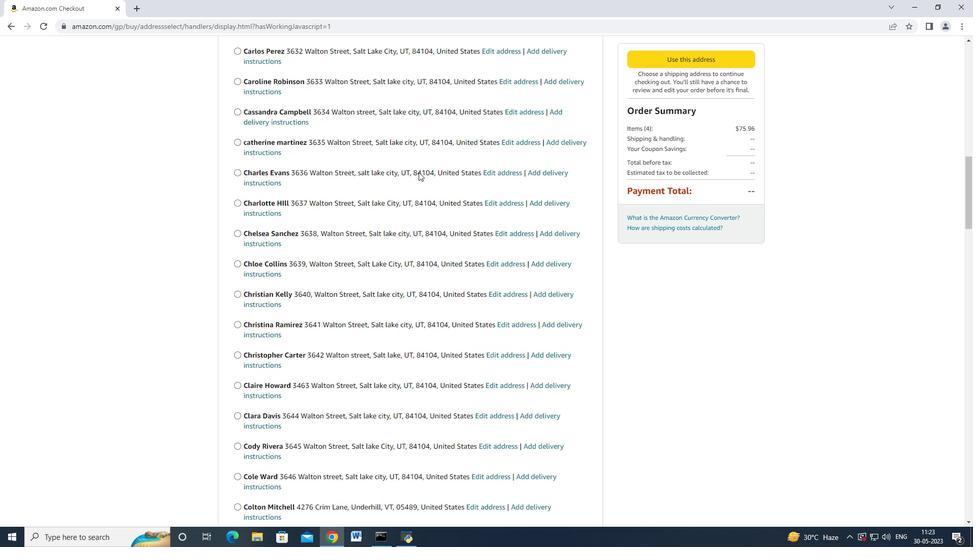 
Action: Mouse scrolled (418, 171) with delta (0, 0)
Screenshot: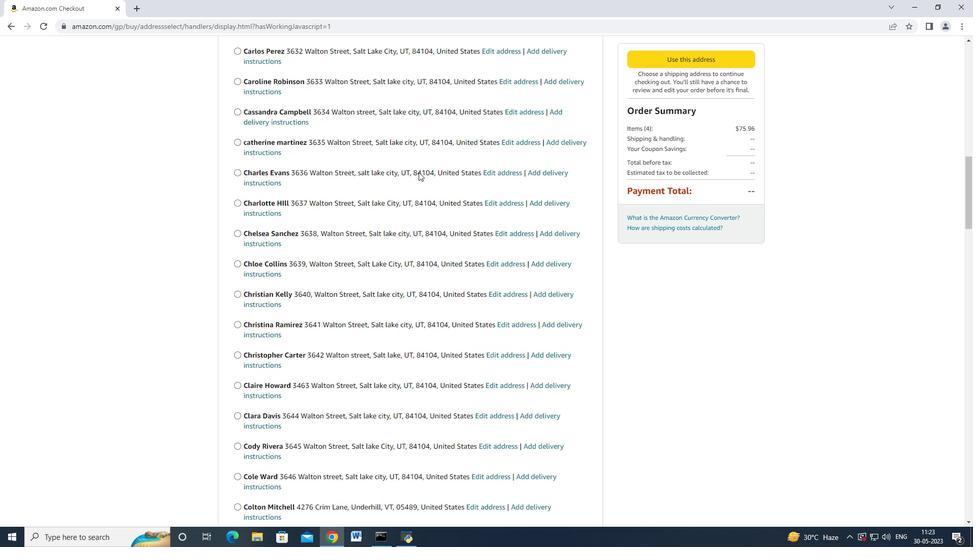 
Action: Mouse scrolled (418, 171) with delta (0, 0)
Screenshot: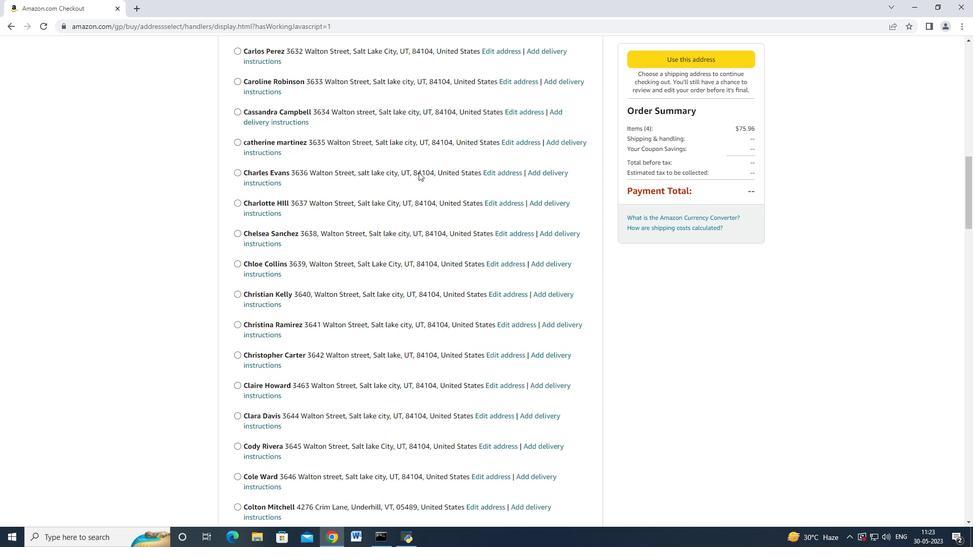 
Action: Mouse scrolled (418, 171) with delta (0, 0)
Screenshot: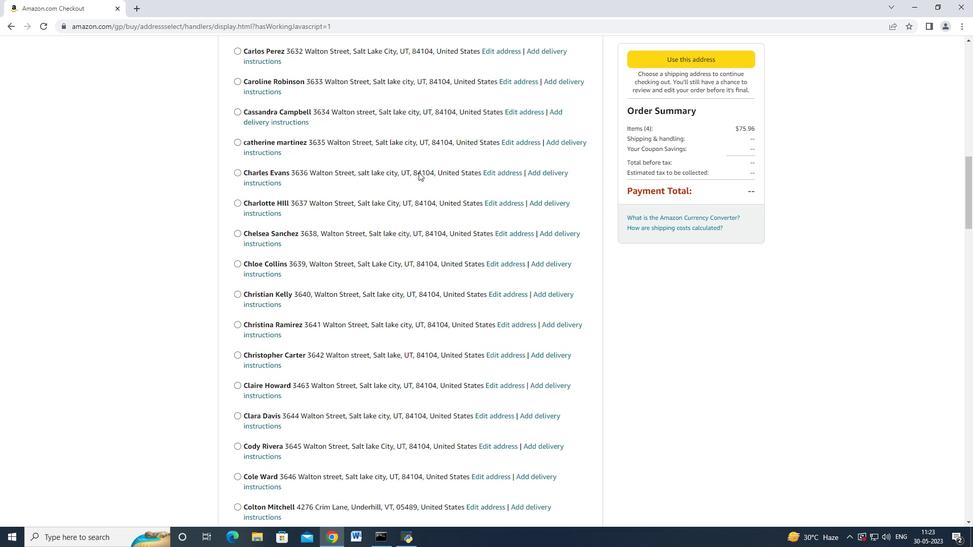 
Action: Mouse scrolled (418, 171) with delta (0, 0)
Screenshot: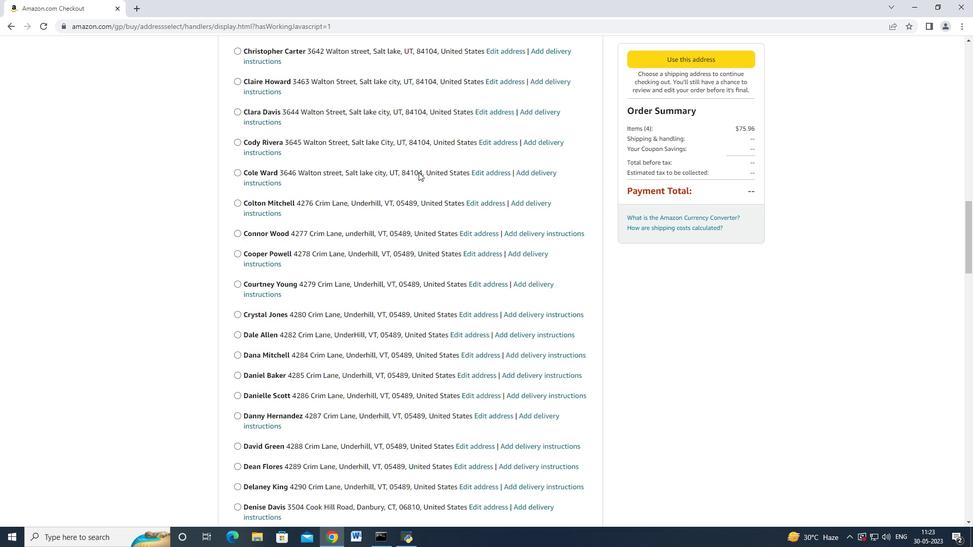 
Action: Mouse scrolled (418, 171) with delta (0, 0)
Screenshot: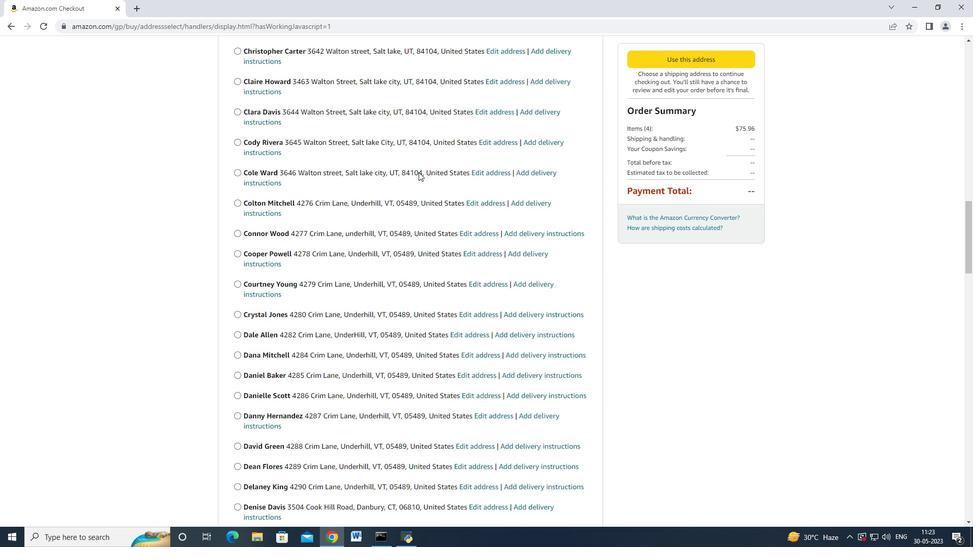 
Action: Mouse scrolled (418, 171) with delta (0, 0)
Screenshot: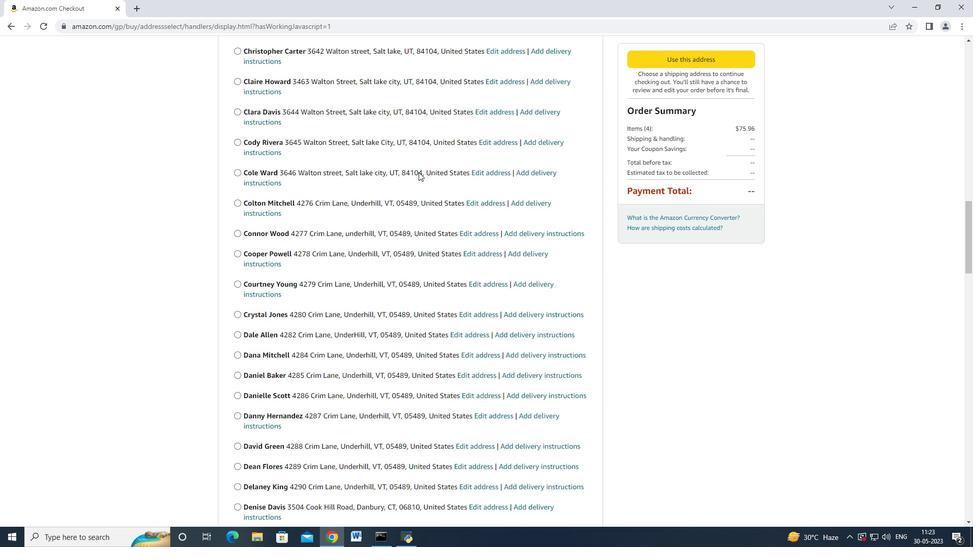 
Action: Mouse scrolled (418, 171) with delta (0, 0)
Screenshot: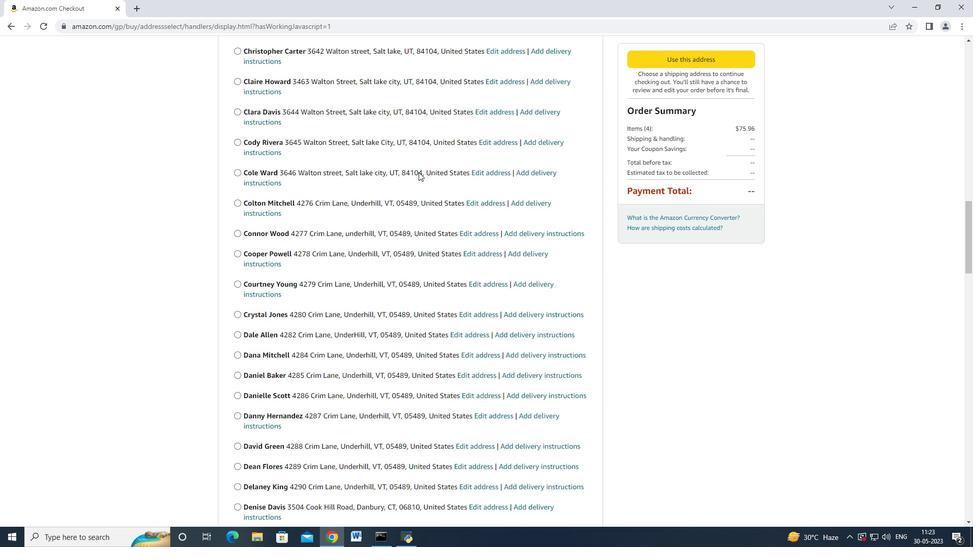
Action: Mouse scrolled (418, 171) with delta (0, 0)
Screenshot: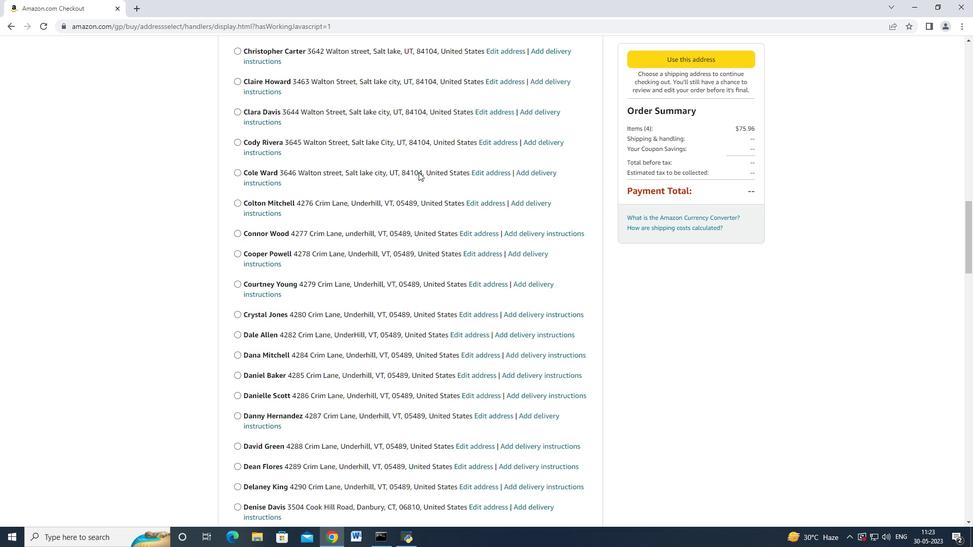 
Action: Mouse scrolled (418, 171) with delta (0, 0)
Screenshot: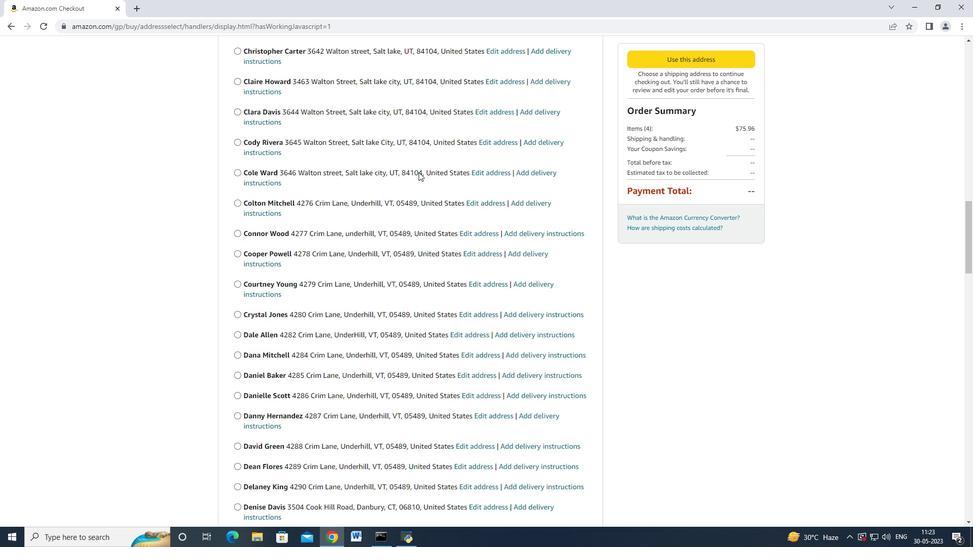 
Action: Mouse scrolled (418, 171) with delta (0, 0)
Screenshot: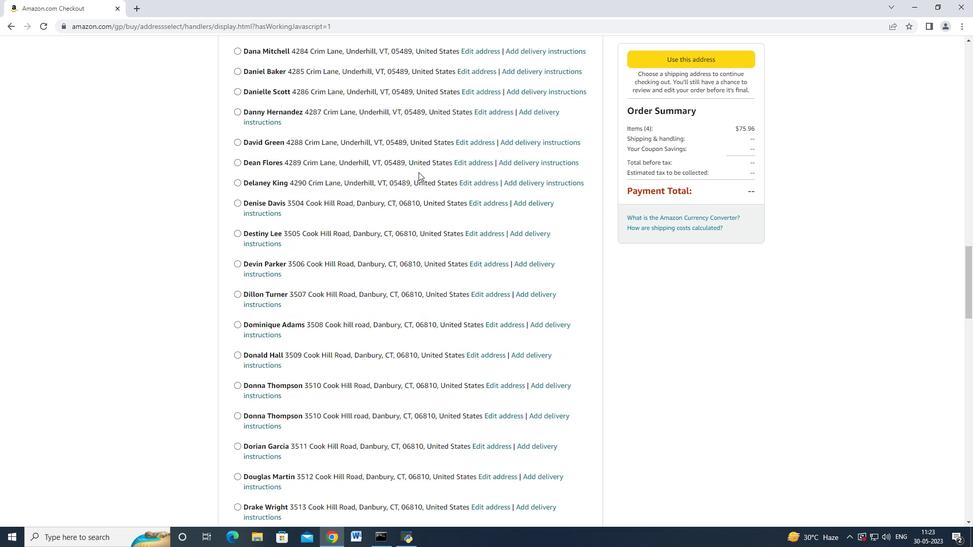 
Action: Mouse scrolled (418, 171) with delta (0, 0)
Screenshot: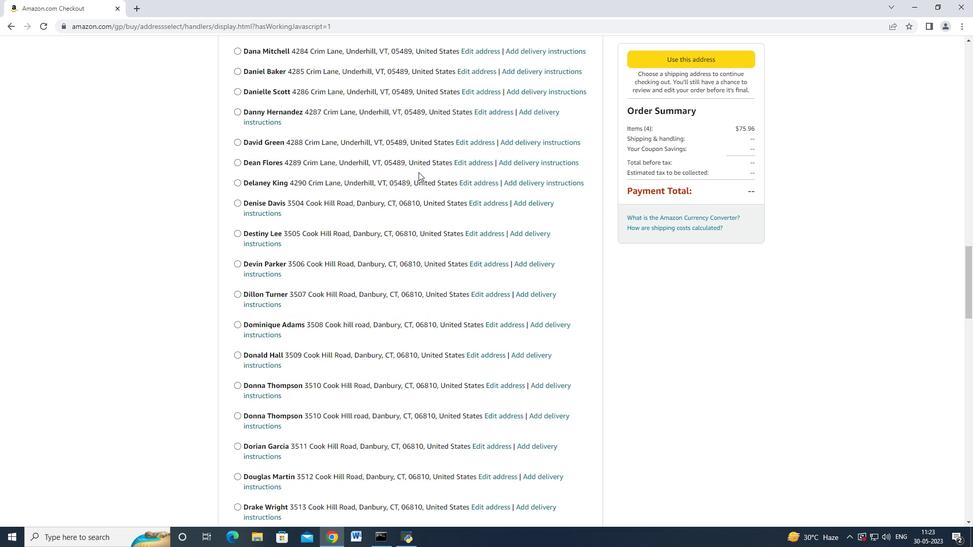 
Action: Mouse scrolled (418, 171) with delta (0, 0)
Screenshot: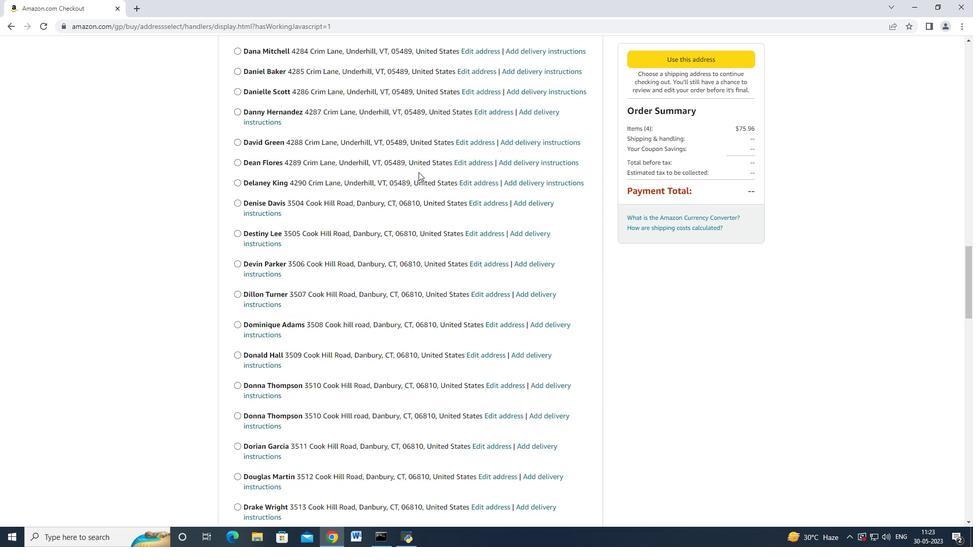 
Action: Mouse scrolled (418, 171) with delta (0, 0)
Screenshot: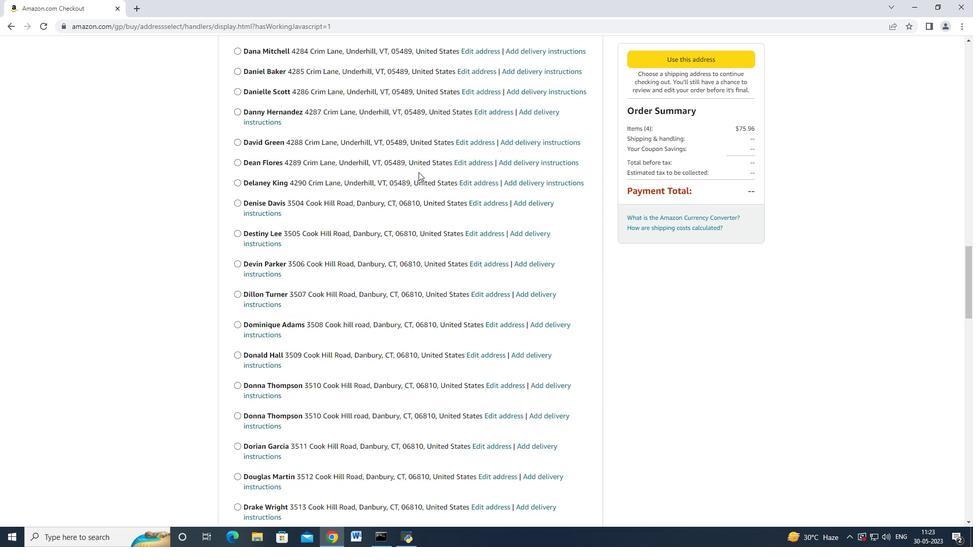 
Action: Mouse scrolled (418, 171) with delta (0, 0)
Screenshot: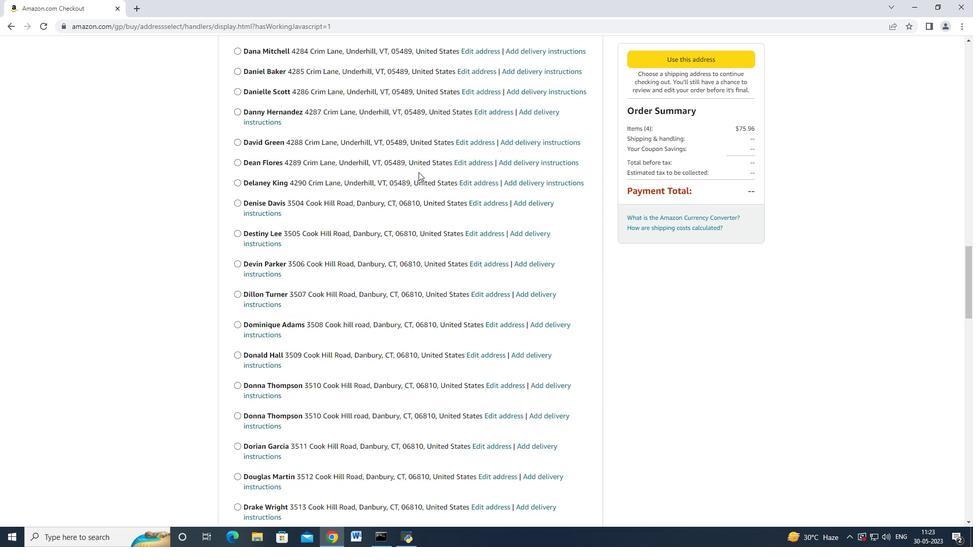 
Action: Mouse scrolled (418, 171) with delta (0, 0)
Screenshot: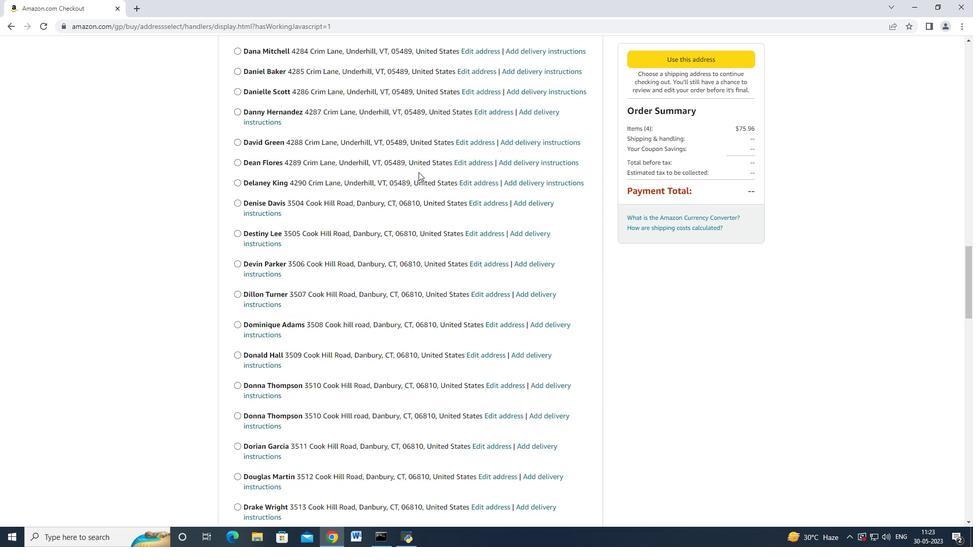 
Action: Mouse scrolled (418, 171) with delta (0, 0)
Screenshot: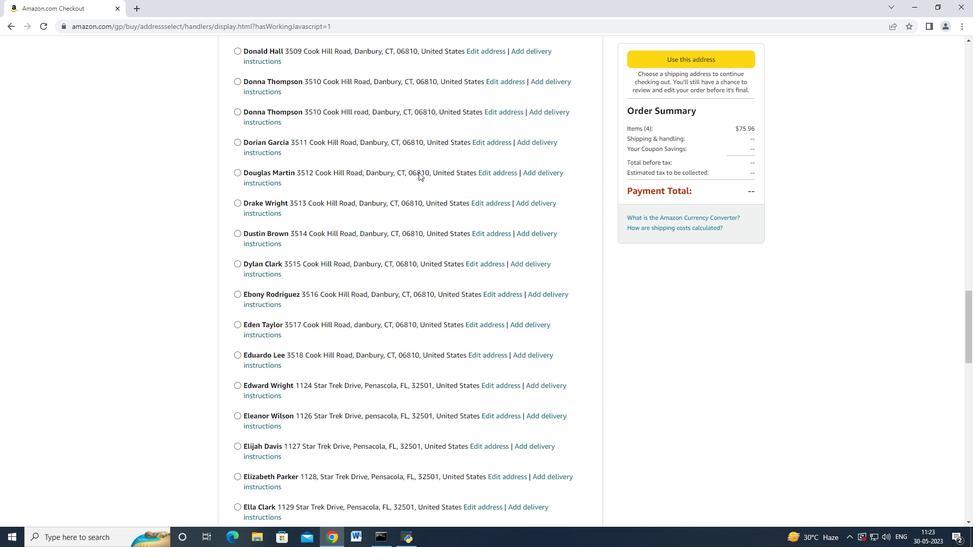 
Action: Mouse scrolled (418, 171) with delta (0, 0)
Screenshot: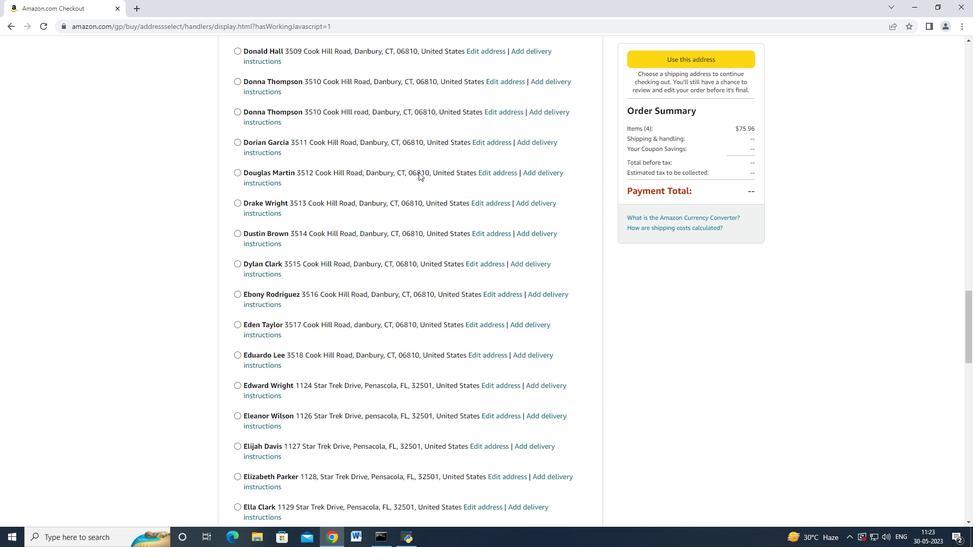 
Action: Mouse scrolled (418, 171) with delta (0, 0)
Screenshot: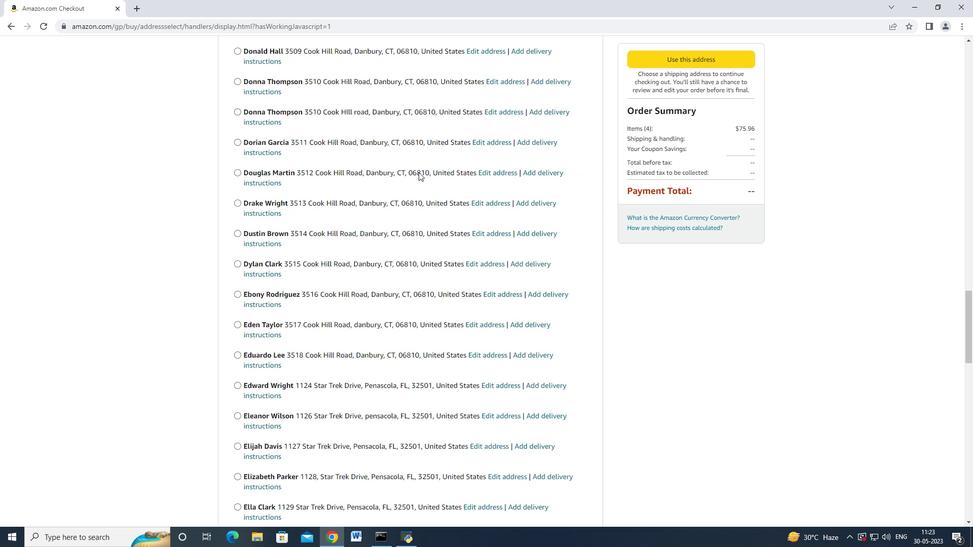 
Action: Mouse scrolled (418, 171) with delta (0, 0)
Screenshot: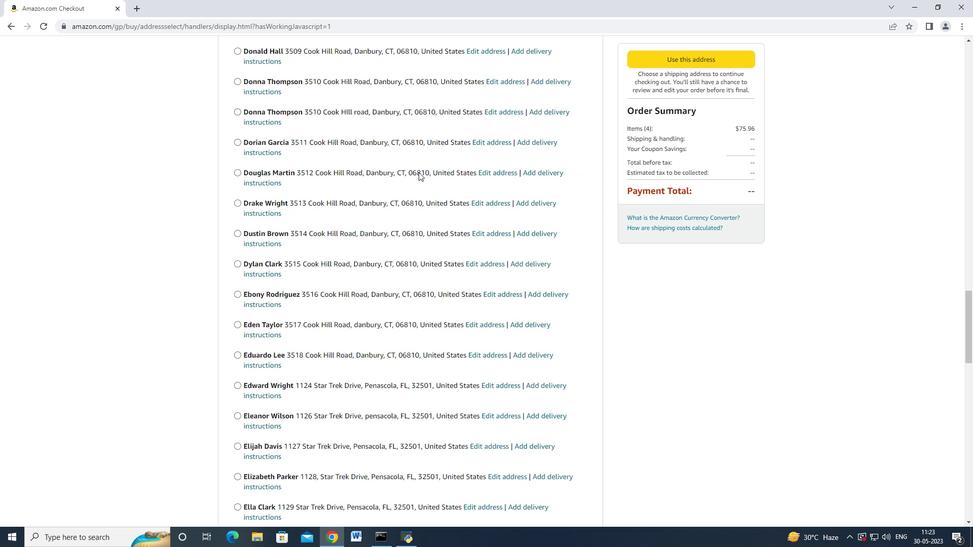 
Action: Mouse scrolled (418, 171) with delta (0, 0)
Screenshot: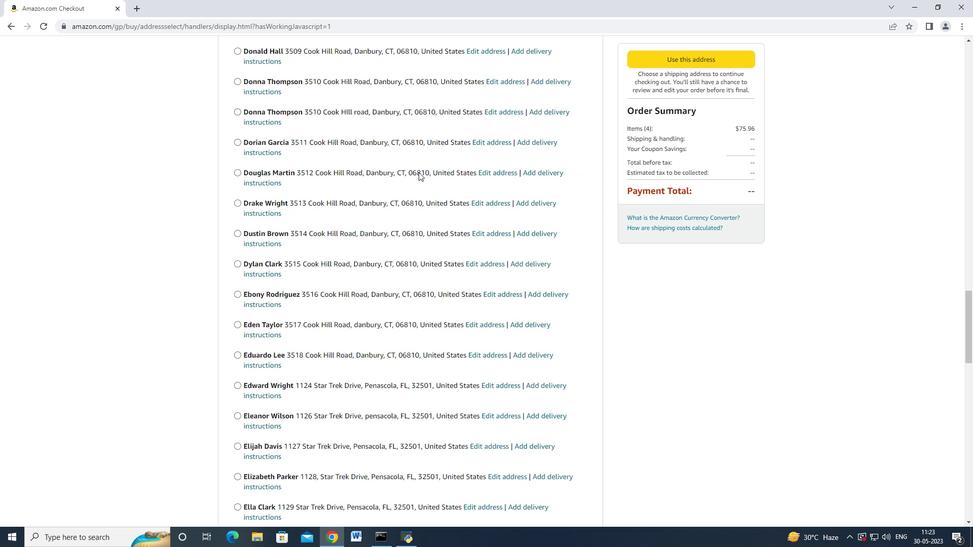
Action: Mouse scrolled (418, 171) with delta (0, 0)
Screenshot: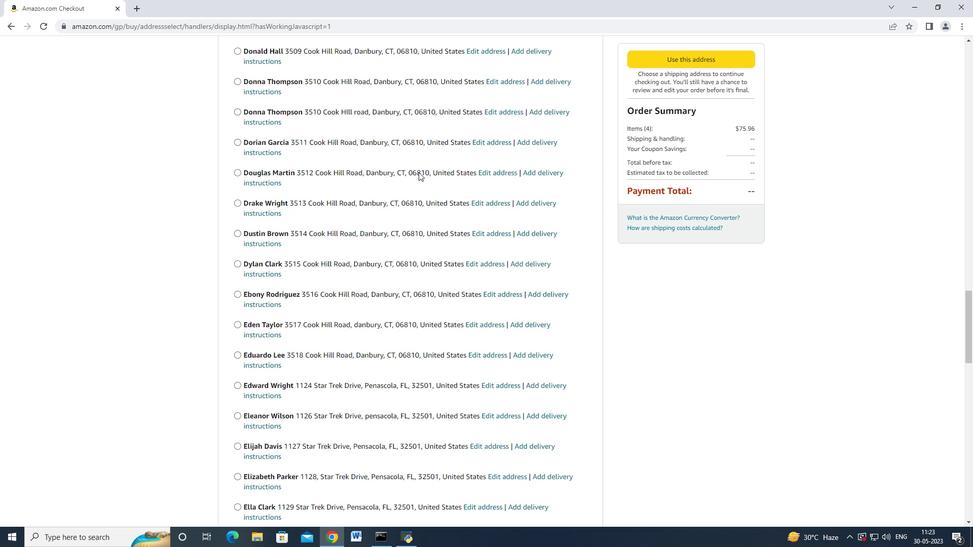
Action: Mouse scrolled (418, 171) with delta (0, 0)
Screenshot: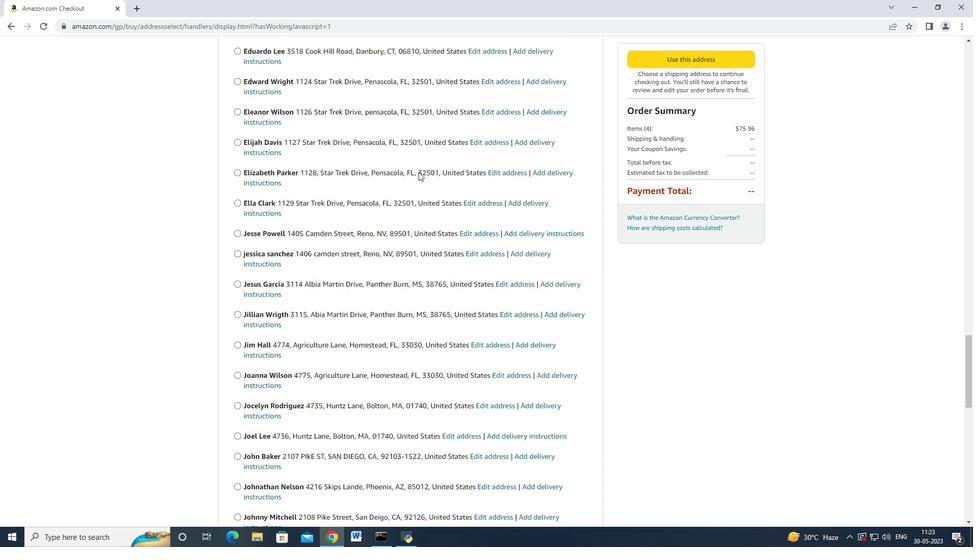 
Action: Mouse scrolled (418, 171) with delta (0, 0)
Screenshot: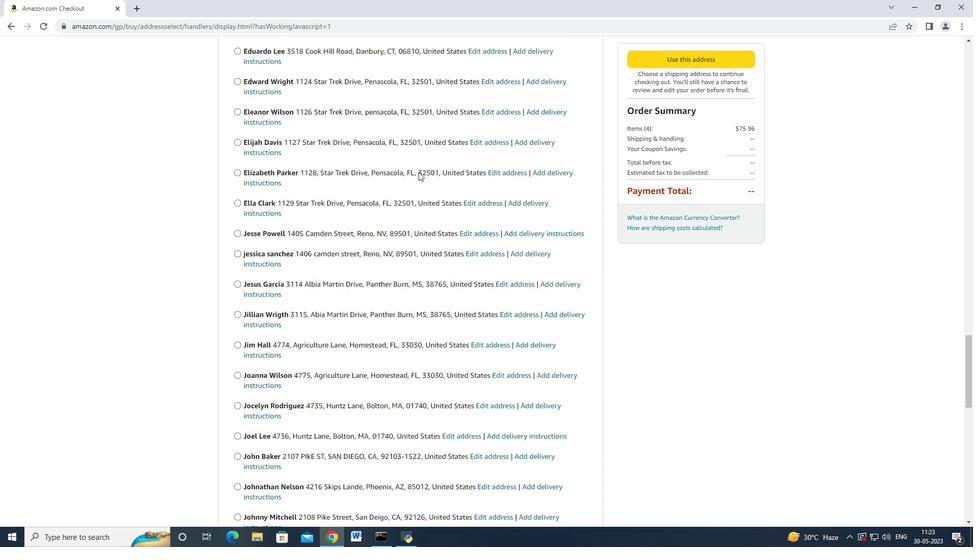 
Action: Mouse scrolled (418, 171) with delta (0, 0)
Screenshot: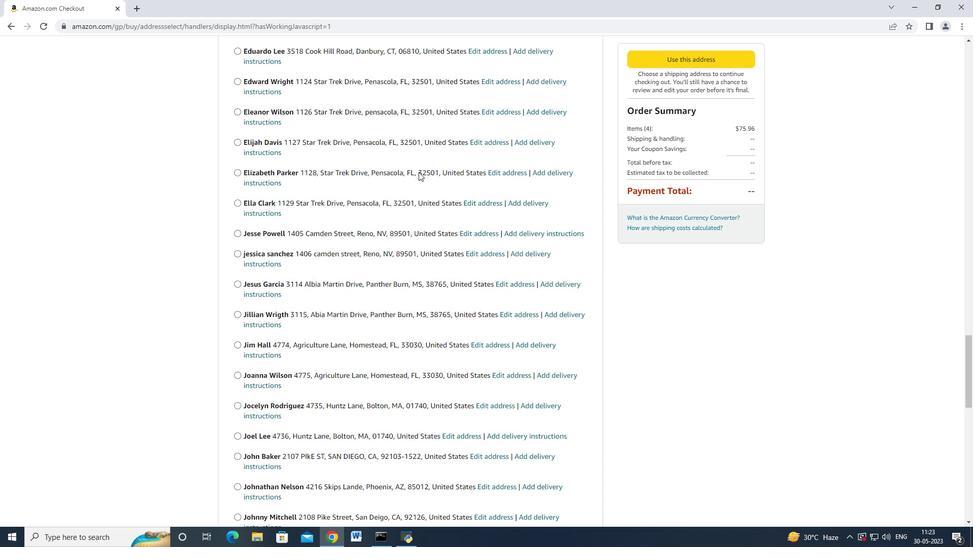 
Action: Mouse scrolled (418, 171) with delta (0, 0)
Screenshot: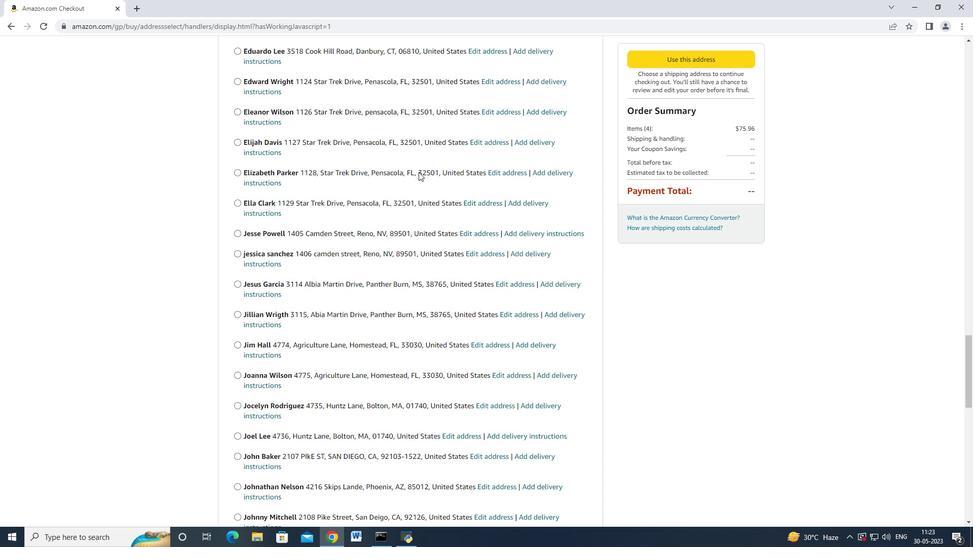 
Action: Mouse scrolled (418, 171) with delta (0, 0)
Screenshot: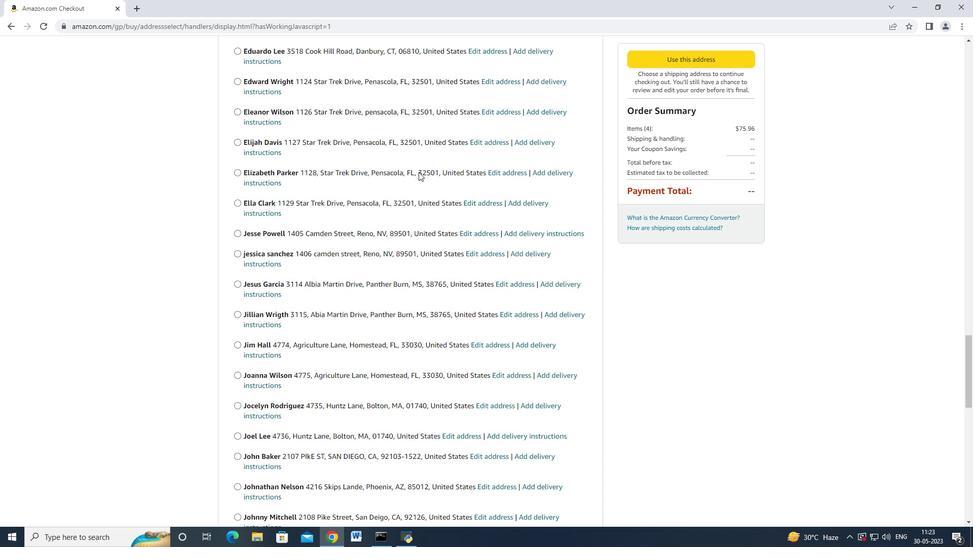 
Action: Mouse moved to (417, 172)
Screenshot: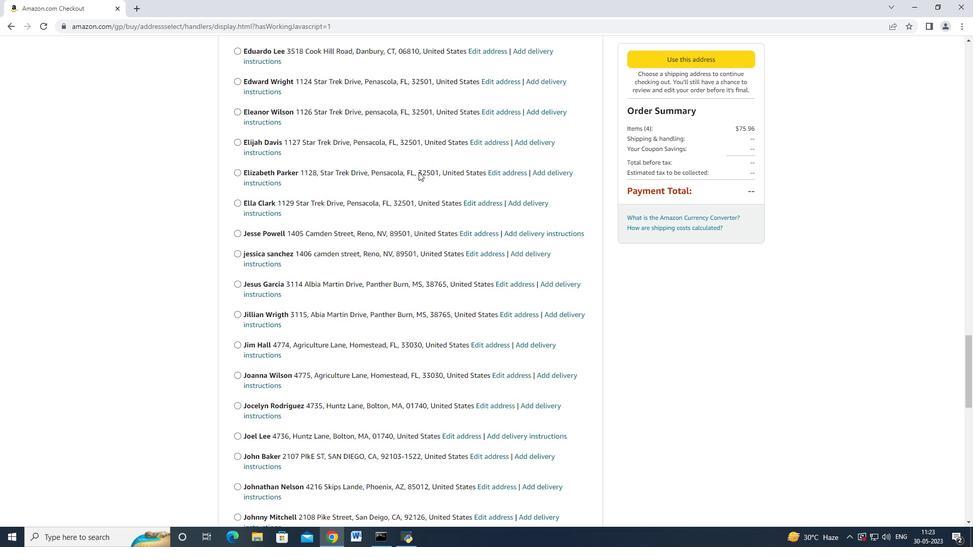 
Action: Mouse scrolled (417, 171) with delta (0, 0)
Screenshot: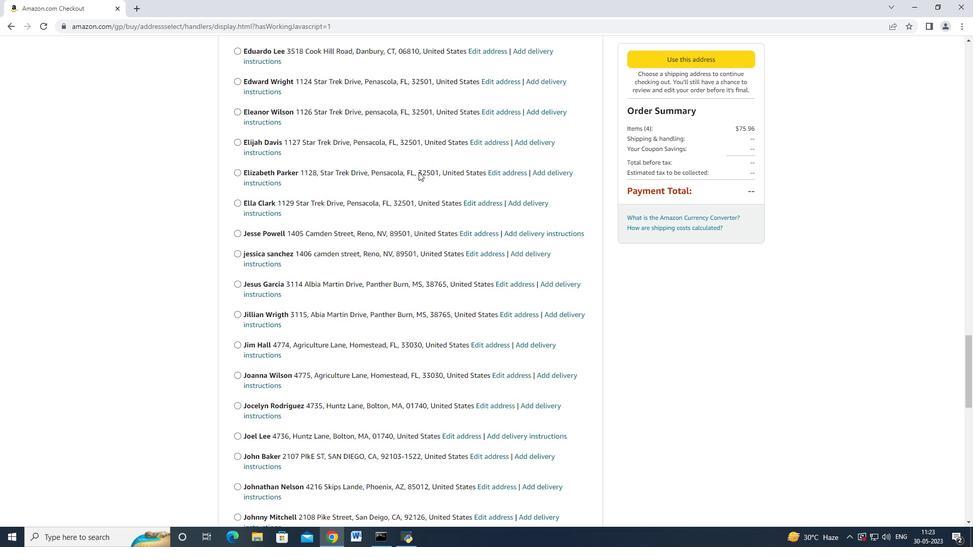 
Action: Mouse moved to (419, 173)
Screenshot: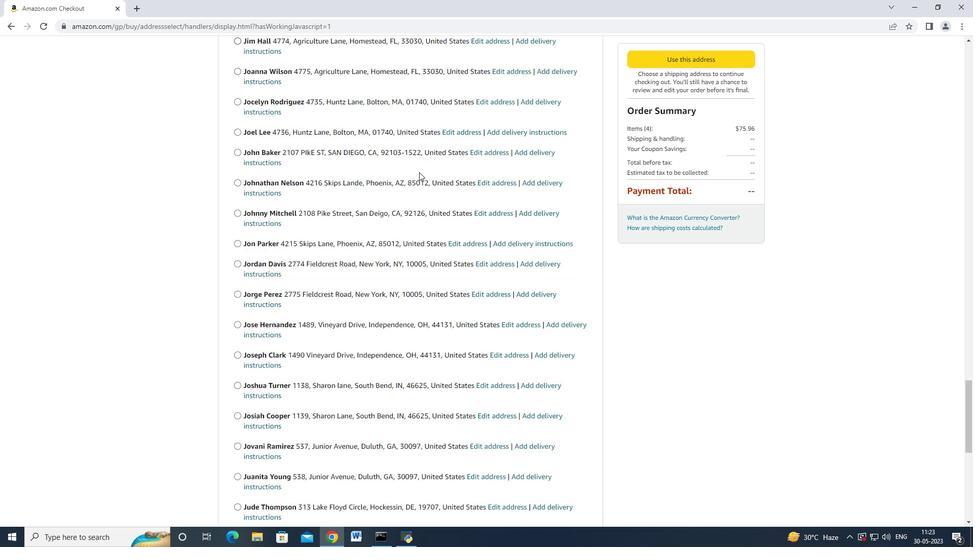 
Action: Mouse scrolled (419, 172) with delta (0, 0)
Screenshot: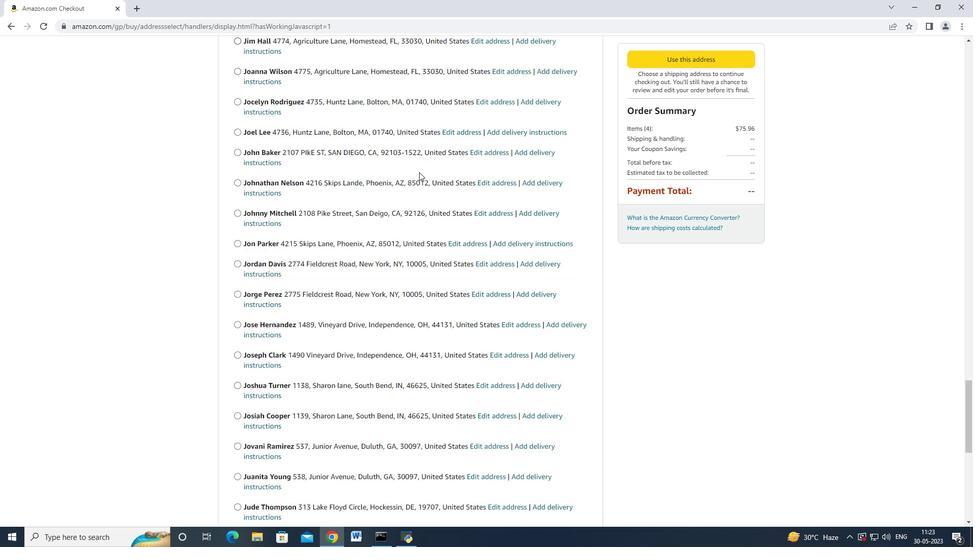 
Action: Mouse moved to (417, 175)
Screenshot: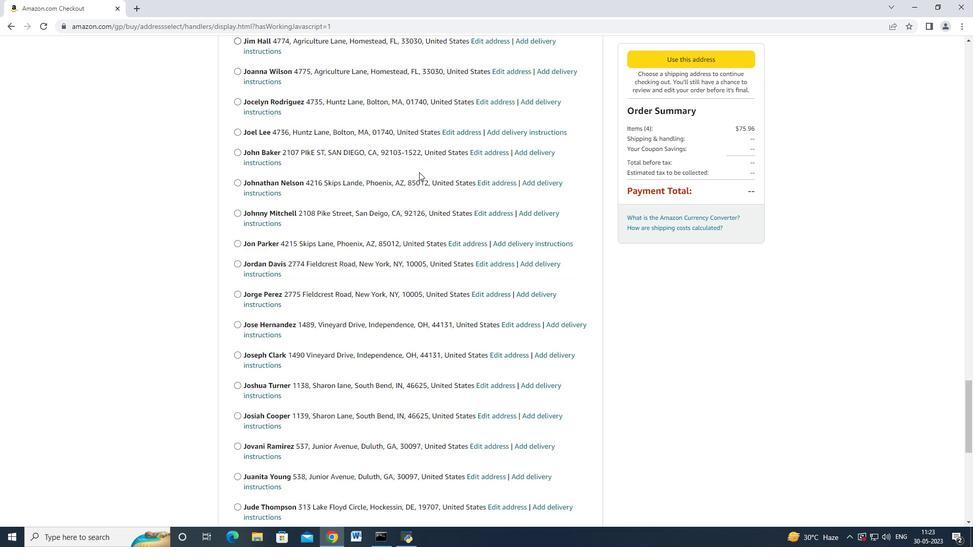 
Action: Mouse scrolled (417, 174) with delta (0, 0)
Screenshot: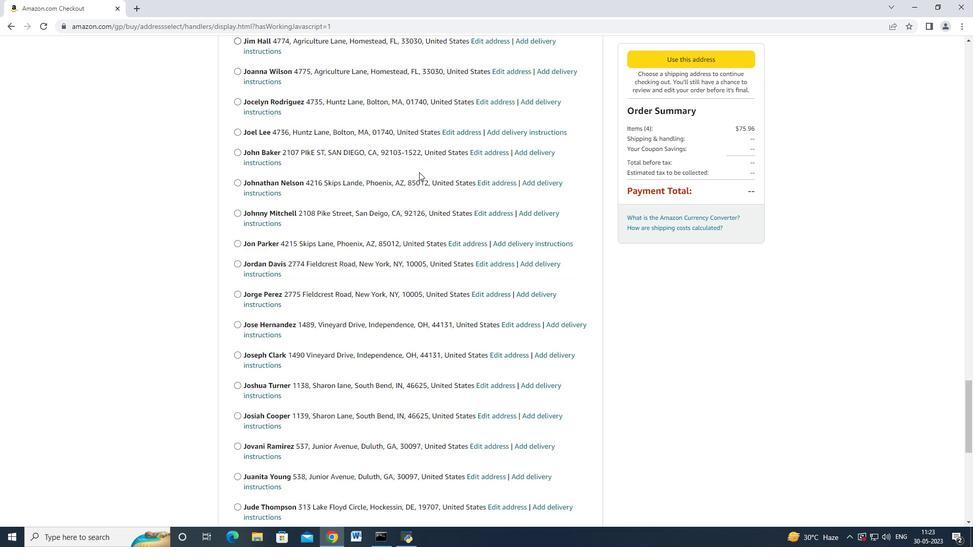 
Action: Mouse moved to (416, 176)
Screenshot: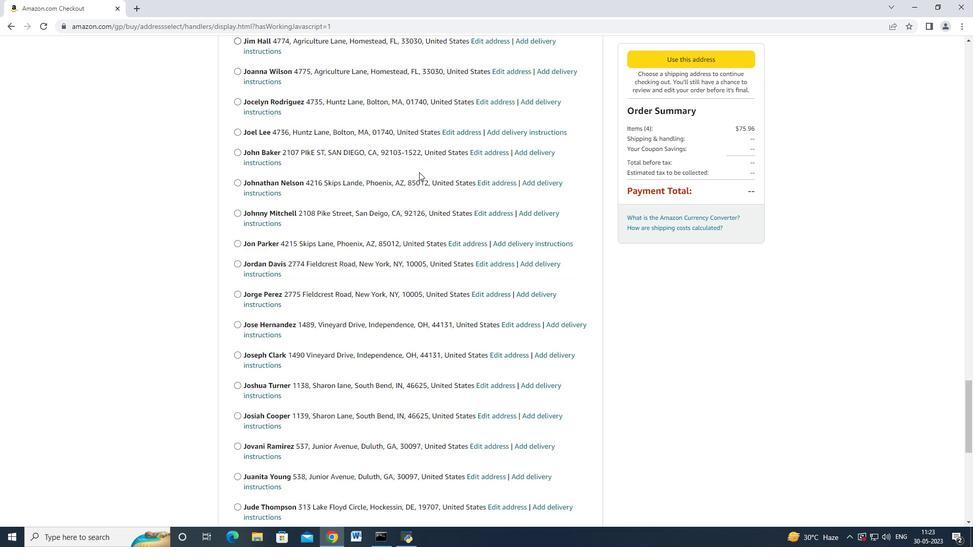 
Action: Mouse scrolled (416, 176) with delta (0, 0)
Screenshot: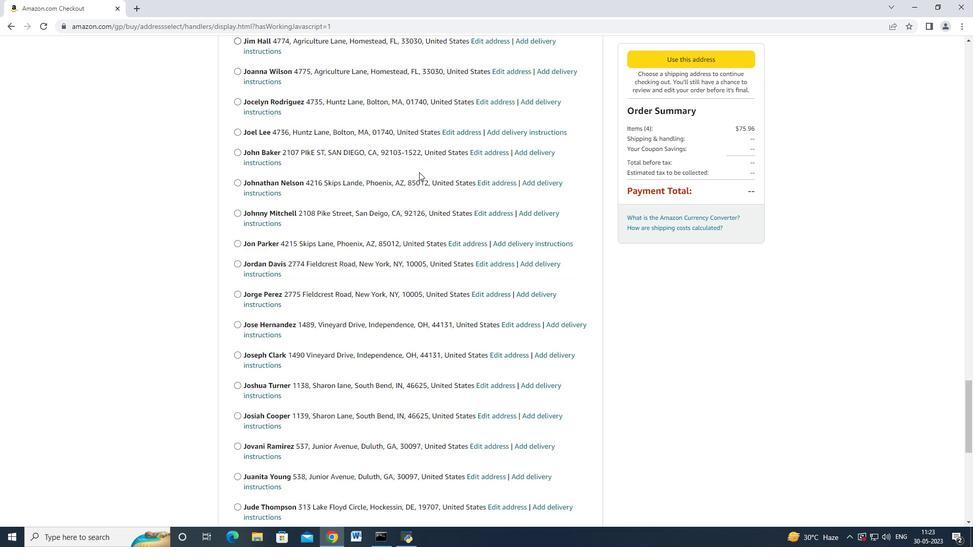 
Action: Mouse moved to (415, 177)
Screenshot: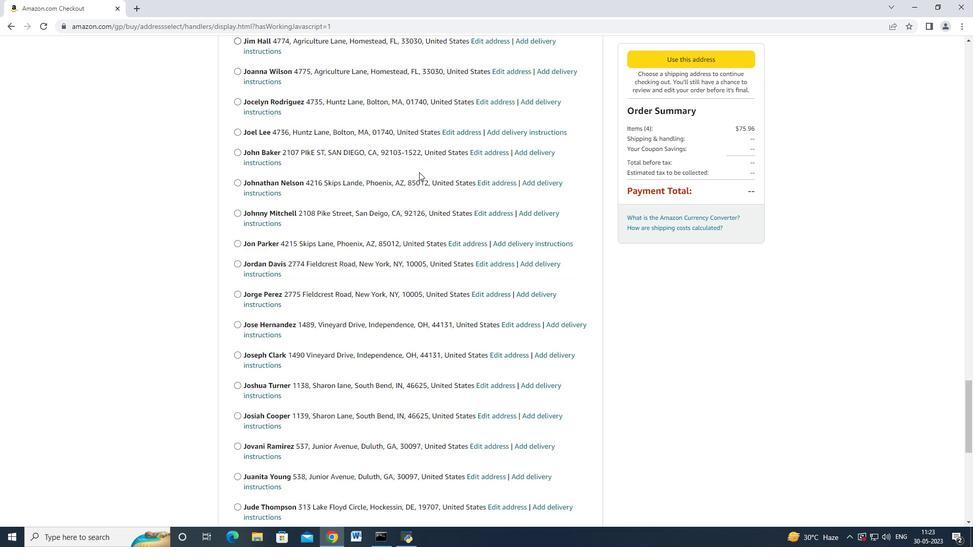 
Action: Mouse scrolled (415, 176) with delta (0, 0)
Screenshot: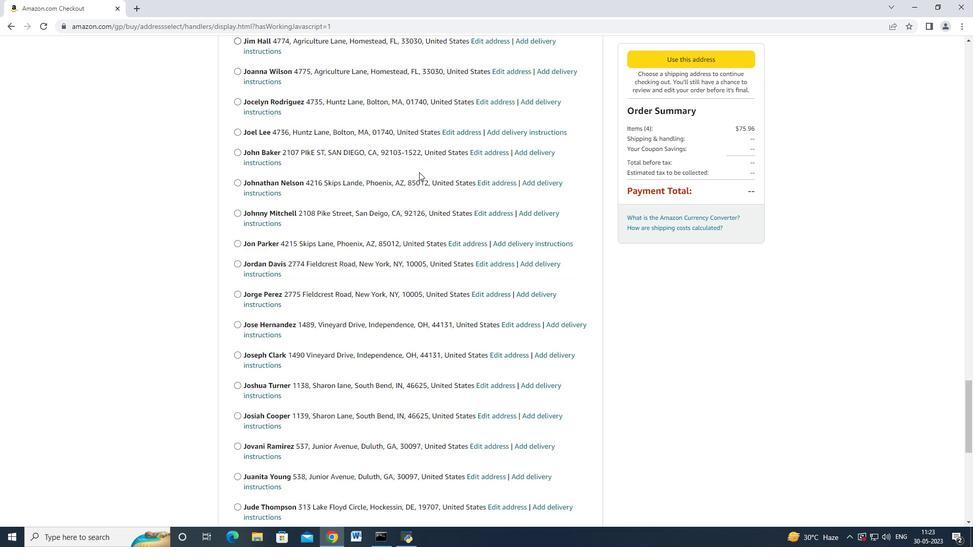 
Action: Mouse moved to (412, 181)
Screenshot: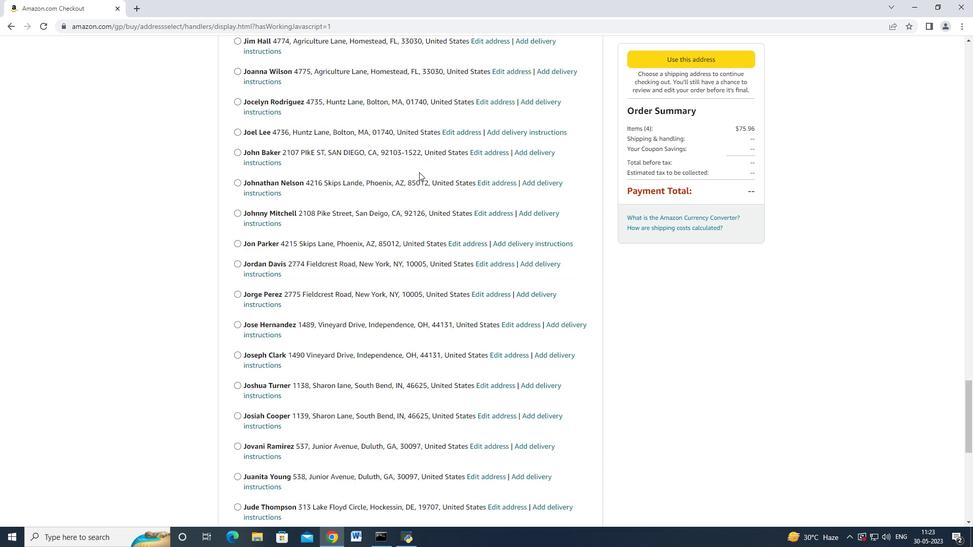 
Action: Mouse scrolled (412, 180) with delta (0, 0)
Screenshot: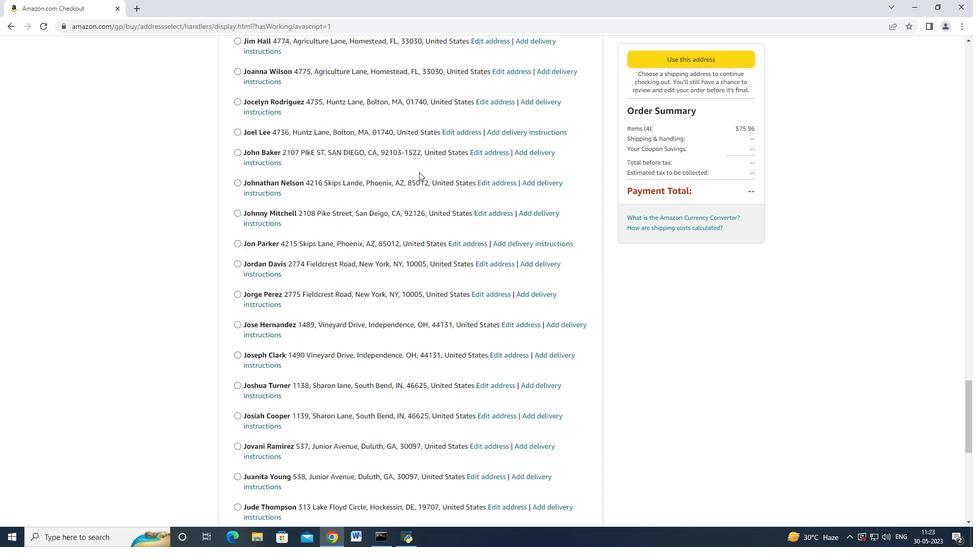 
Action: Mouse moved to (411, 181)
Screenshot: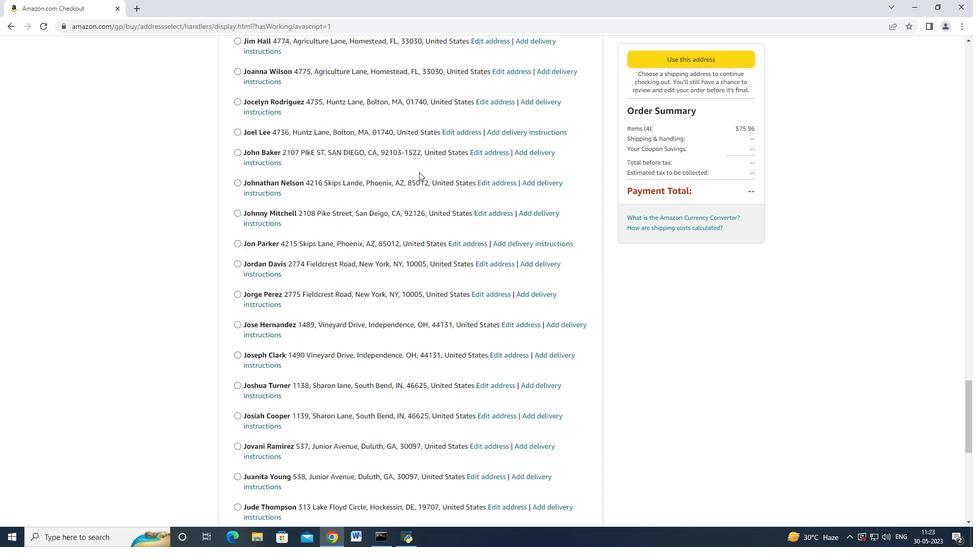 
Action: Mouse scrolled (412, 181) with delta (0, 0)
Screenshot: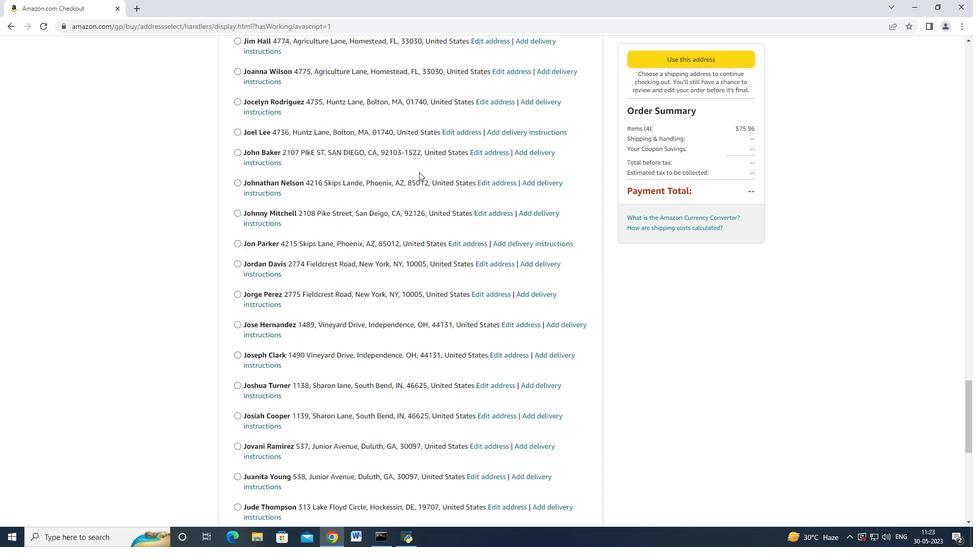 
Action: Mouse moved to (411, 182)
Screenshot: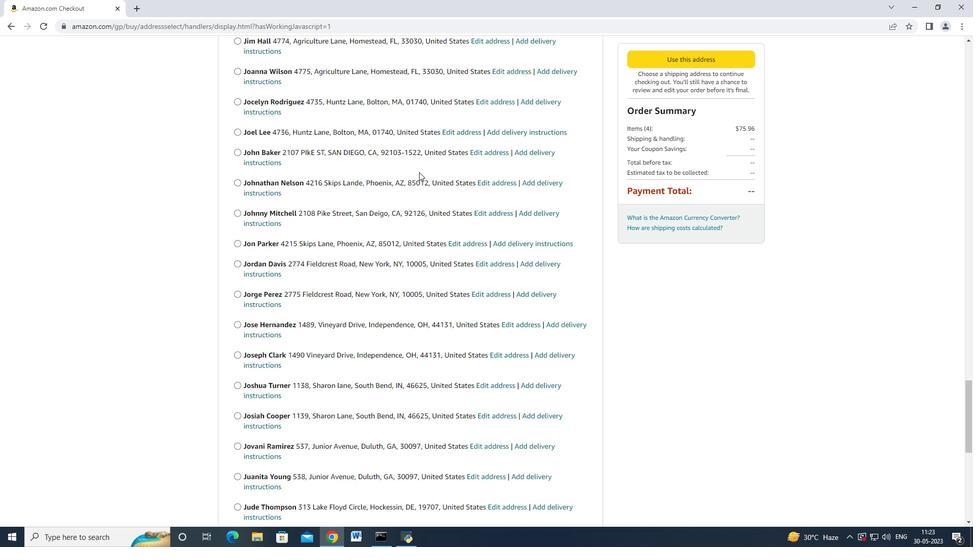 
Action: Mouse scrolled (411, 181) with delta (0, 0)
Screenshot: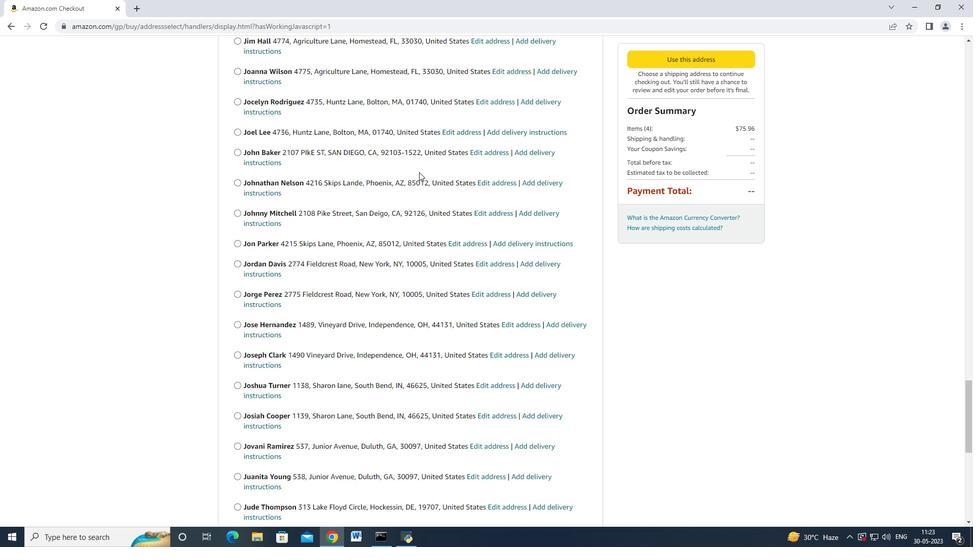 
Action: Mouse moved to (410, 187)
Screenshot: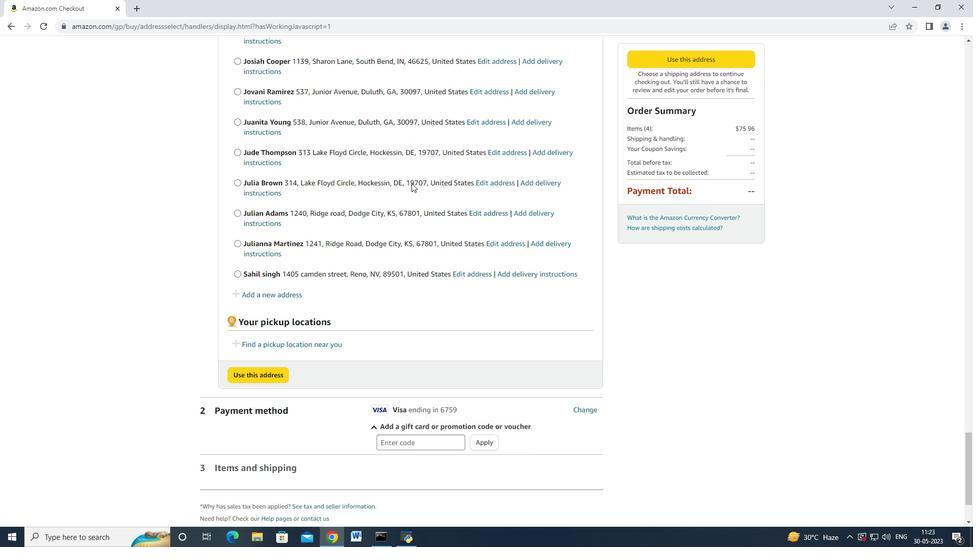 
Action: Mouse scrolled (411, 182) with delta (0, 0)
Screenshot: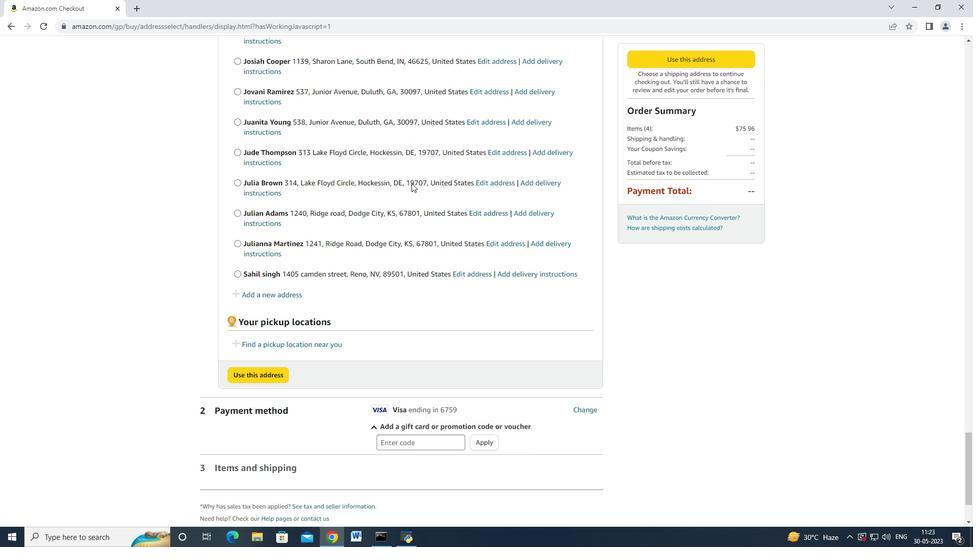 
Action: Mouse moved to (410, 187)
Screenshot: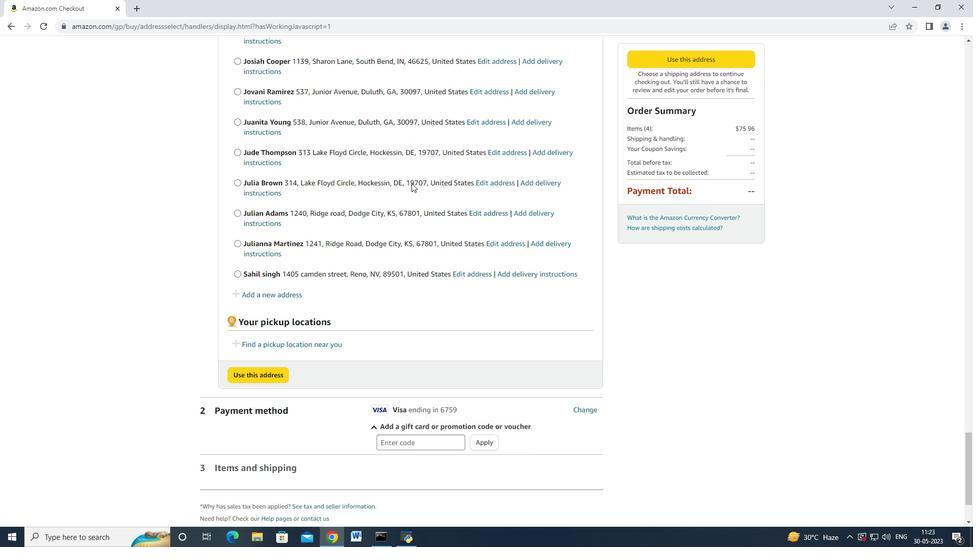 
Action: Mouse scrolled (411, 183) with delta (0, 0)
Screenshot: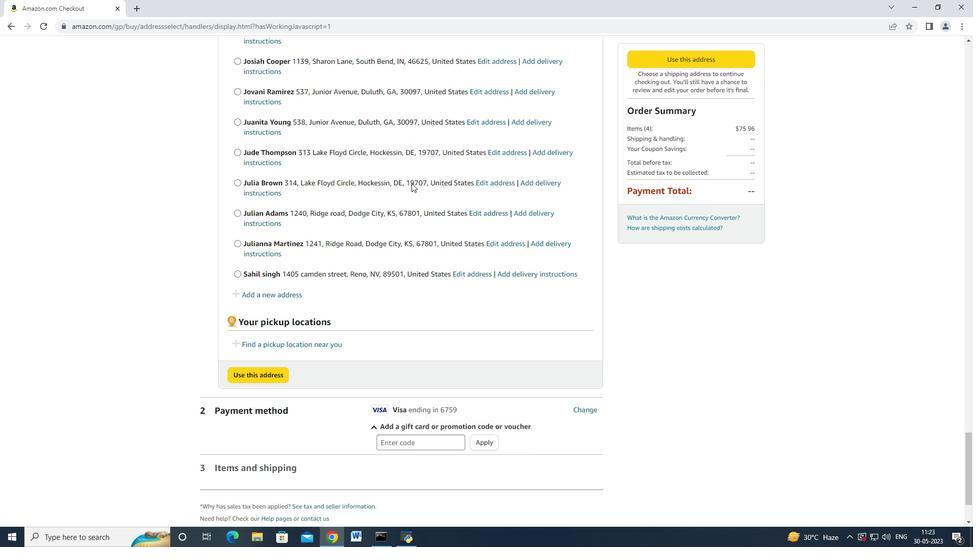 
Action: Mouse scrolled (411, 183) with delta (0, 0)
Screenshot: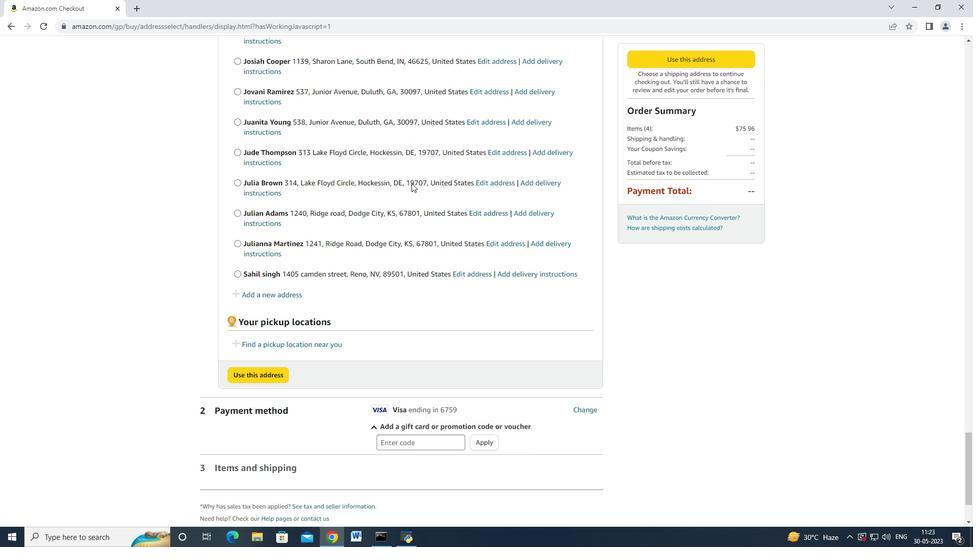 
Action: Mouse moved to (409, 187)
Screenshot: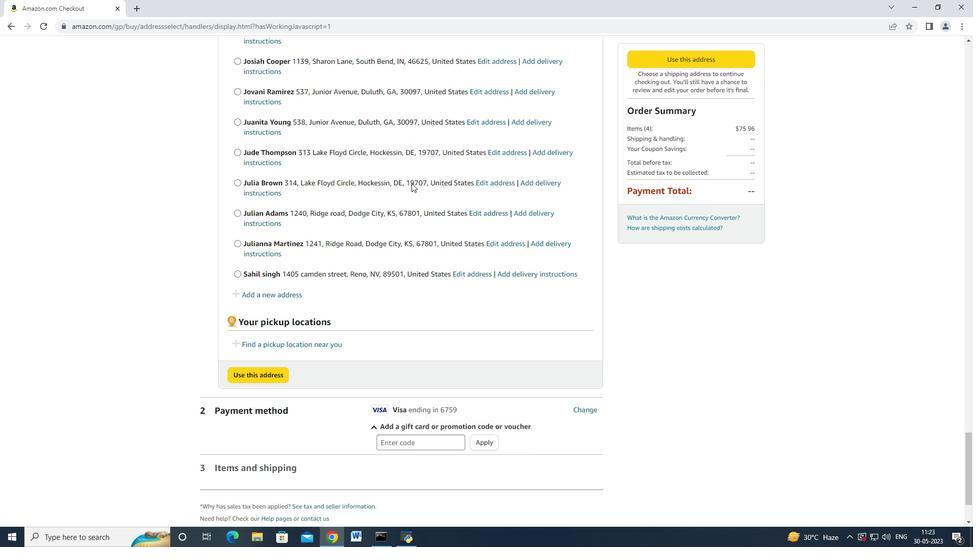 
Action: Mouse scrolled (411, 183) with delta (0, 0)
Screenshot: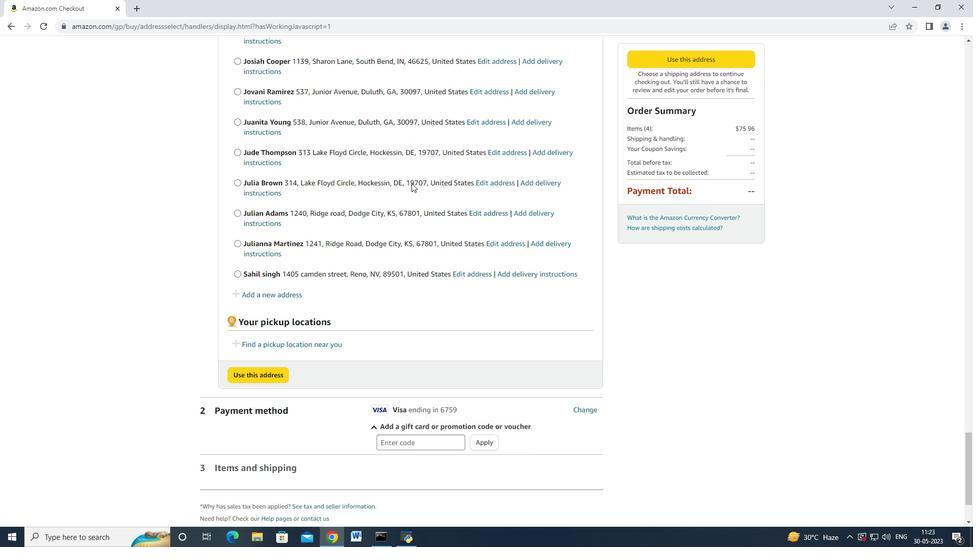 
Action: Mouse moved to (409, 187)
Screenshot: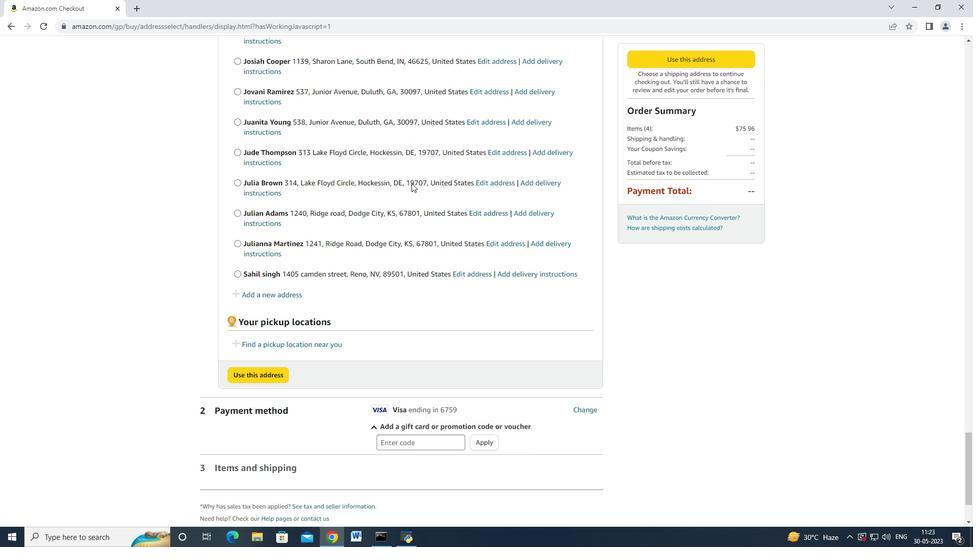 
Action: Mouse scrolled (411, 185) with delta (0, 0)
Screenshot: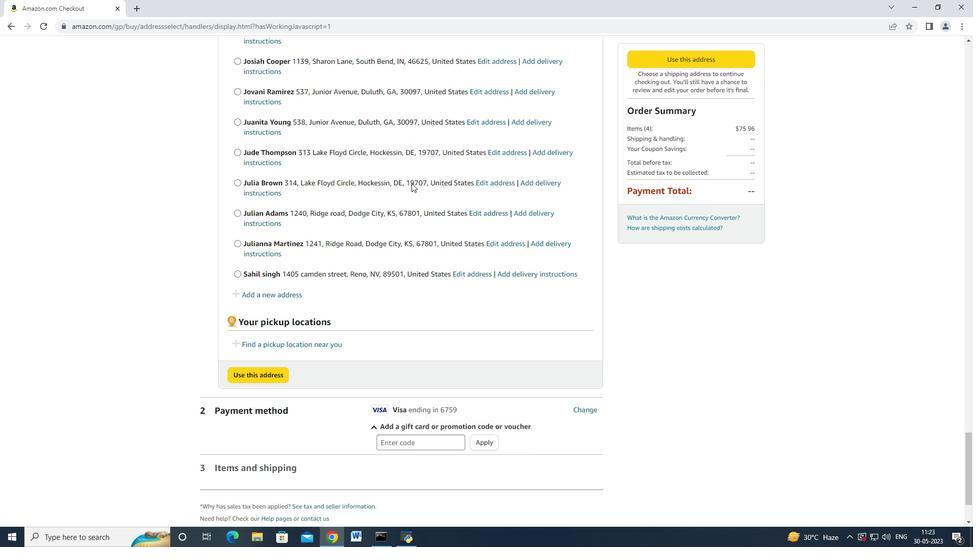 
Action: Mouse moved to (409, 187)
Screenshot: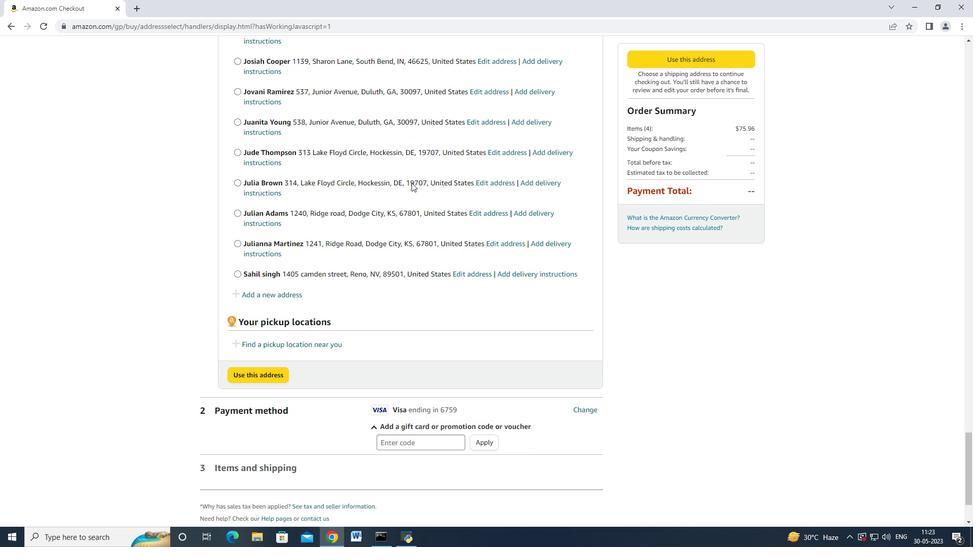 
Action: Mouse scrolled (410, 185) with delta (0, 0)
Screenshot: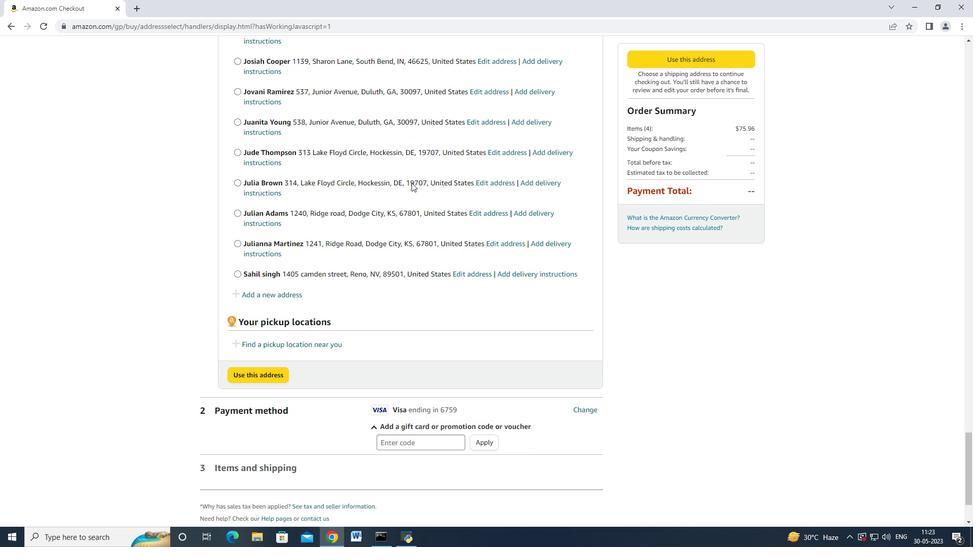 
Action: Mouse moved to (408, 187)
Screenshot: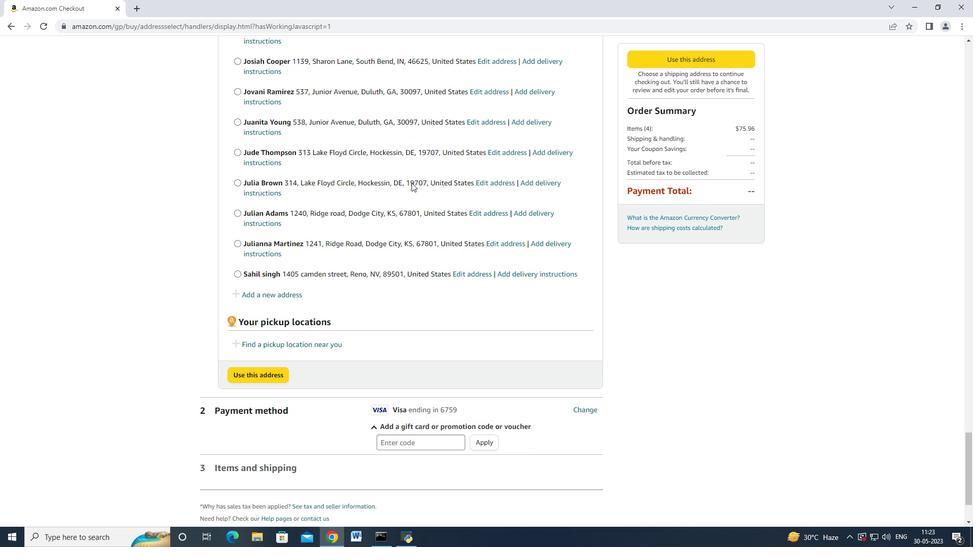 
Action: Mouse scrolled (410, 185) with delta (0, 0)
Screenshot: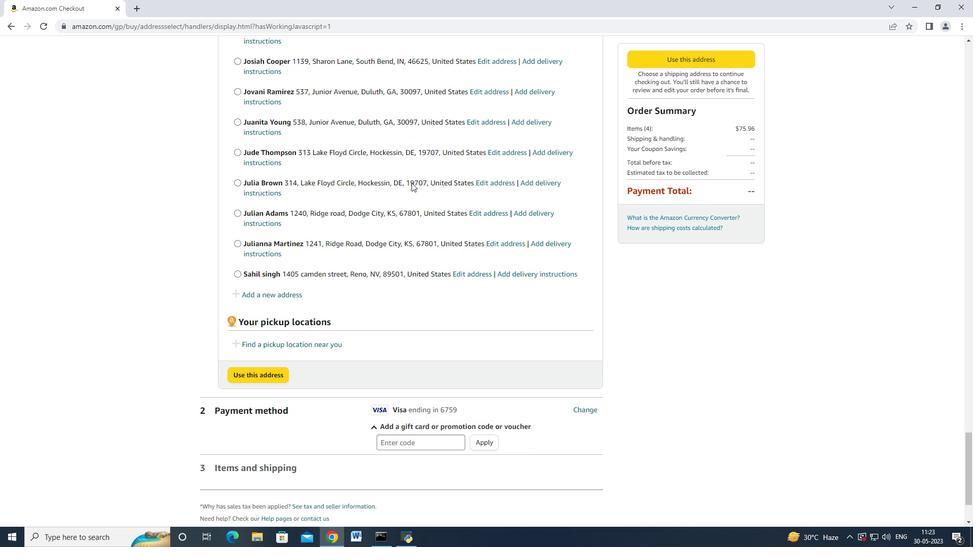 
Action: Mouse moved to (283, 209)
Screenshot: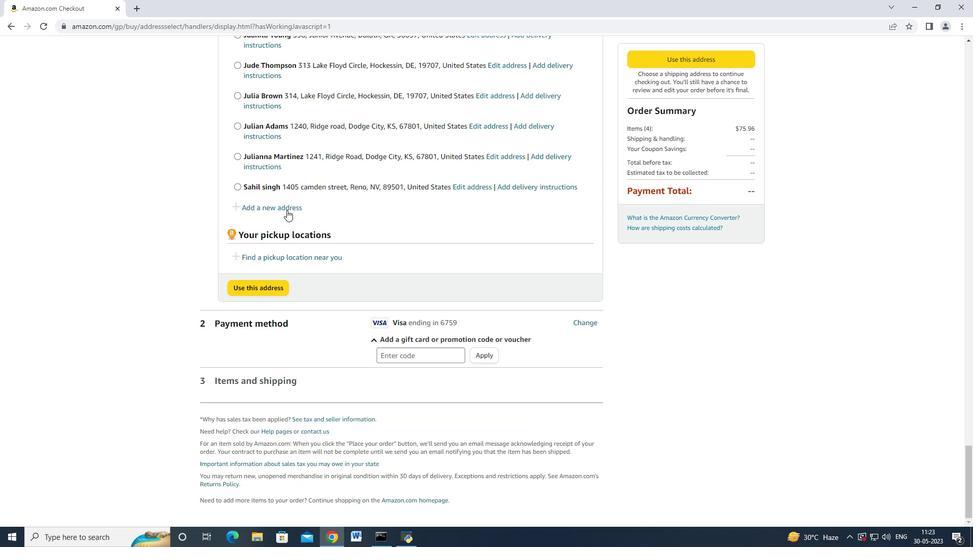 
Action: Mouse pressed left at (283, 209)
Screenshot: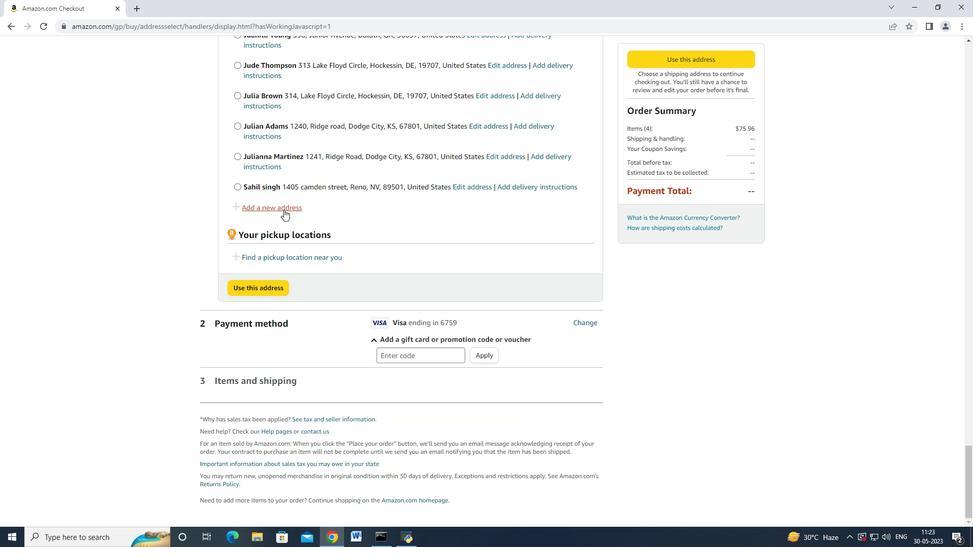 
Action: Mouse moved to (333, 247)
Screenshot: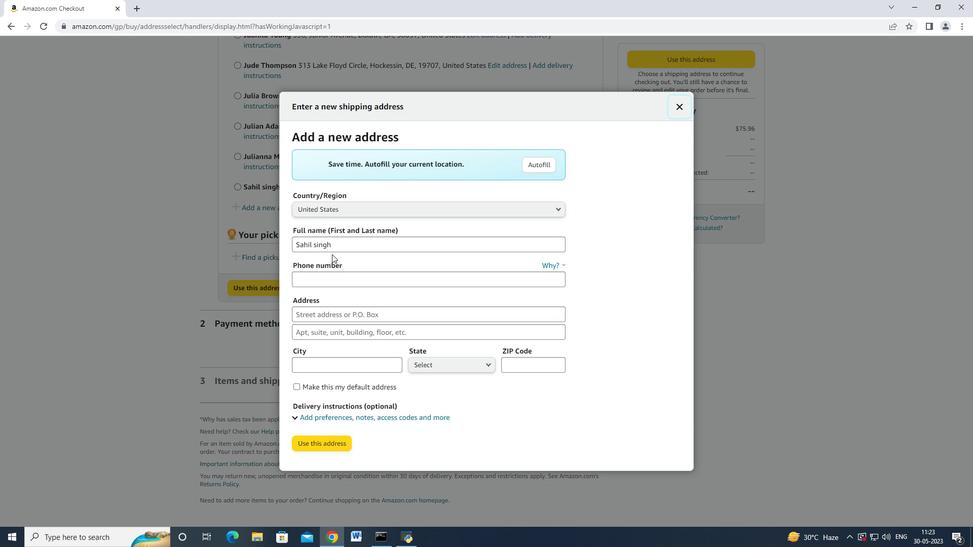 
Action: Mouse pressed left at (333, 247)
Screenshot: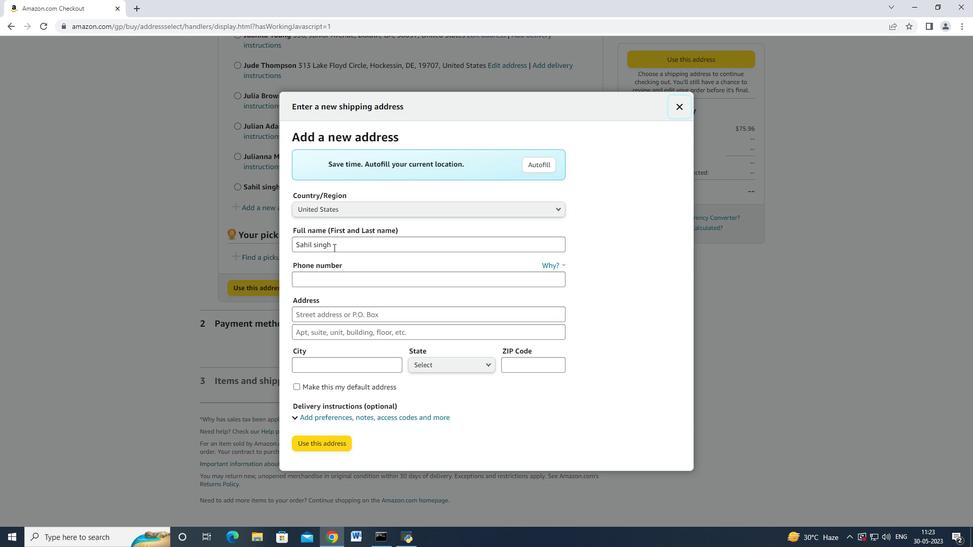 
Action: Mouse moved to (301, 242)
Screenshot: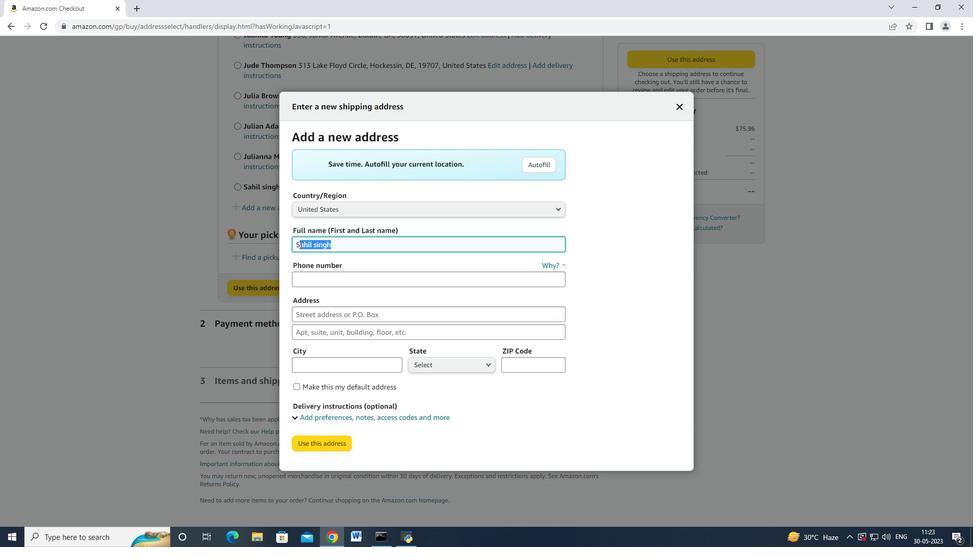 
Action: Key pressed <Key.insert><Key.insert><Key.backspace><Key.backspace><Key.backspace><Key.shift>Elle<Key.space><Key.shift_r>Wilson<Key.tab><Key.tab>8503109646<Key.tab>1130<Key.space><Key.shift_r>Star<Key.space><Key.shift_r>Trek<Key.space><Key.shift_r>Drive<Key.tab><Key.tab><Key.shift>Pensacola
Screenshot: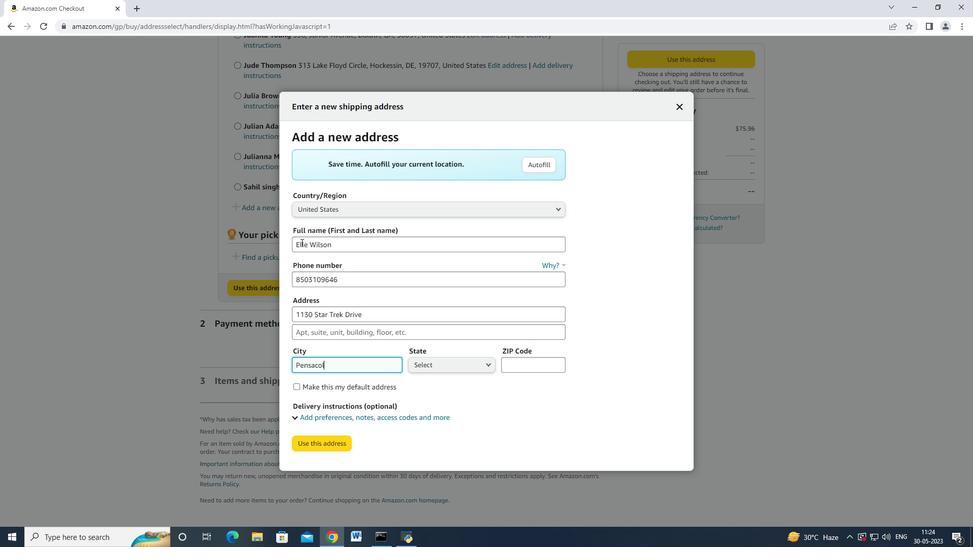 
Action: Mouse moved to (423, 363)
Screenshot: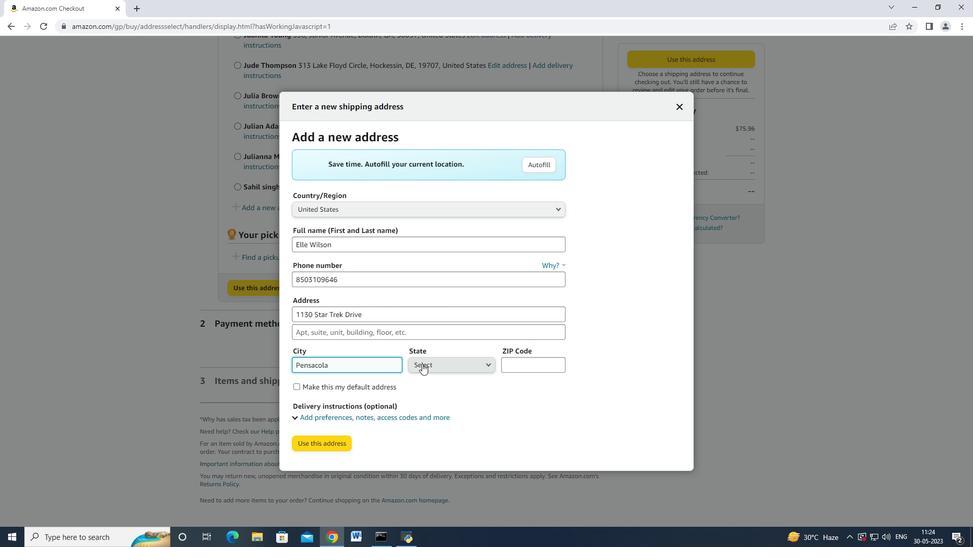
Action: Mouse pressed left at (423, 363)
Screenshot: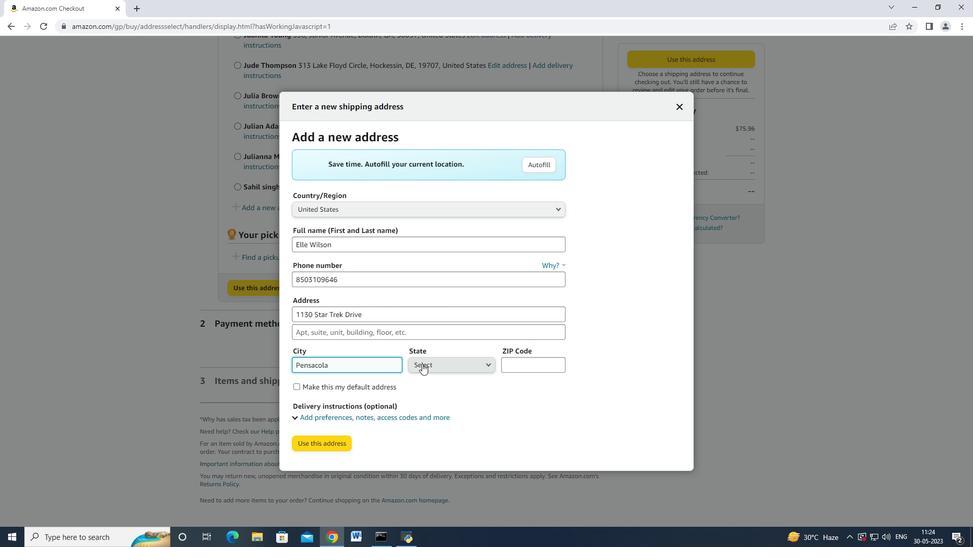 
Action: Mouse moved to (438, 192)
Screenshot: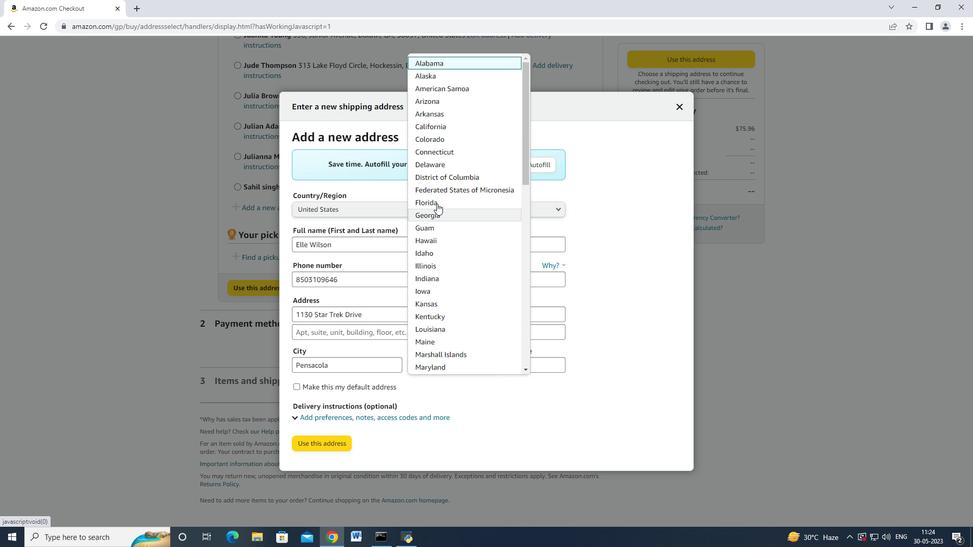 
Action: Mouse scrolled (438, 193) with delta (0, 0)
Screenshot: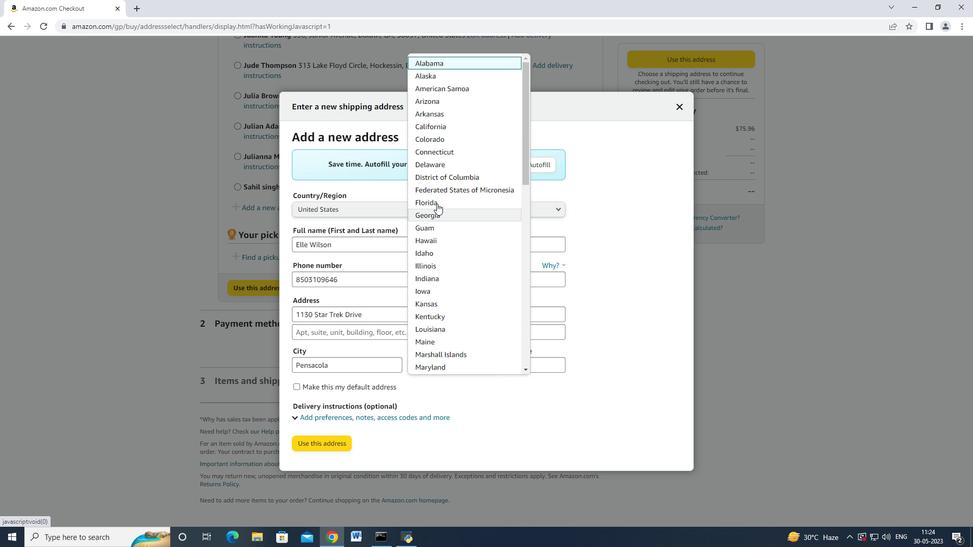 
Action: Mouse scrolled (438, 193) with delta (0, 0)
Screenshot: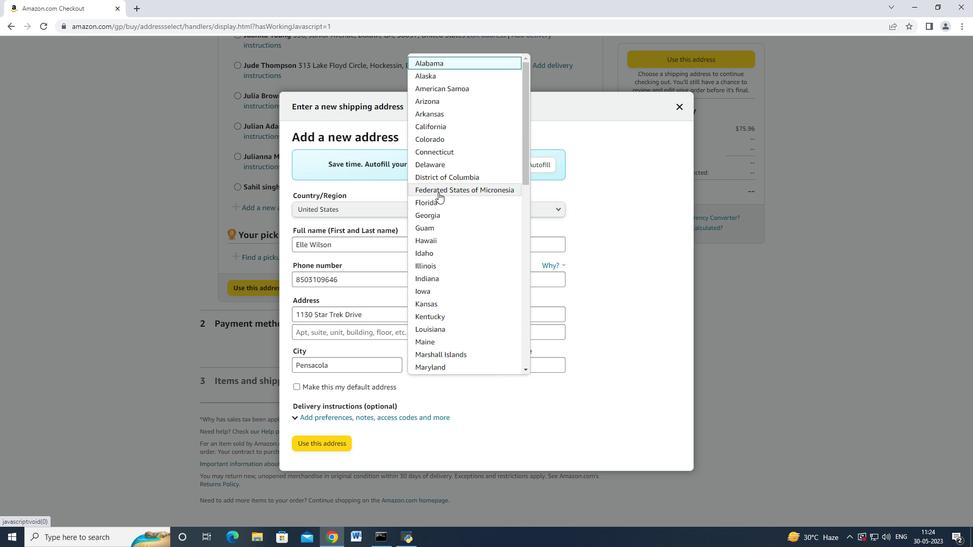 
Action: Mouse scrolled (438, 192) with delta (0, 0)
Screenshot: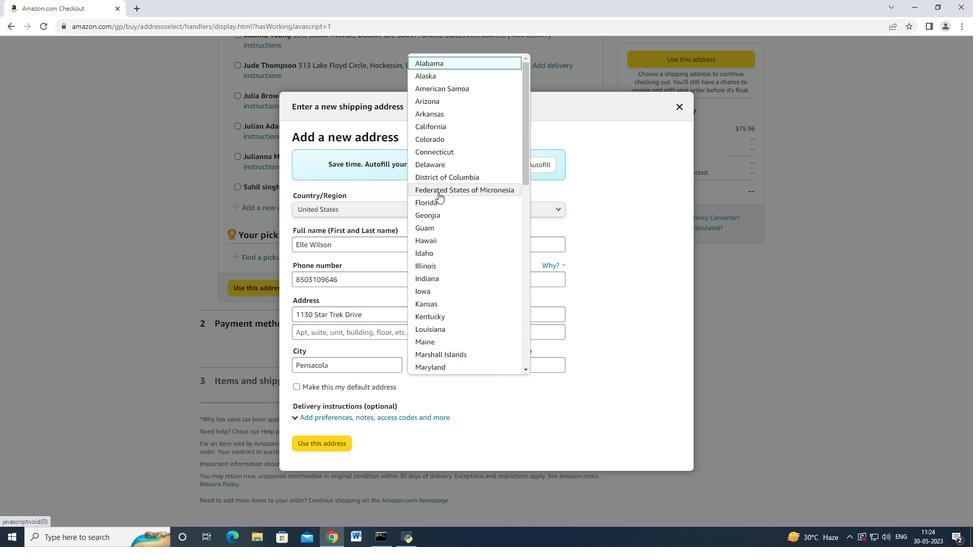 
Action: Mouse scrolled (438, 192) with delta (0, 0)
Screenshot: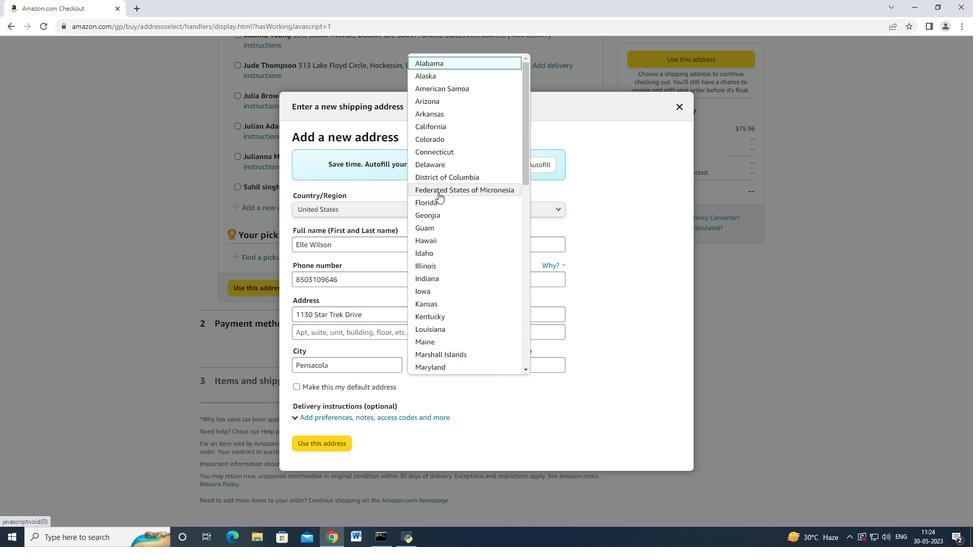 
Action: Mouse scrolled (438, 192) with delta (0, 0)
Screenshot: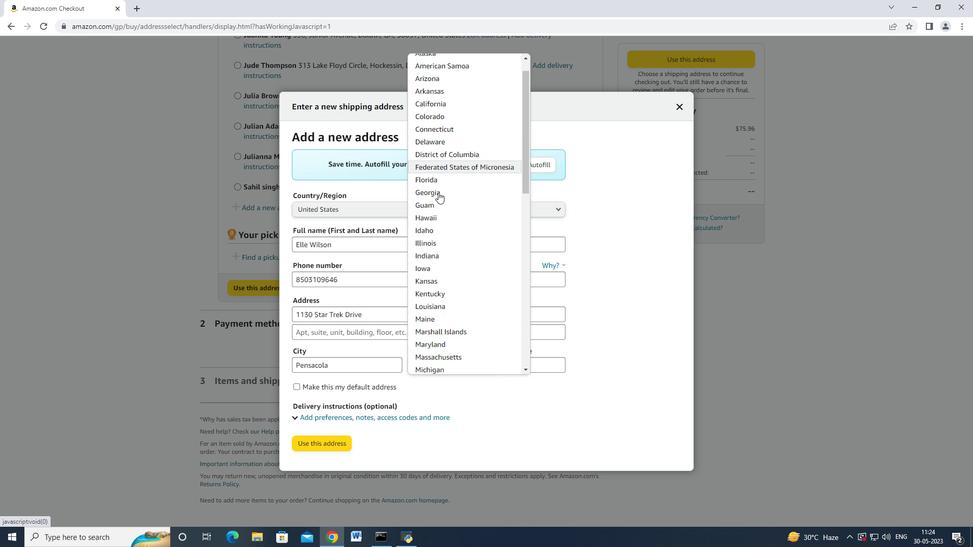 
Action: Mouse scrolled (438, 192) with delta (0, 0)
Screenshot: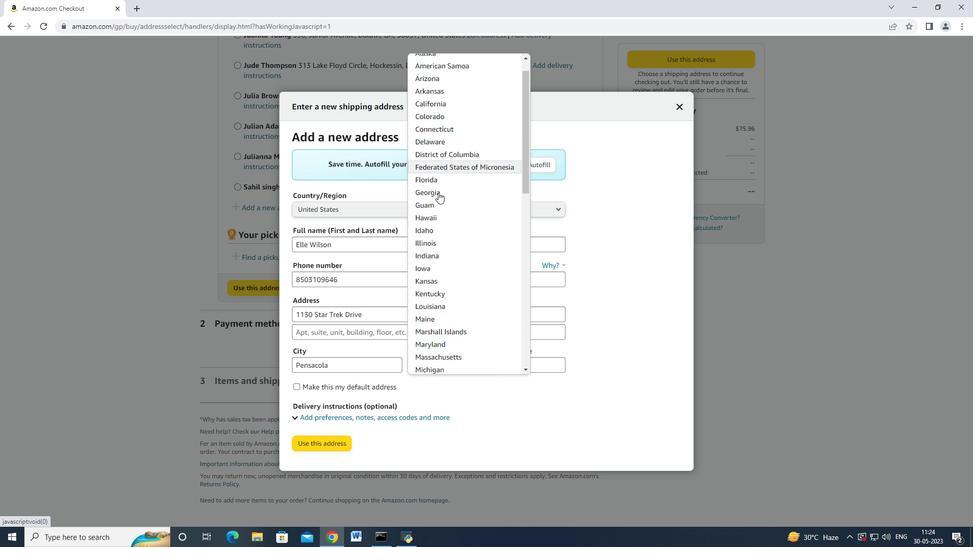 
Action: Mouse scrolled (438, 193) with delta (0, 0)
Screenshot: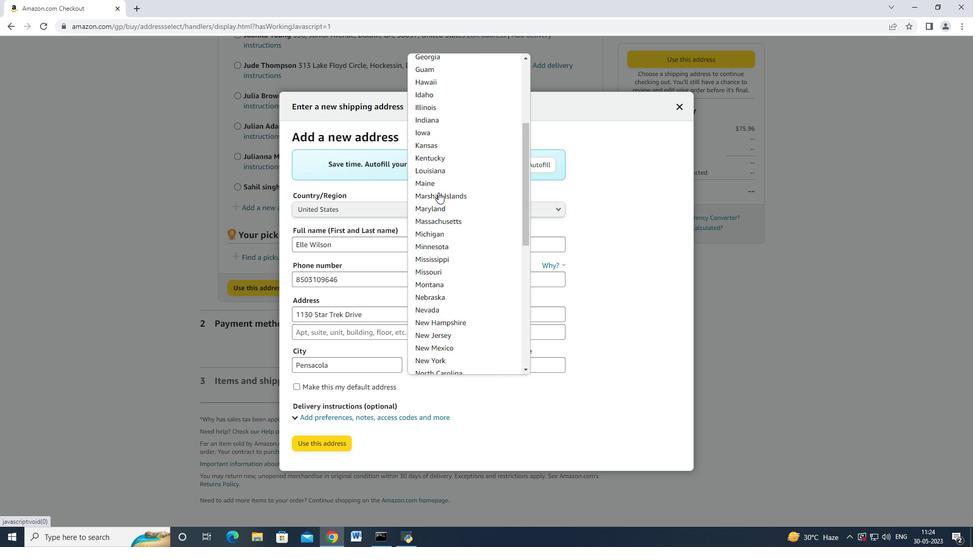 
Action: Mouse scrolled (438, 193) with delta (0, 0)
Screenshot: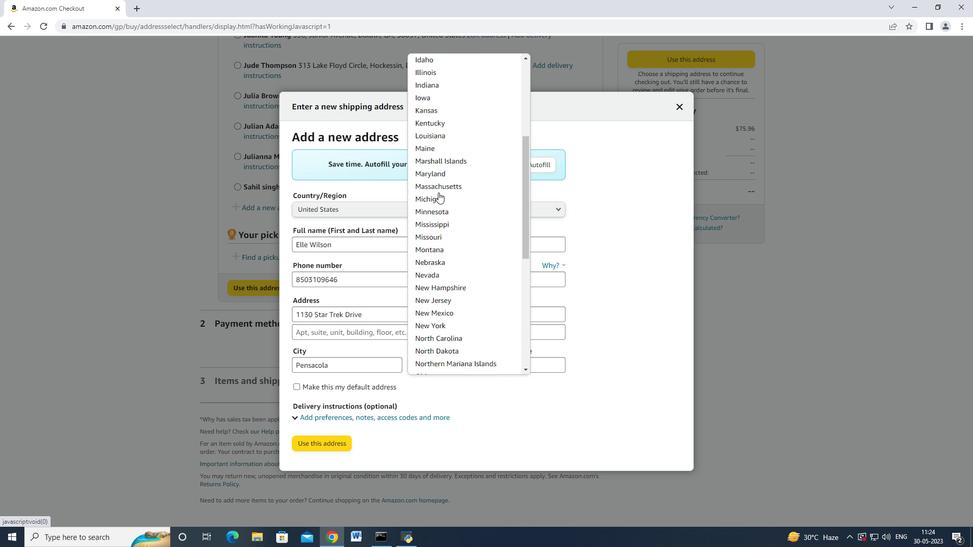 
Action: Mouse scrolled (438, 193) with delta (0, 0)
Screenshot: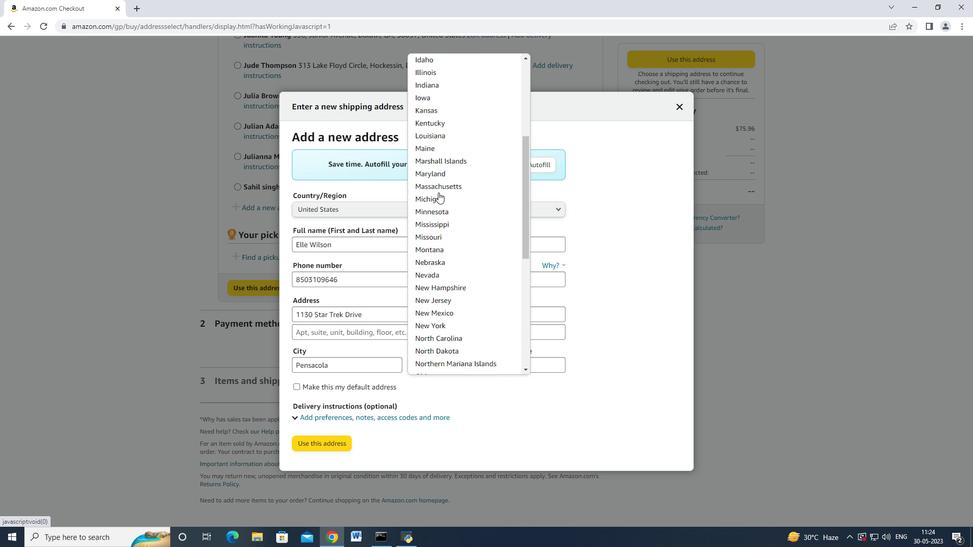 
Action: Mouse scrolled (438, 193) with delta (0, 0)
Screenshot: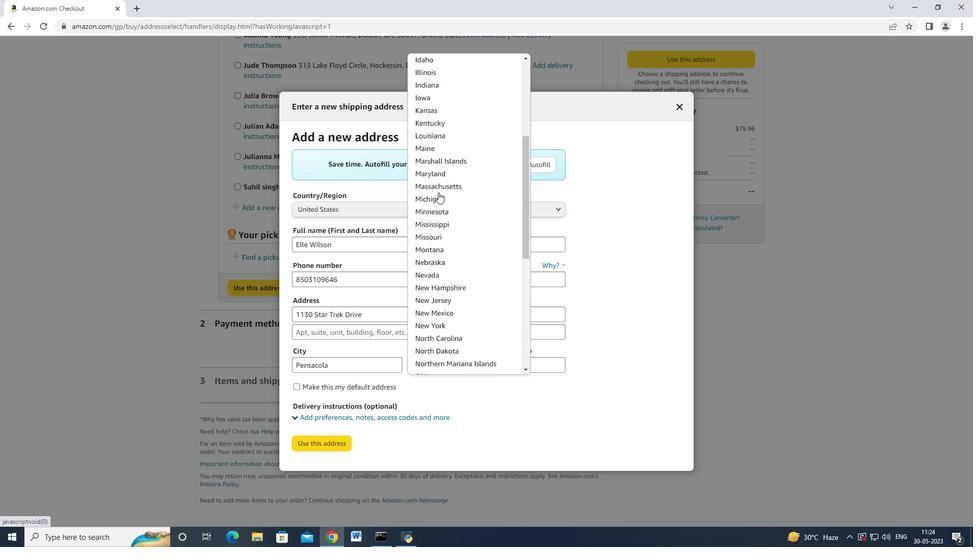 
Action: Mouse scrolled (438, 193) with delta (0, 0)
Screenshot: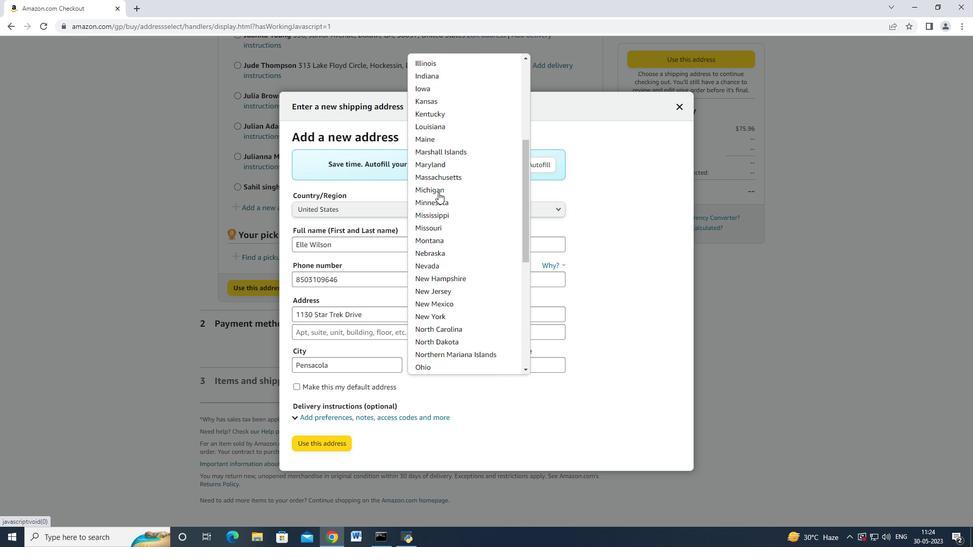 
Action: Mouse moved to (450, 179)
Screenshot: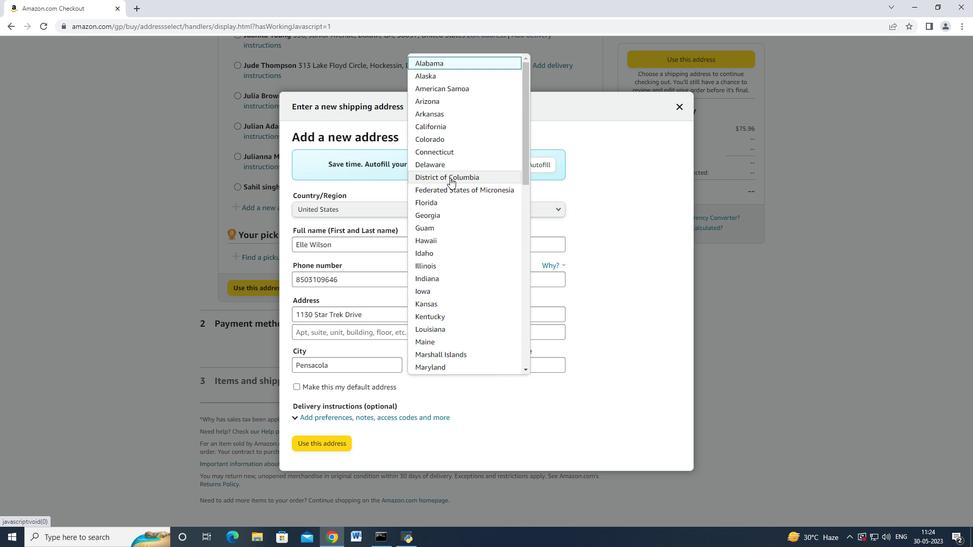 
Action: Mouse scrolled (450, 179) with delta (0, 0)
Screenshot: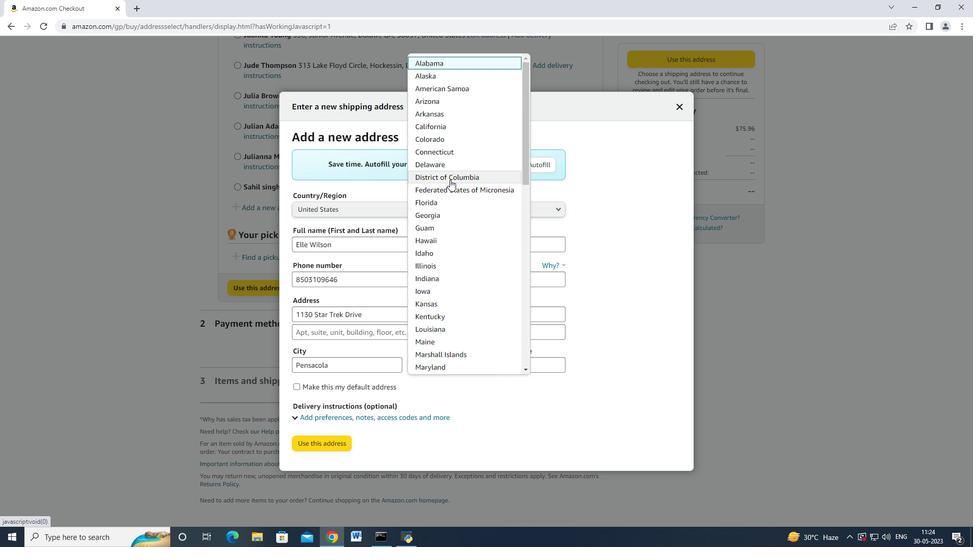 
Action: Mouse moved to (450, 179)
Screenshot: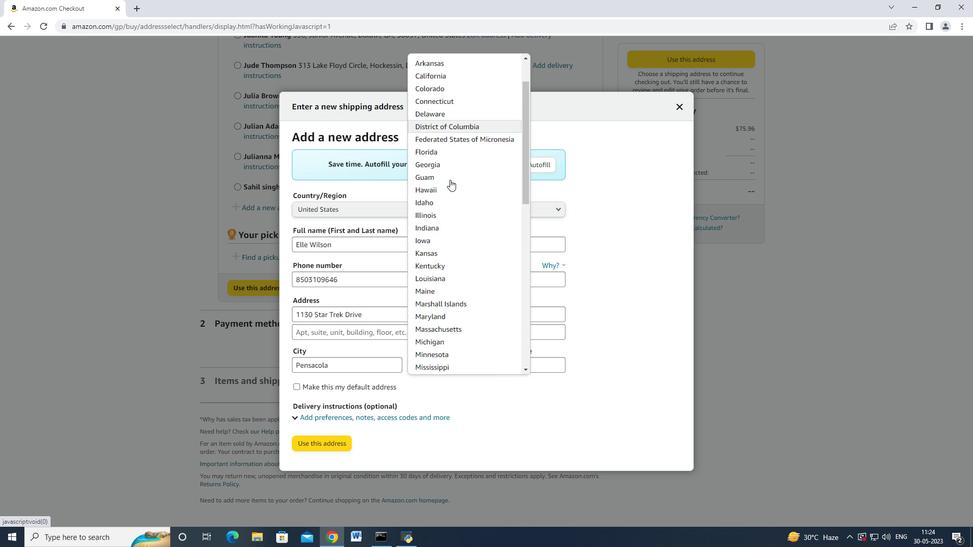 
Action: Mouse scrolled (450, 180) with delta (0, 0)
Screenshot: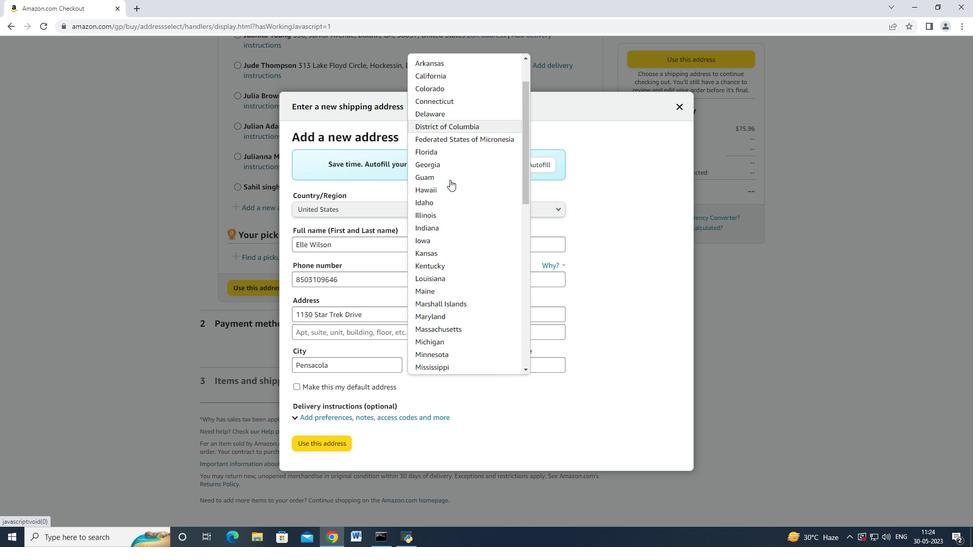 
Action: Mouse scrolled (450, 180) with delta (0, 0)
Screenshot: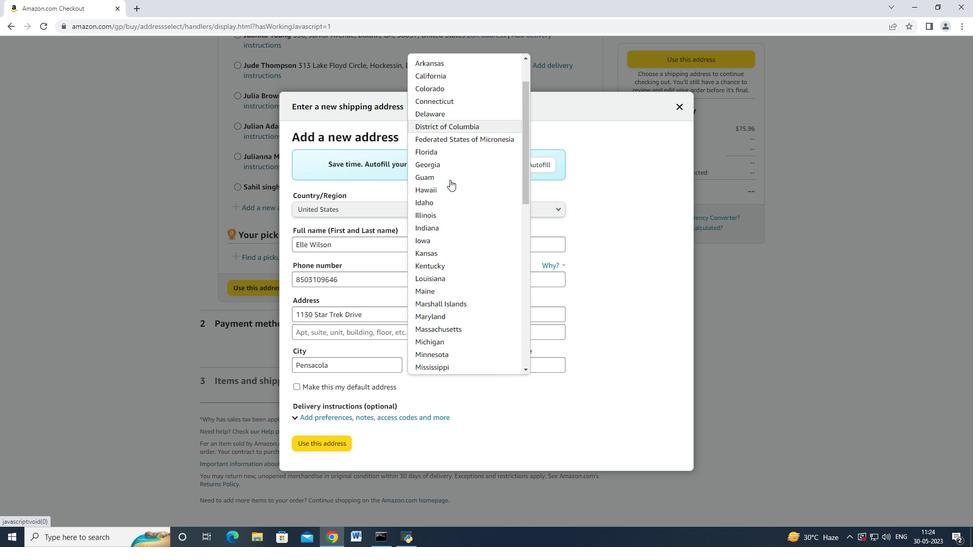 
Action: Mouse scrolled (450, 180) with delta (0, 0)
Screenshot: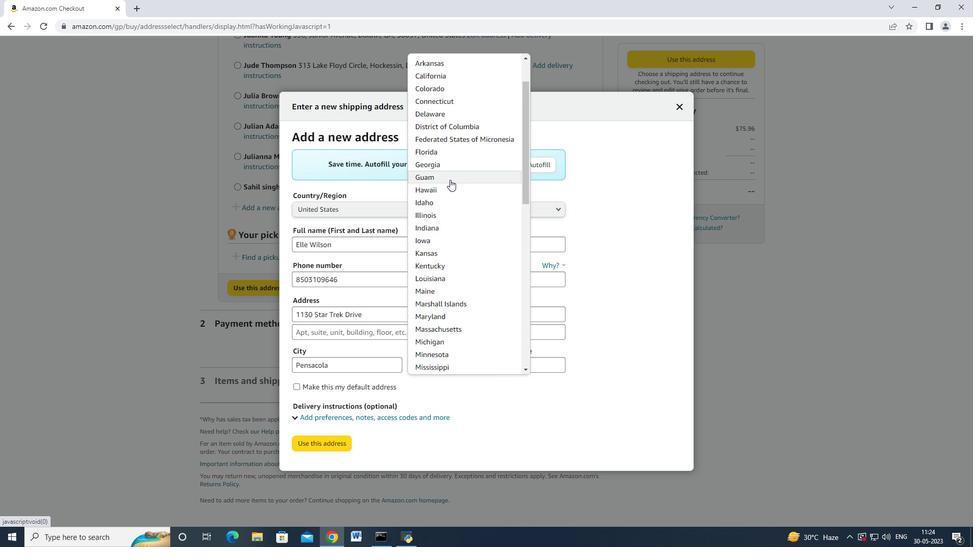 
Action: Mouse moved to (456, 181)
Screenshot: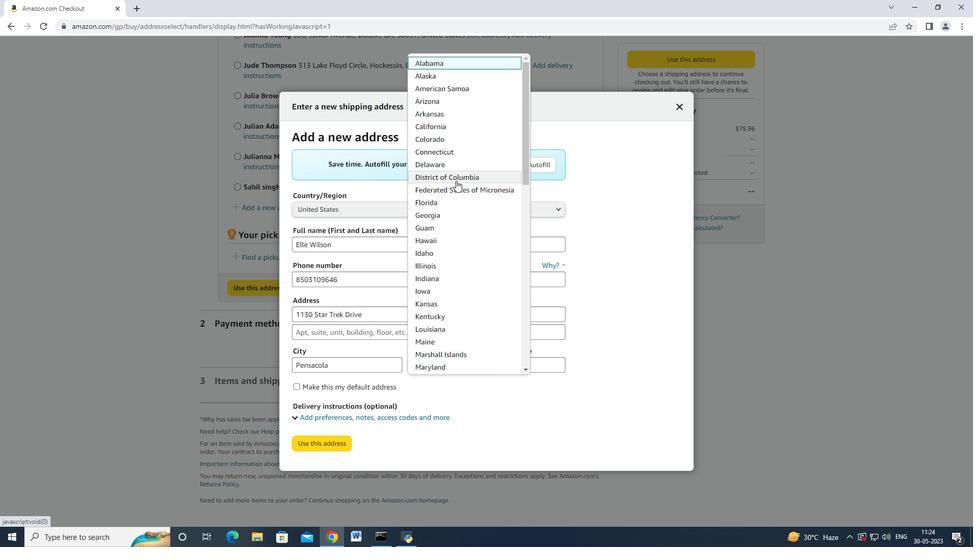
Action: Mouse scrolled (456, 180) with delta (0, 0)
Screenshot: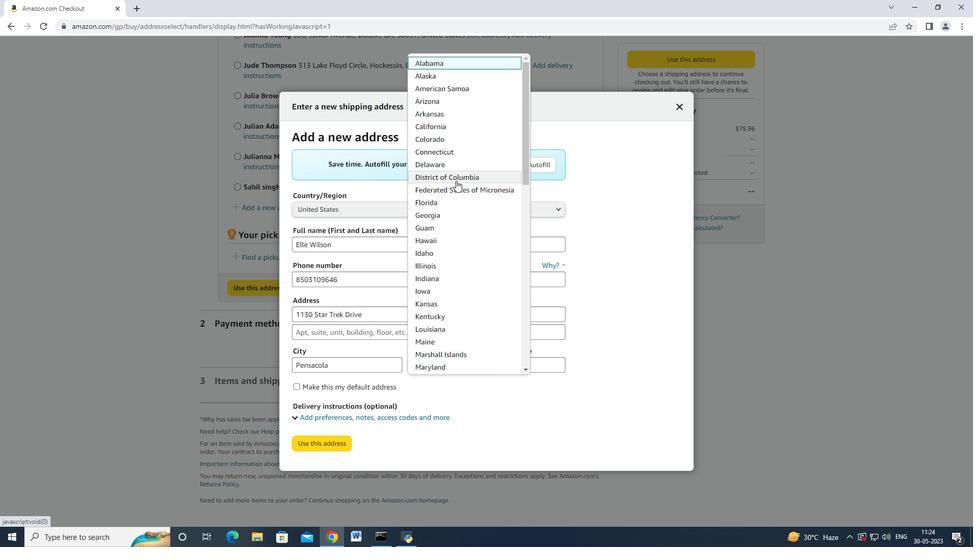 
Action: Mouse moved to (455, 183)
Screenshot: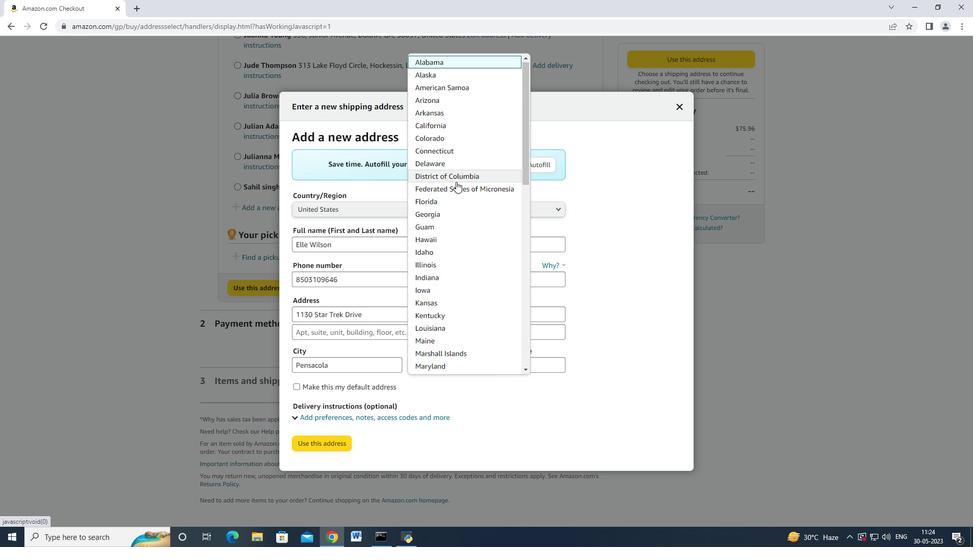 
Action: Mouse scrolled (455, 182) with delta (0, 0)
Screenshot: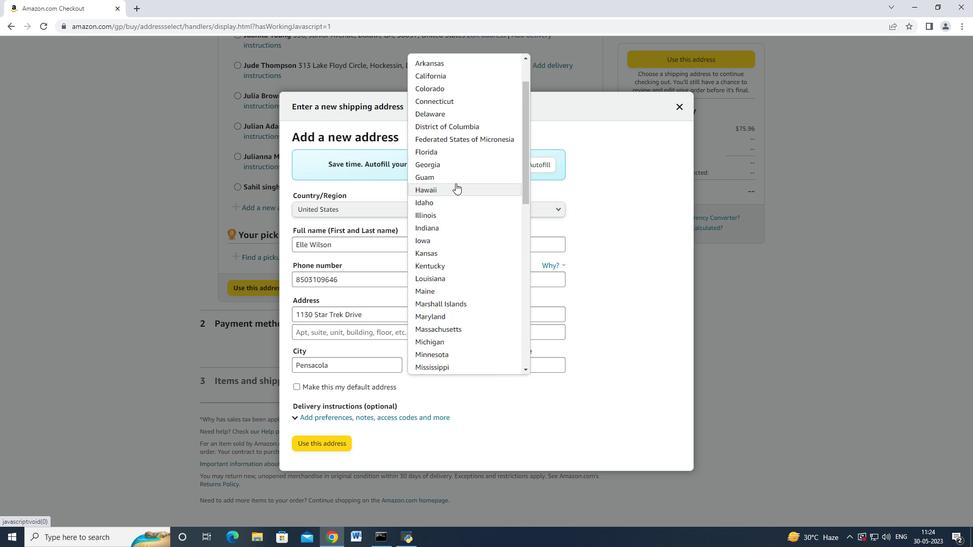 
Action: Mouse scrolled (455, 182) with delta (0, 0)
Screenshot: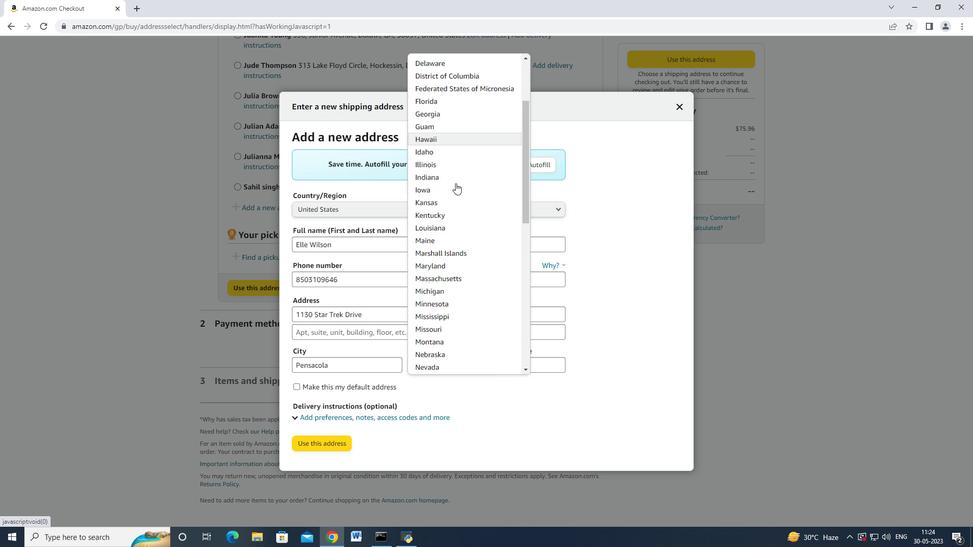 
Action: Mouse moved to (447, 113)
Screenshot: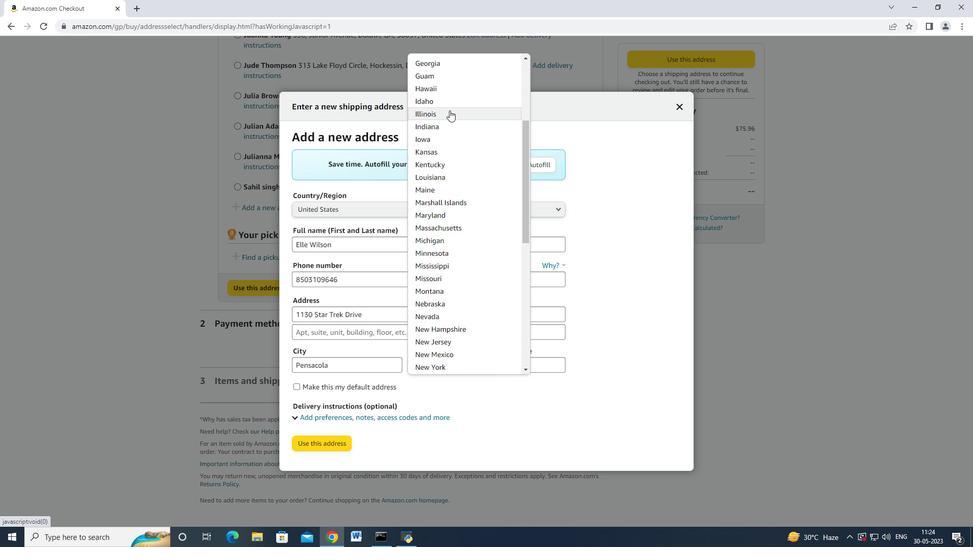 
Action: Mouse scrolled (447, 113) with delta (0, 0)
Screenshot: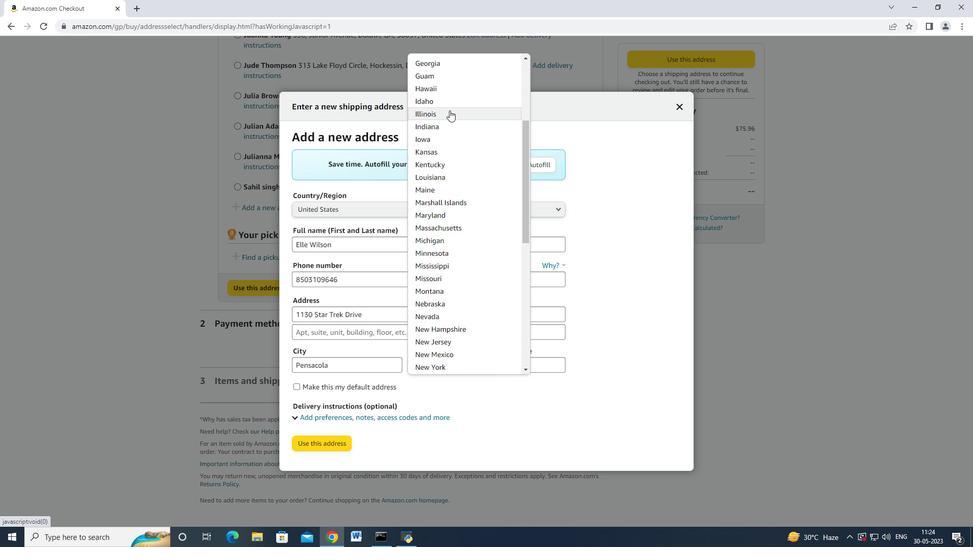 
Action: Mouse moved to (447, 114)
Screenshot: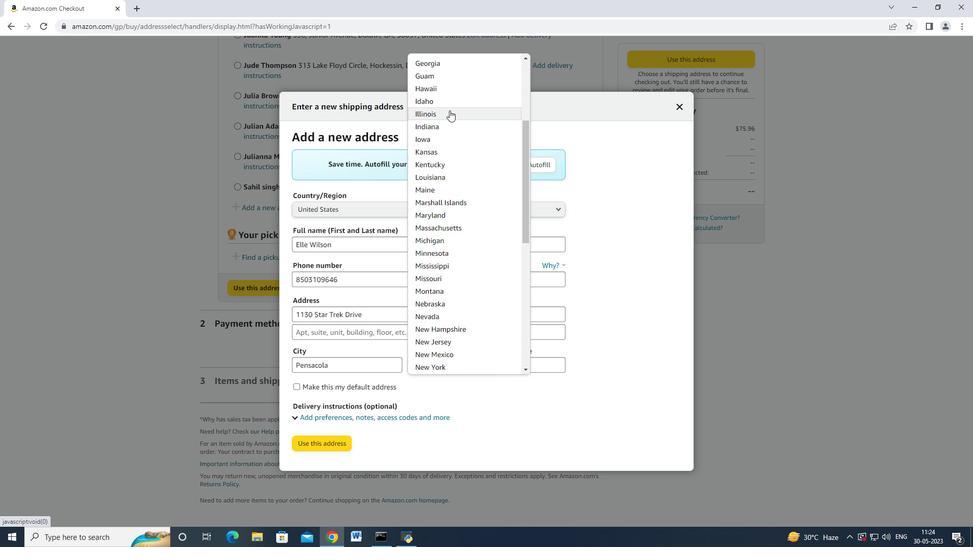
Action: Mouse scrolled (447, 113) with delta (0, 0)
Screenshot: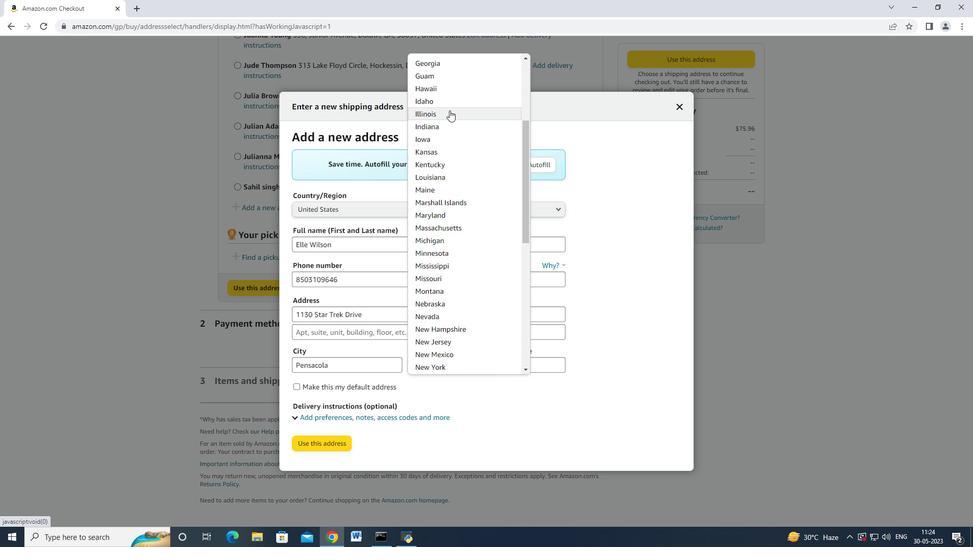 
Action: Mouse scrolled (447, 113) with delta (0, 0)
Screenshot: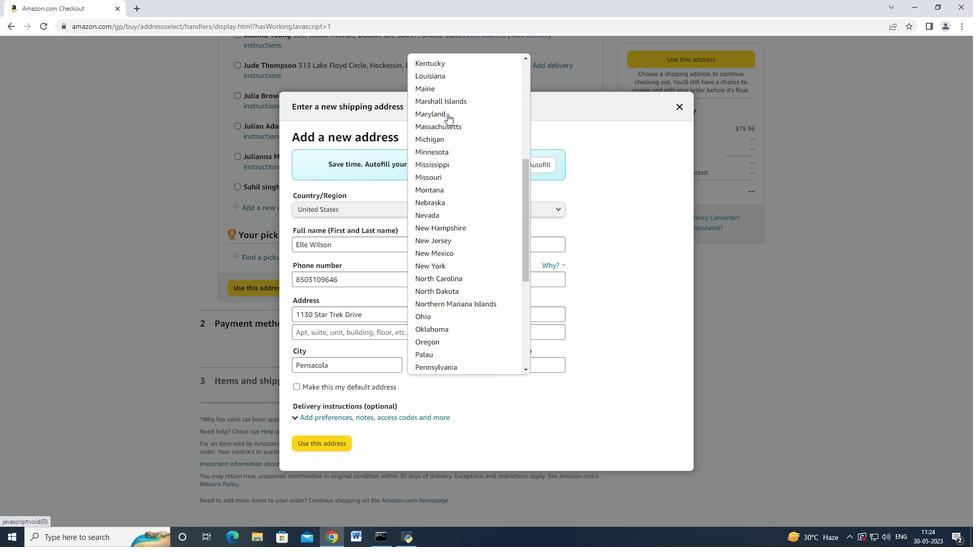 
Action: Mouse moved to (447, 115)
Screenshot: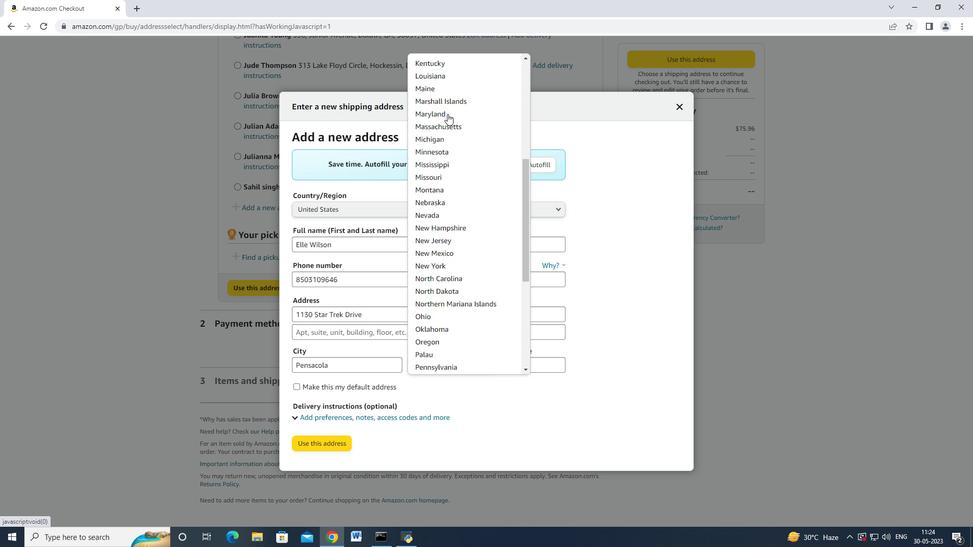 
Action: Mouse scrolled (447, 116) with delta (0, 0)
Screenshot: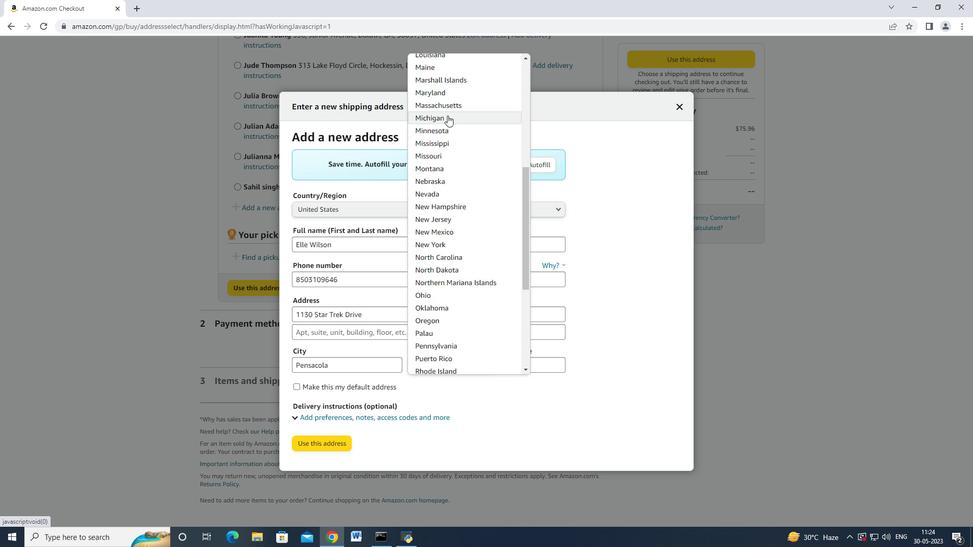 
Action: Mouse scrolled (447, 116) with delta (0, 0)
Screenshot: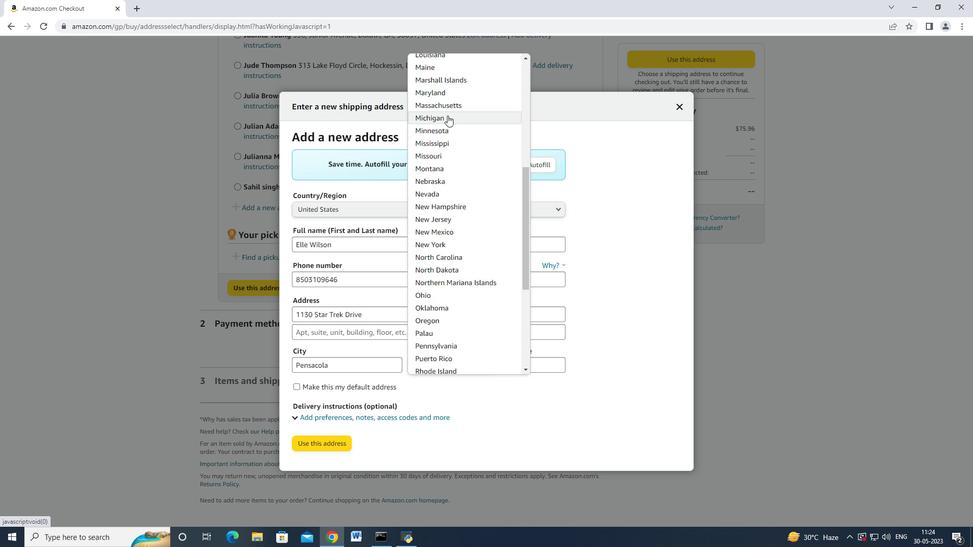 
Action: Mouse scrolled (447, 116) with delta (0, 0)
Screenshot: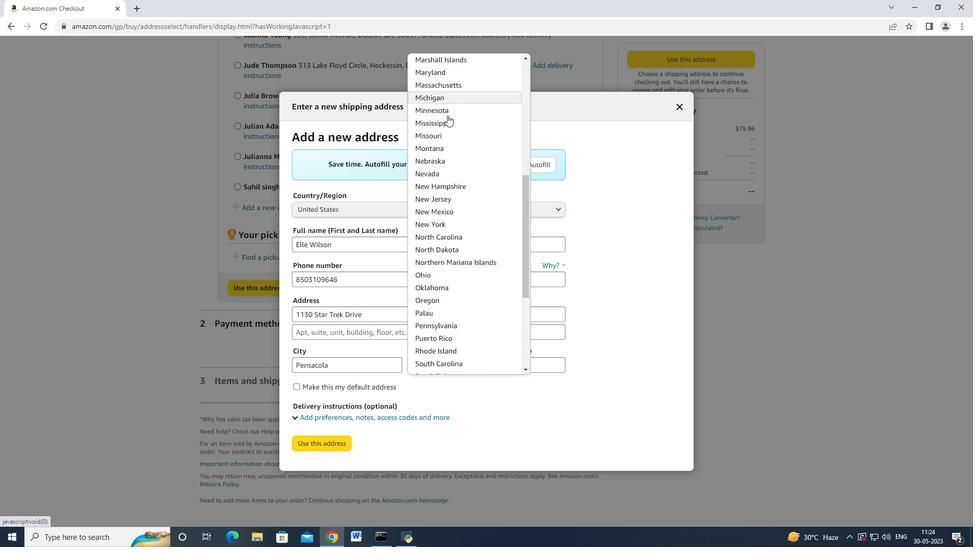 
Action: Mouse scrolled (447, 116) with delta (0, 0)
Screenshot: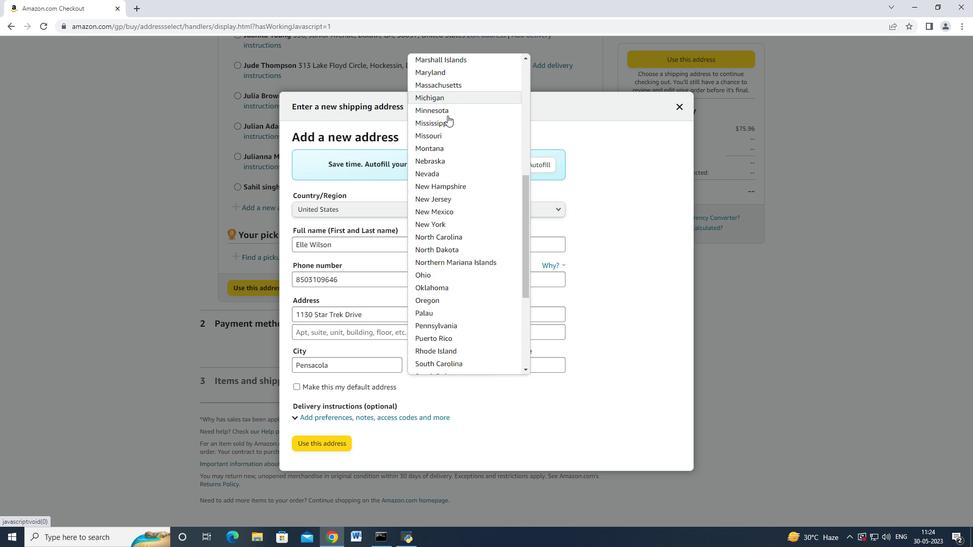 
Action: Mouse scrolled (447, 116) with delta (0, 0)
Screenshot: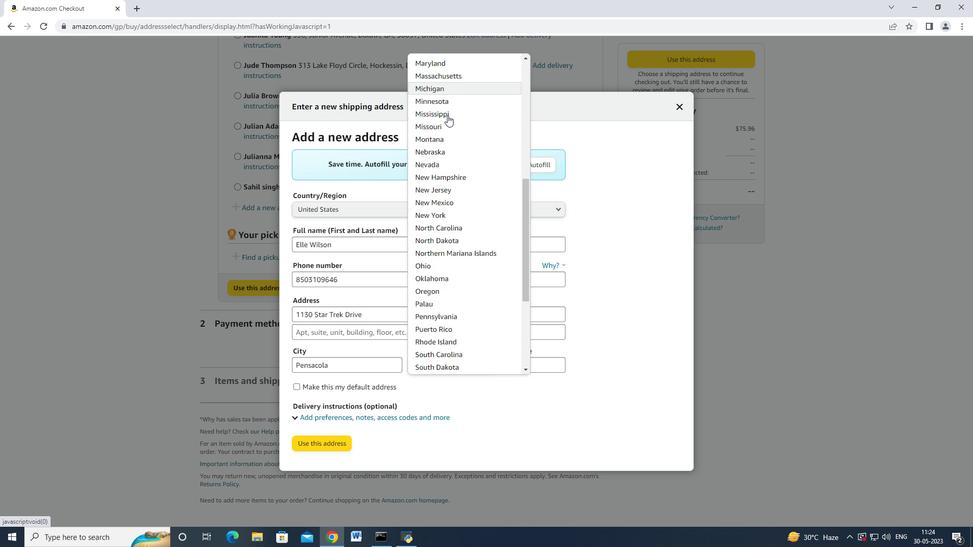 
Action: Mouse scrolled (447, 116) with delta (0, 0)
Screenshot: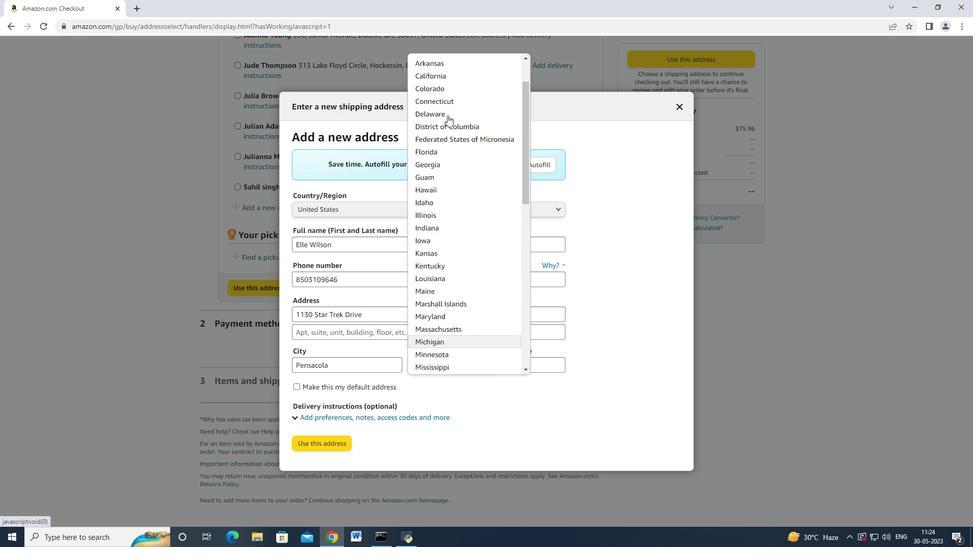 
Action: Mouse scrolled (447, 116) with delta (0, 0)
Screenshot: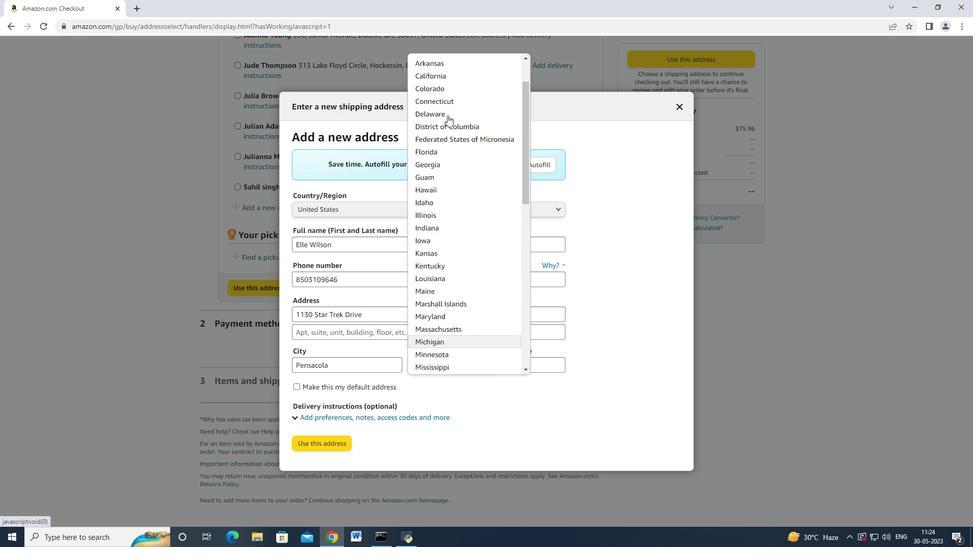 
Action: Mouse moved to (442, 206)
Screenshot: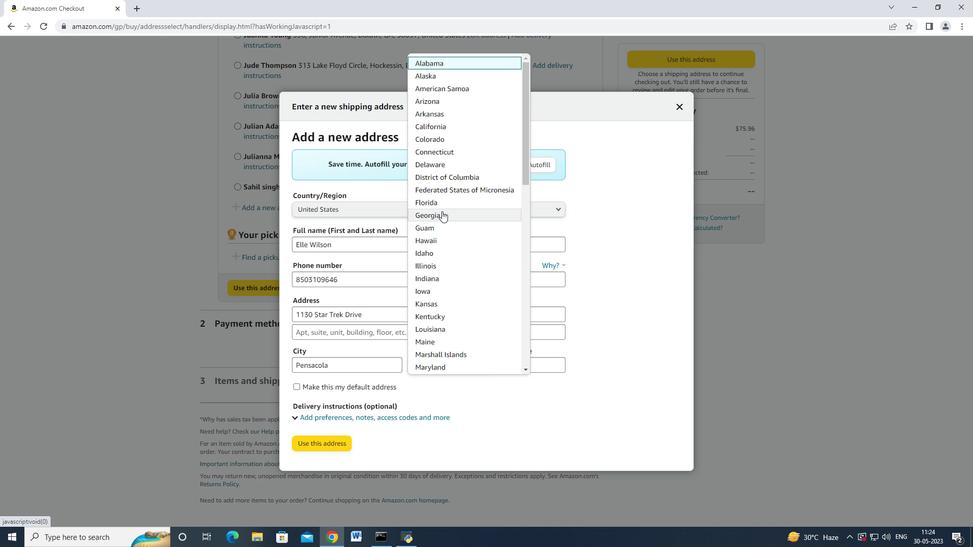 
Action: Mouse pressed left at (442, 206)
Screenshot: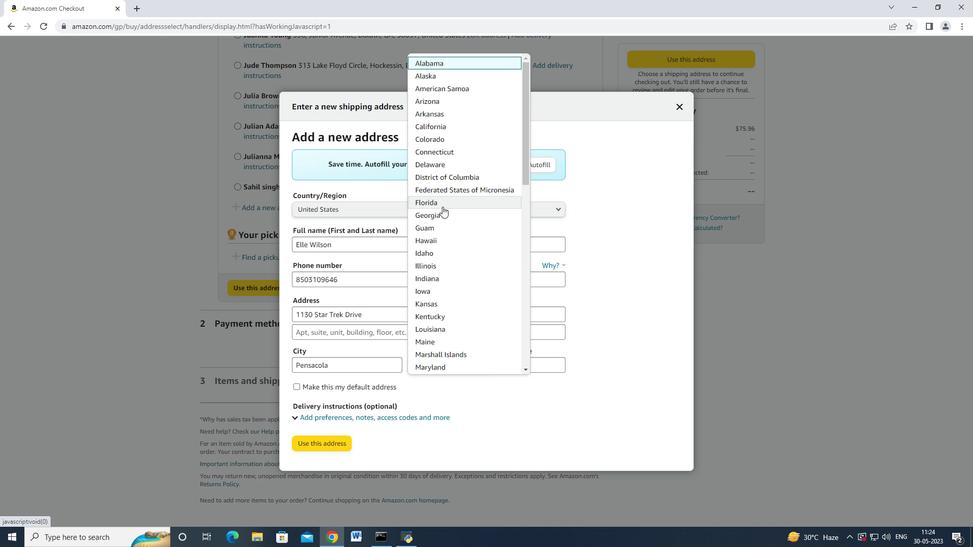 
Action: Mouse moved to (520, 364)
Screenshot: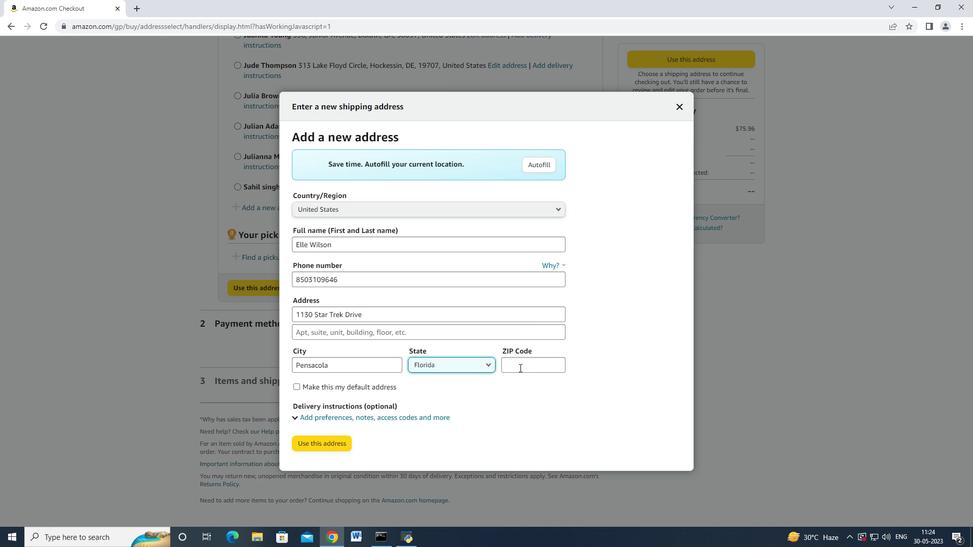 
Action: Mouse pressed left at (520, 364)
Screenshot: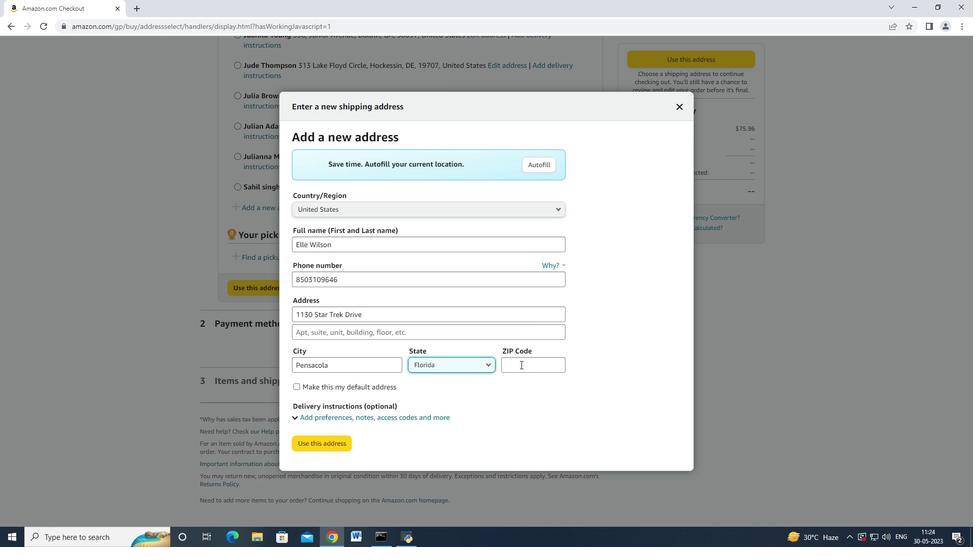
Action: Mouse moved to (527, 365)
Screenshot: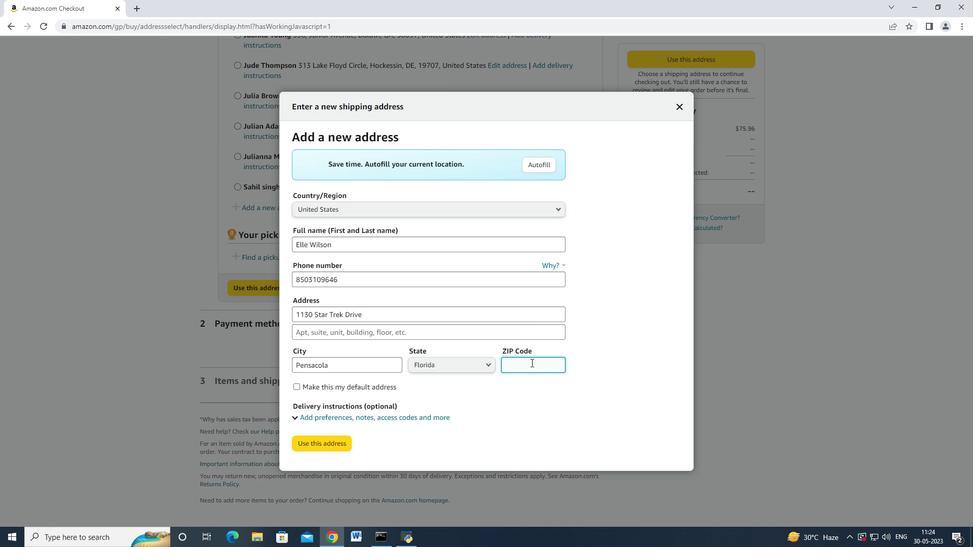 
Action: Key pressed 32501
Screenshot: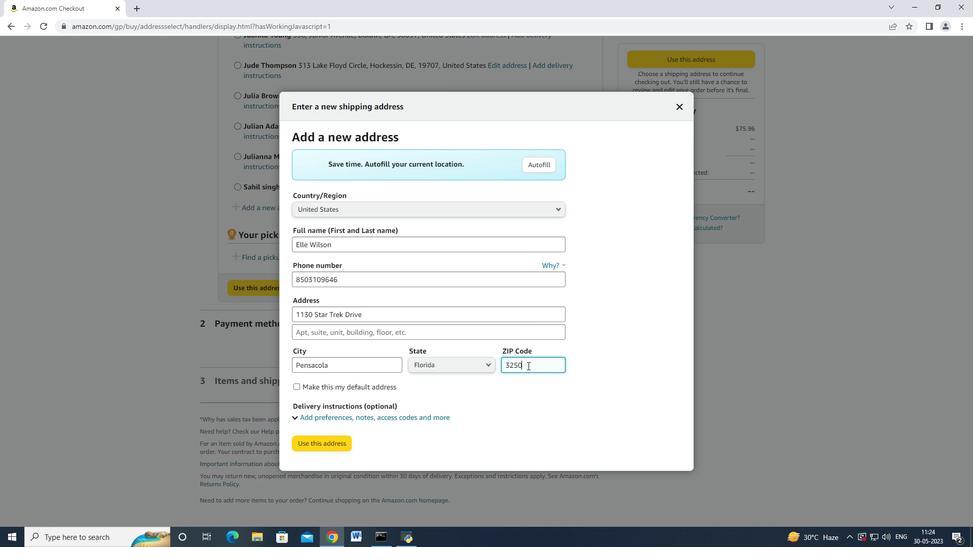 
Action: Mouse moved to (329, 438)
Screenshot: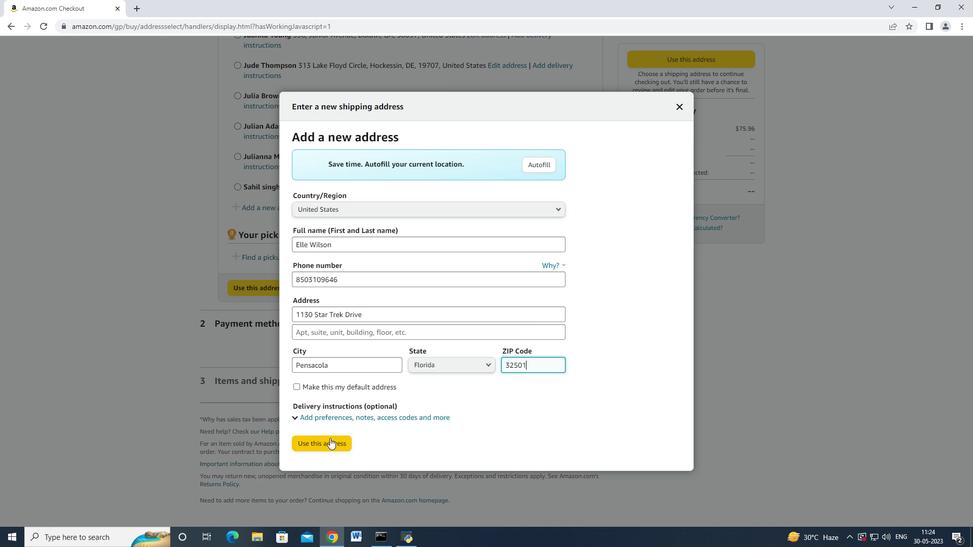 
Action: Mouse pressed left at (329, 438)
Screenshot: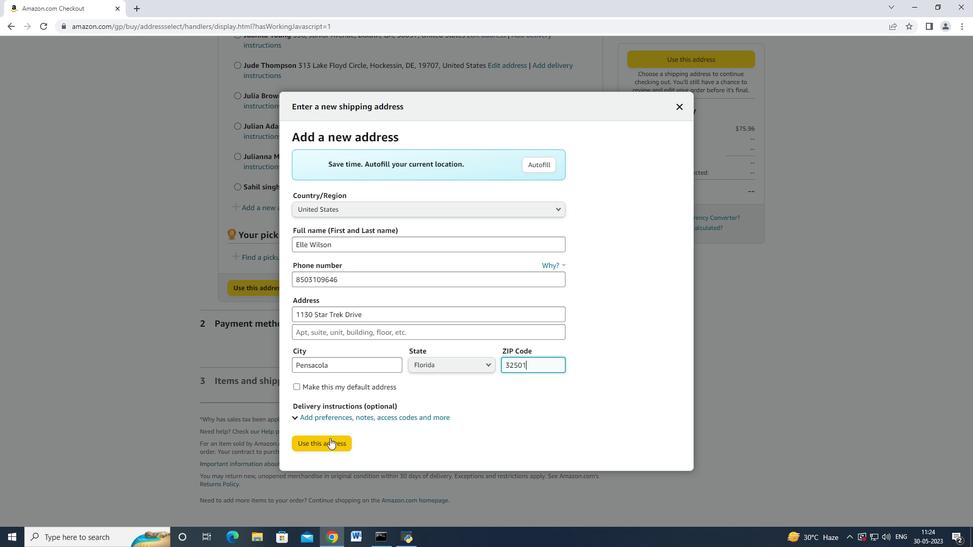 
Action: Mouse moved to (338, 507)
Screenshot: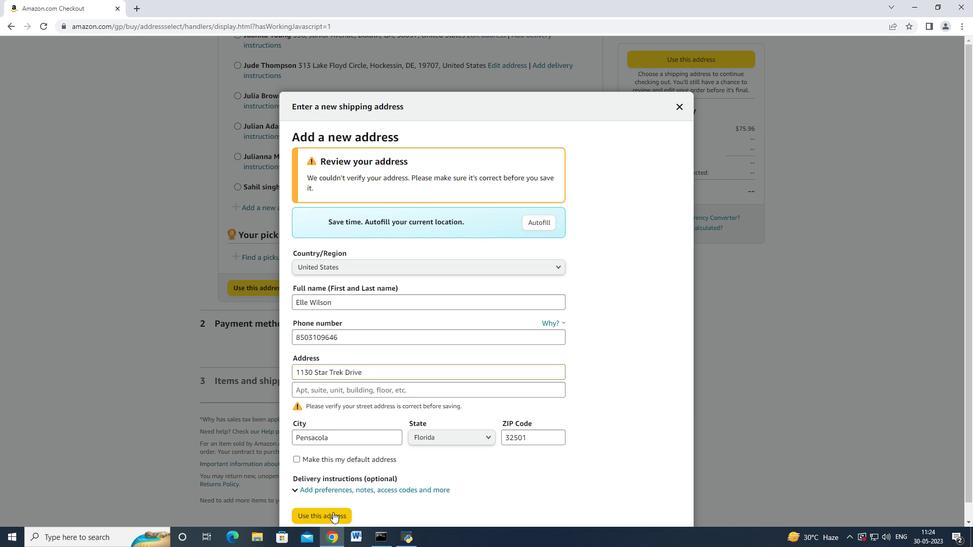 
Action: Mouse pressed left at (338, 507)
Screenshot: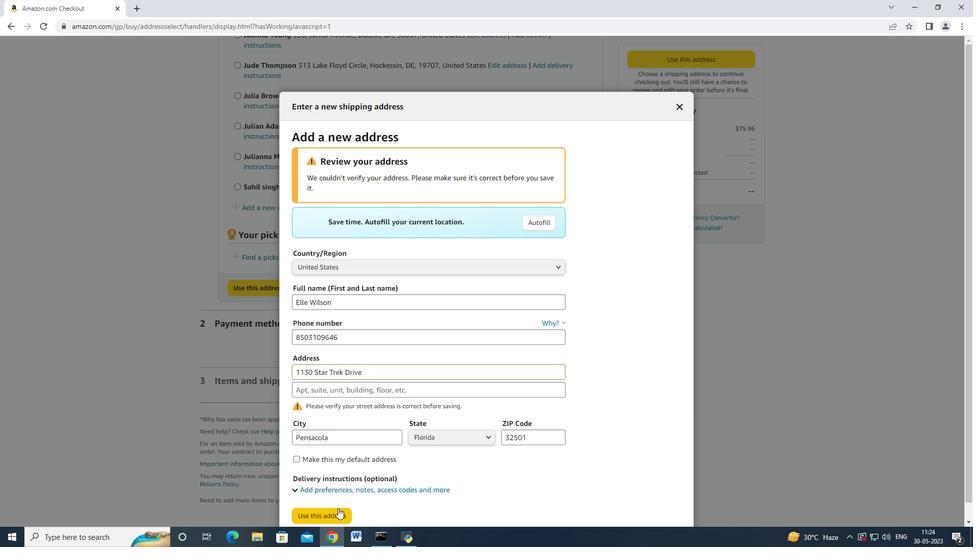 
Action: Mouse moved to (336, 512)
Screenshot: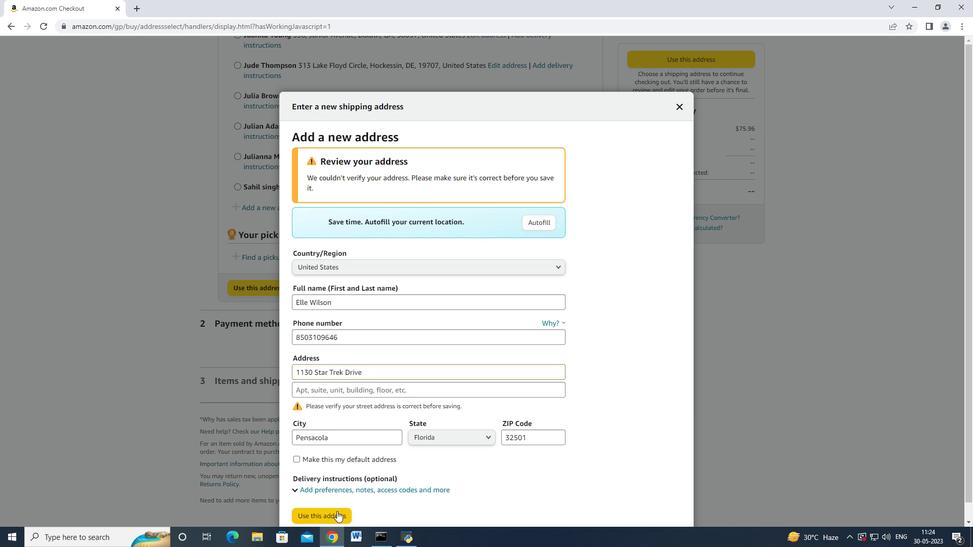
Action: Mouse pressed left at (336, 512)
Screenshot: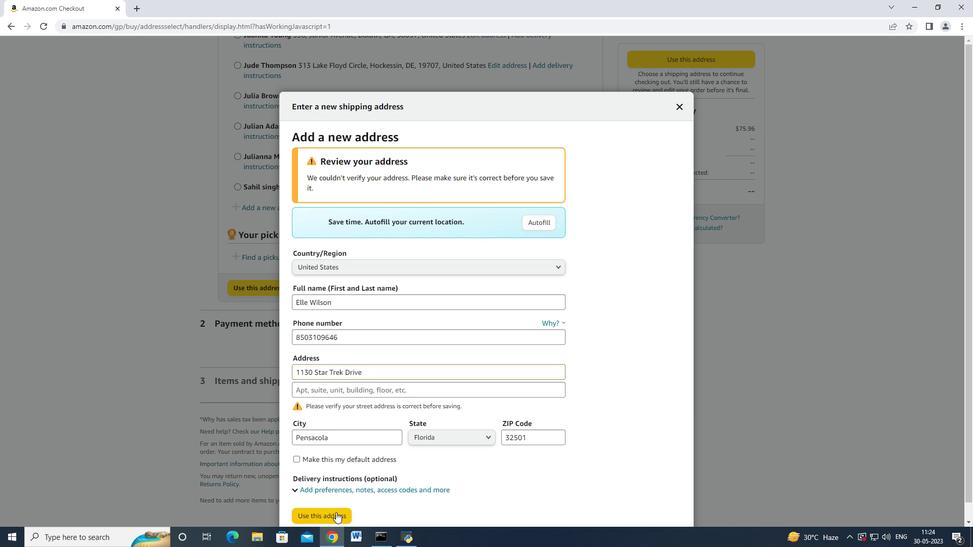 
Action: Mouse moved to (328, 243)
Screenshot: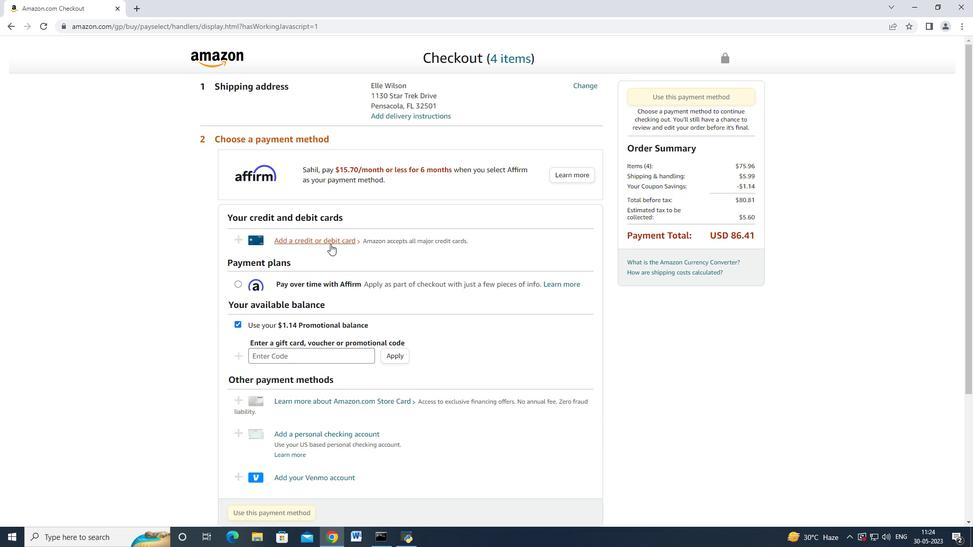 
Action: Mouse pressed left at (328, 243)
Screenshot: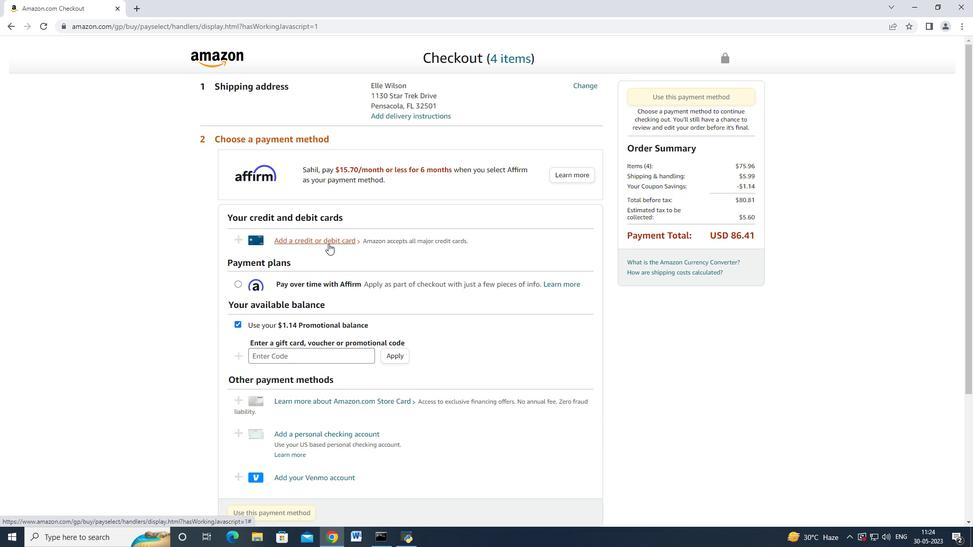 
Action: Mouse moved to (414, 256)
Screenshot: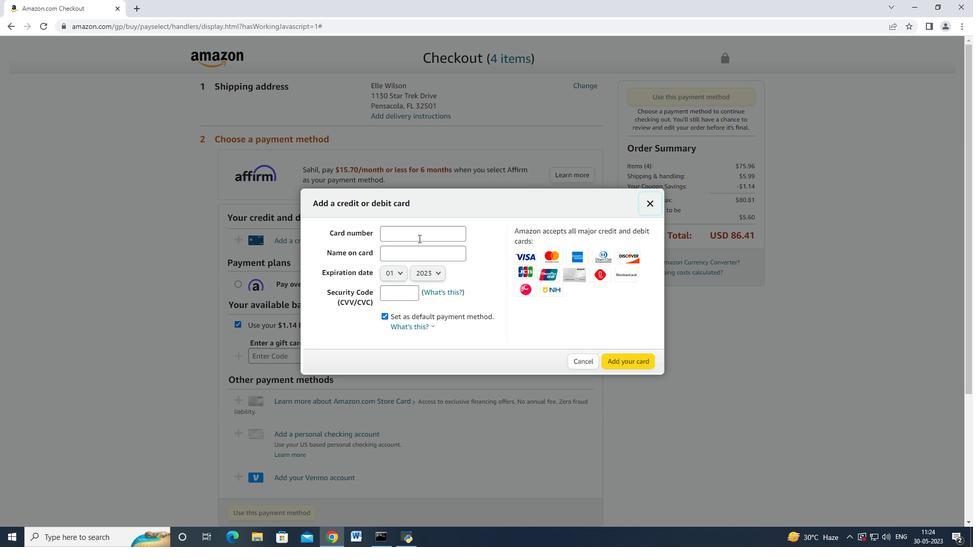 
Action: Mouse scrolled (414, 255) with delta (0, 0)
Screenshot: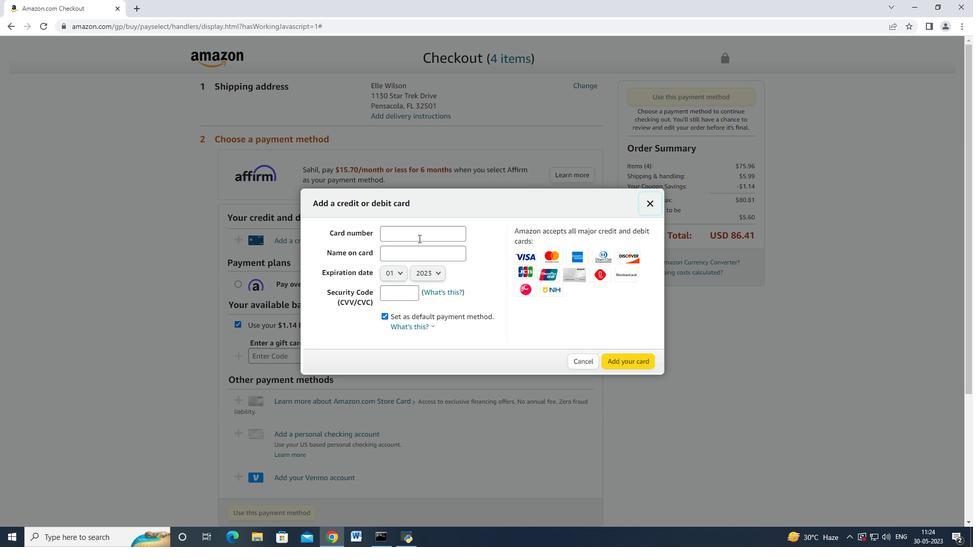 
Action: Mouse moved to (414, 269)
Screenshot: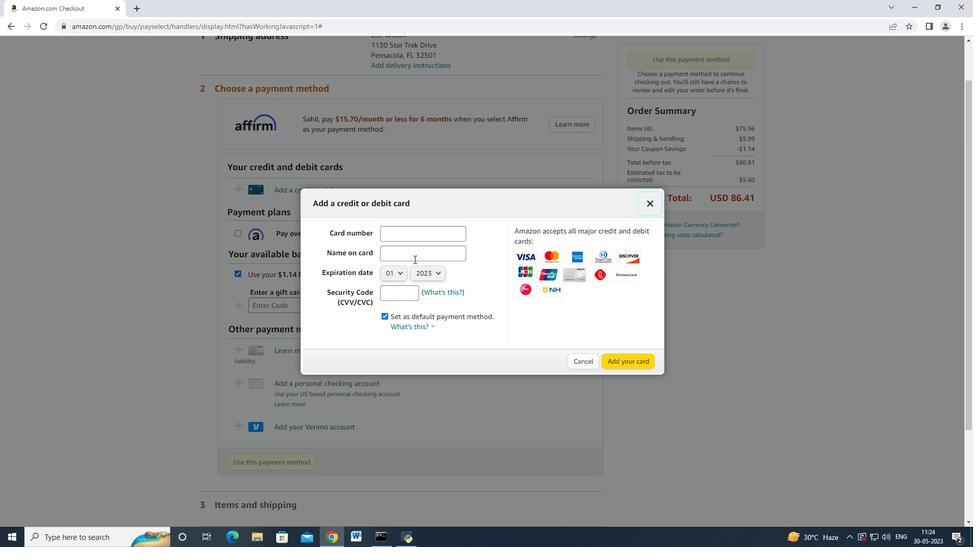 
Action: Mouse scrolled (414, 269) with delta (0, 0)
Screenshot: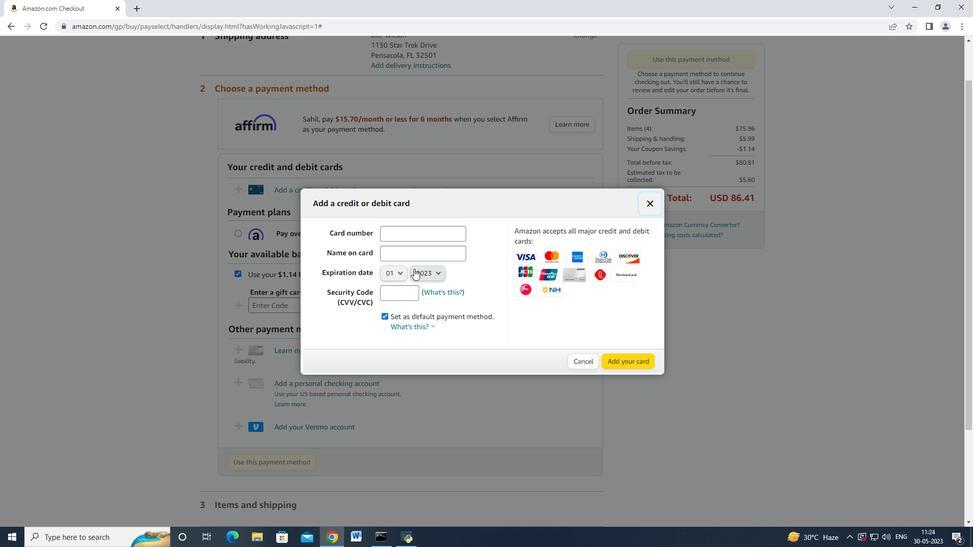 
Action: Mouse scrolled (414, 269) with delta (0, 0)
Screenshot: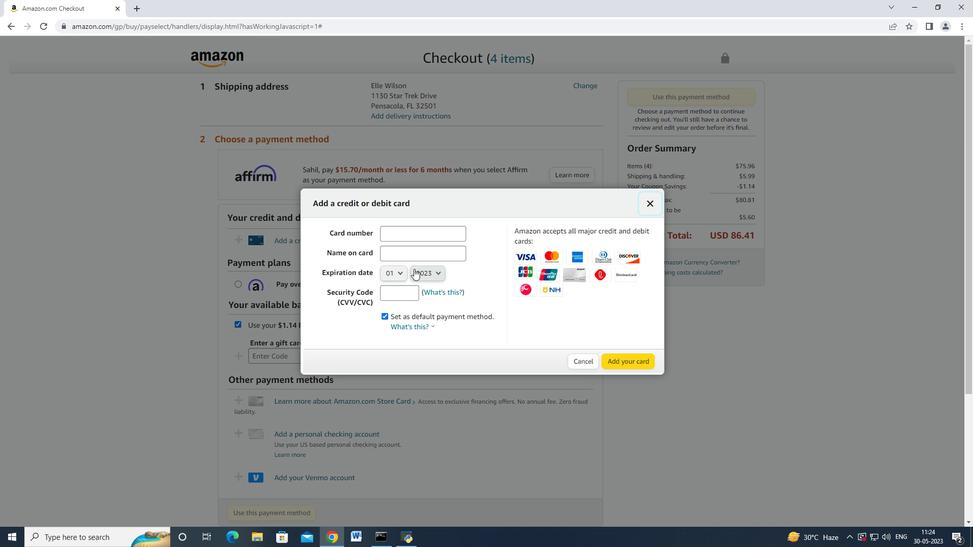 
Action: Mouse scrolled (414, 268) with delta (0, 0)
Screenshot: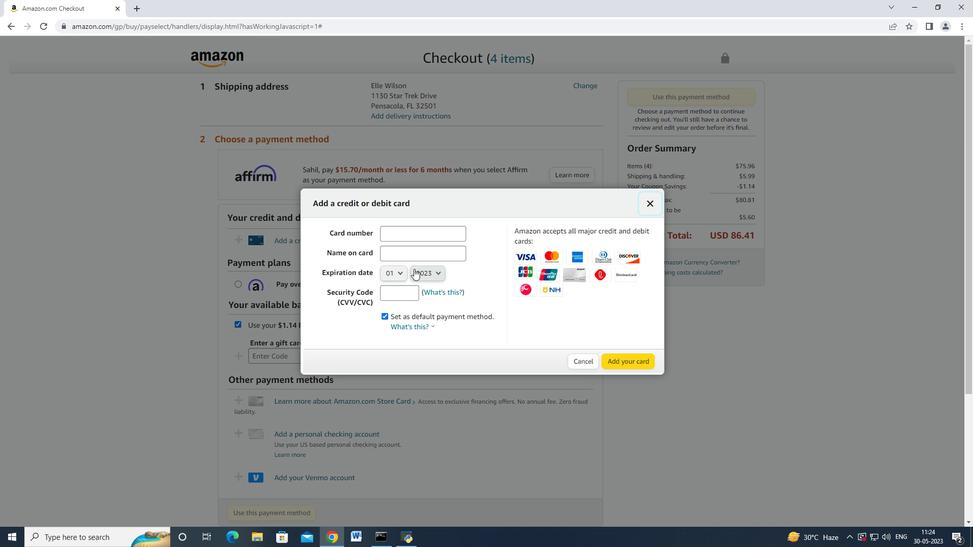 
Action: Mouse scrolled (414, 268) with delta (0, 0)
Screenshot: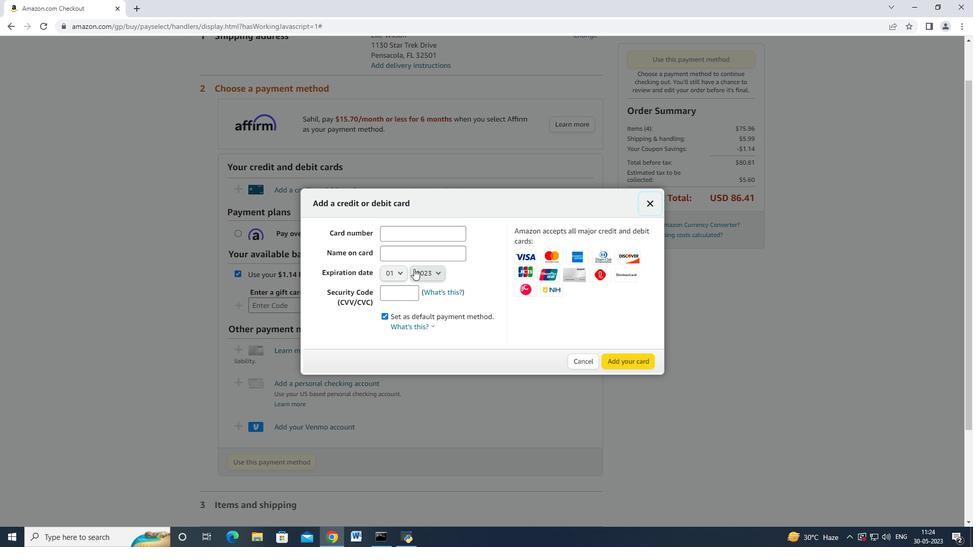 
Action: Mouse moved to (422, 239)
Screenshot: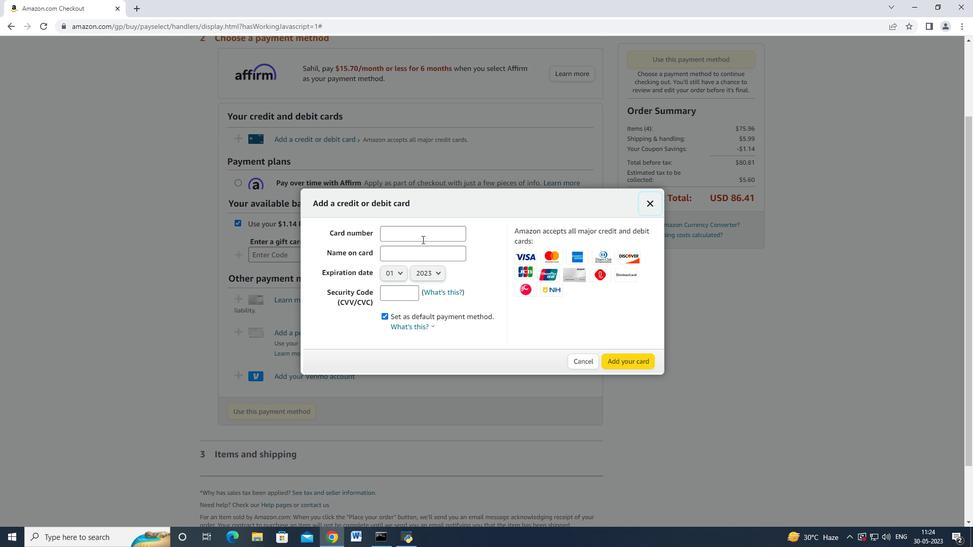 
Action: Mouse pressed left at (422, 239)
Screenshot: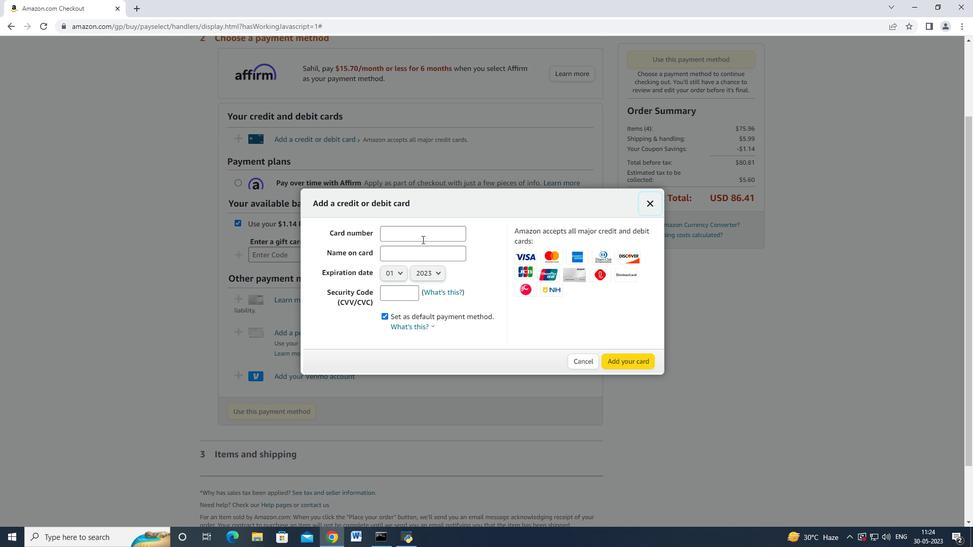 
Action: Mouse moved to (423, 239)
Screenshot: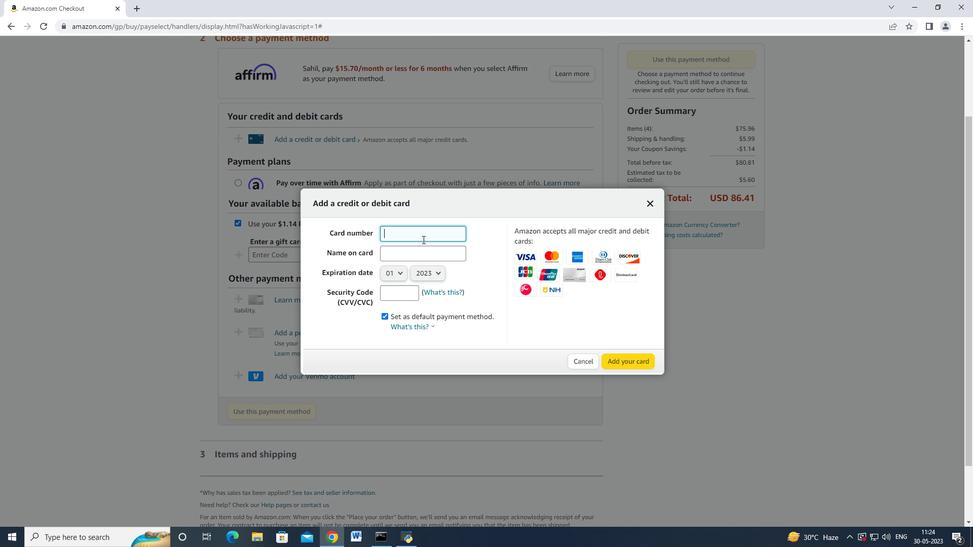 
Action: Key pressed 4672664477552005<Key.tab><Key.shift>Mark<Key.space><Key.shift_r>Adams<Key.tab>
Screenshot: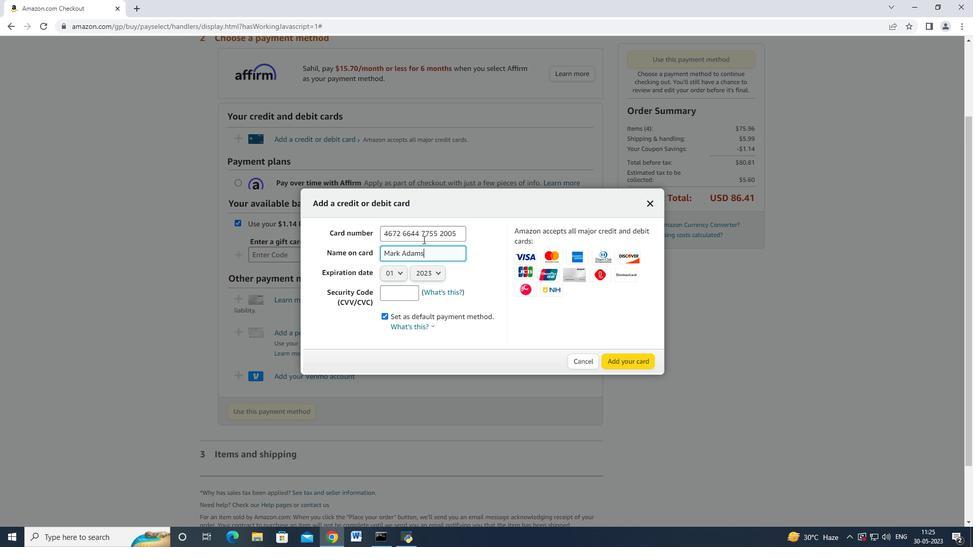 
Action: Mouse moved to (394, 274)
Screenshot: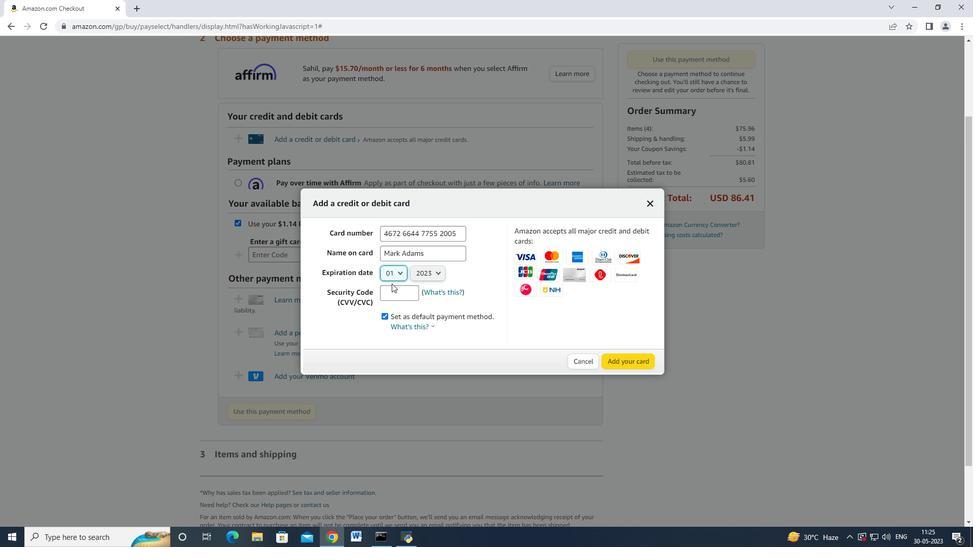 
Action: Mouse pressed left at (394, 274)
Screenshot: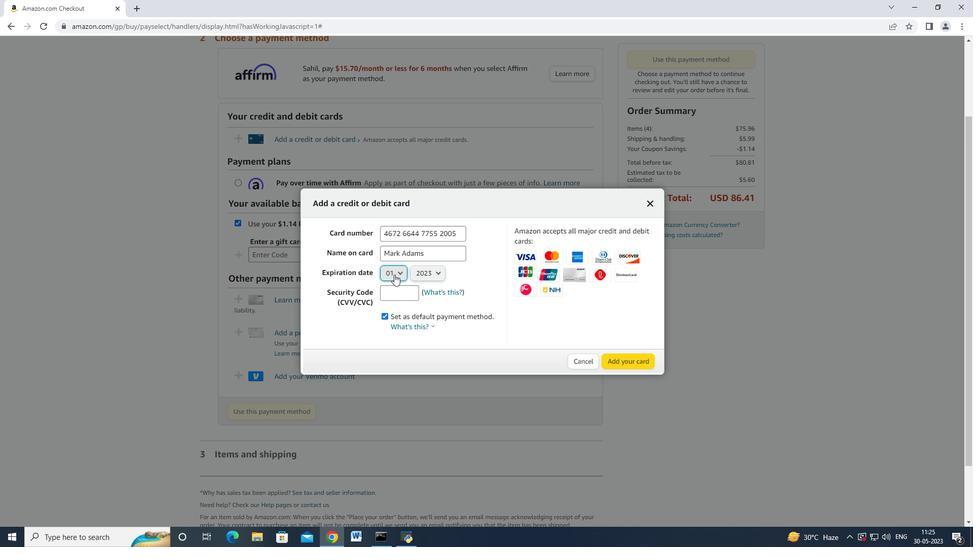 
Action: Mouse moved to (390, 312)
